 Task: Analyze Social Media Conversion Metrics: Measure the impact of social media on conversions.
Action: Mouse moved to (264, 80)
Screenshot: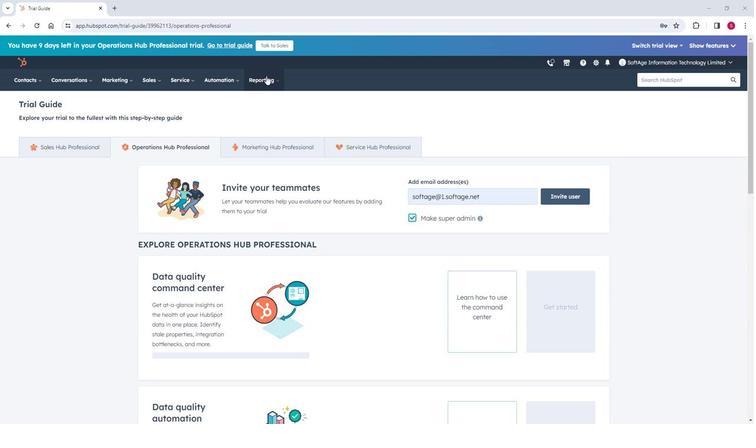 
Action: Mouse pressed left at (264, 80)
Screenshot: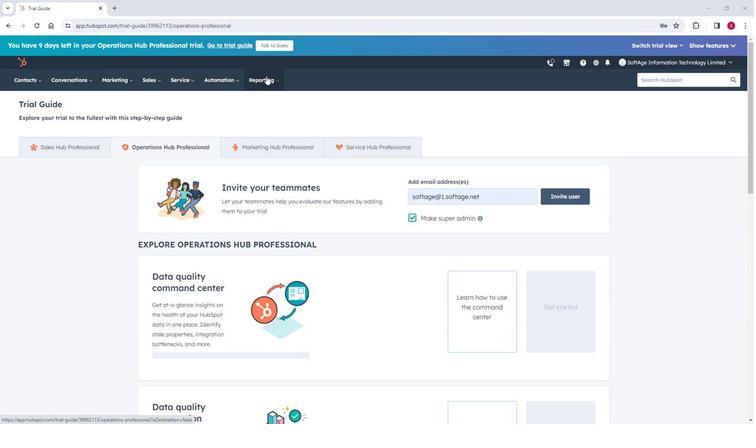
Action: Mouse moved to (270, 172)
Screenshot: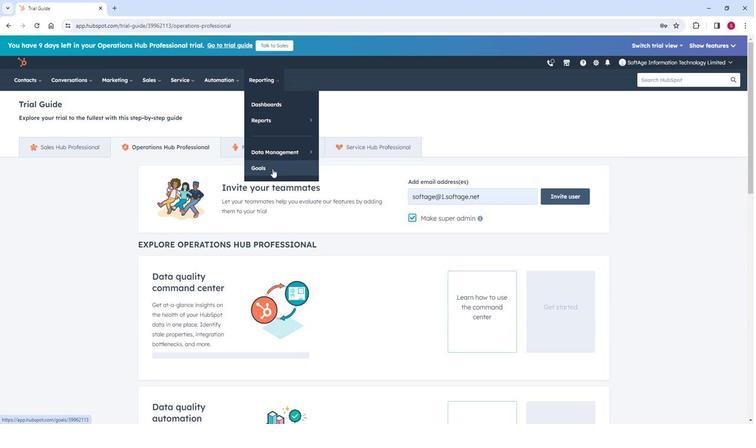 
Action: Mouse pressed left at (270, 172)
Screenshot: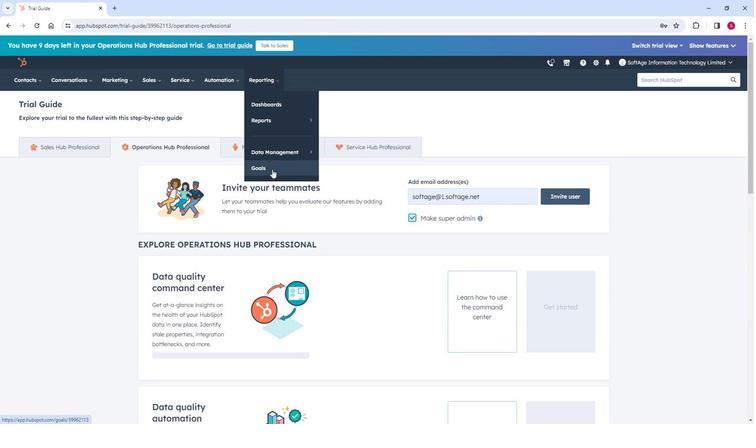 
Action: Mouse moved to (116, 82)
Screenshot: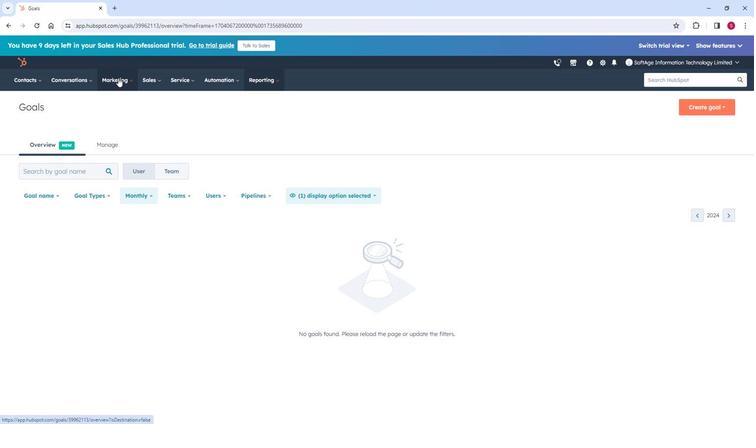 
Action: Mouse pressed left at (116, 82)
Screenshot: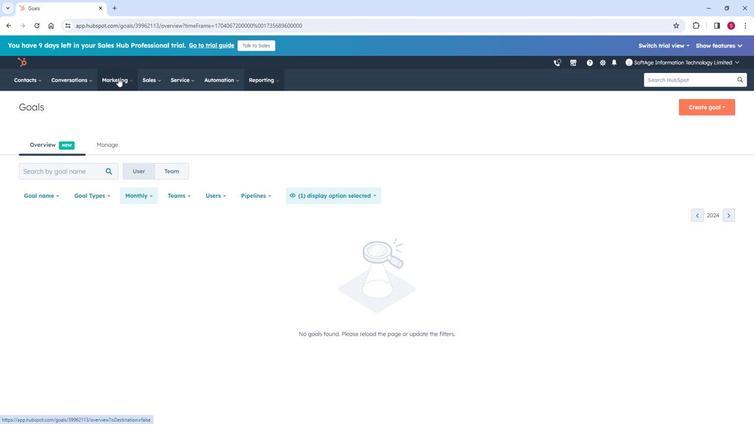 
Action: Mouse moved to (125, 170)
Screenshot: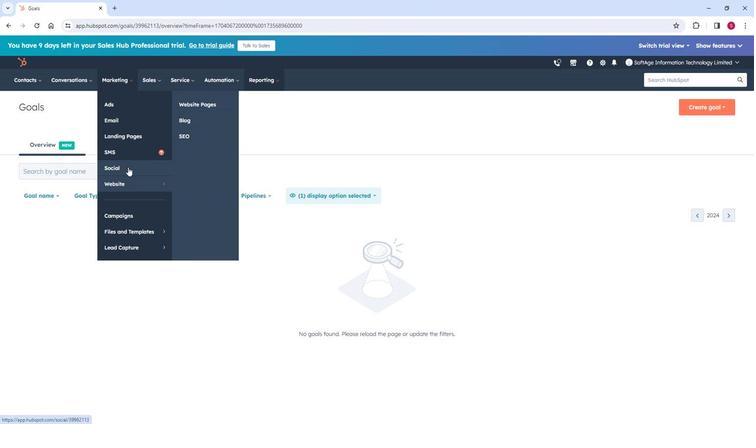 
Action: Mouse pressed left at (125, 170)
Screenshot: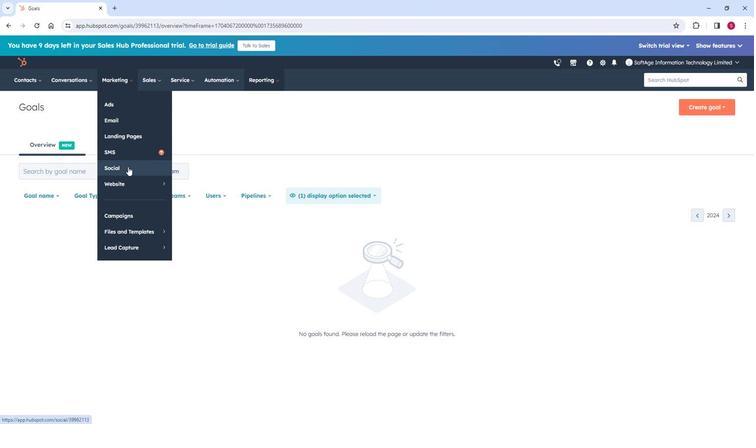 
Action: Mouse moved to (78, 134)
Screenshot: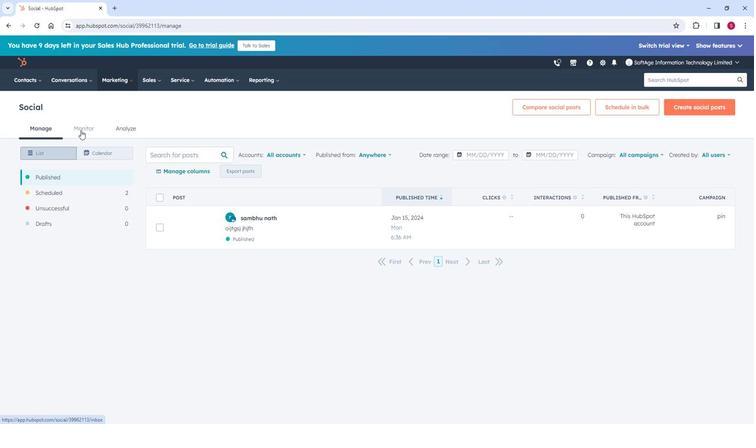 
Action: Mouse pressed left at (78, 134)
Screenshot: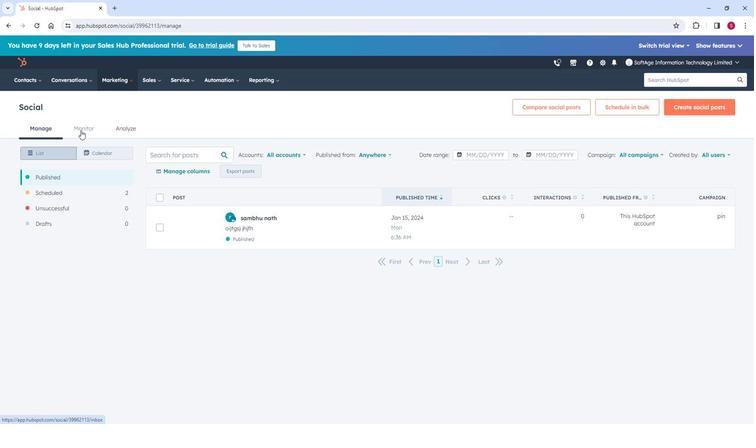 
Action: Mouse moved to (253, 158)
Screenshot: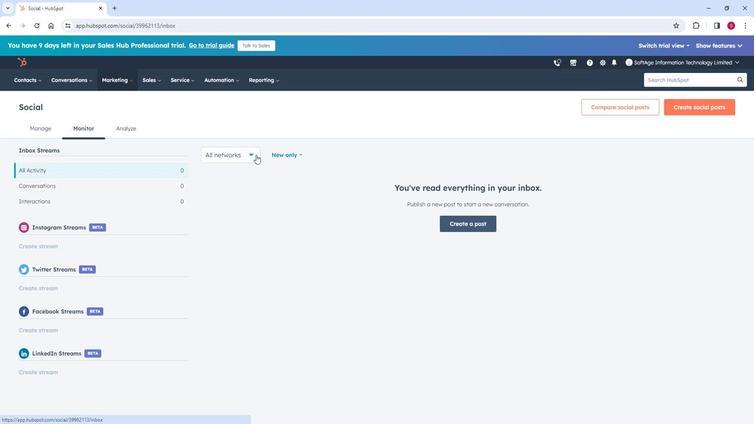 
Action: Mouse pressed left at (253, 158)
Screenshot: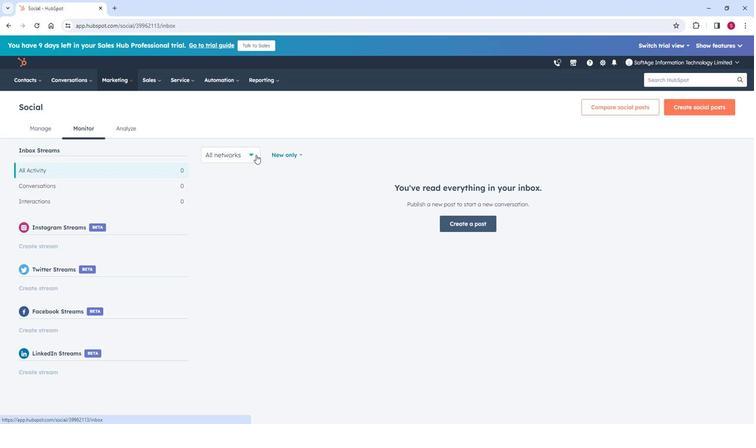
Action: Mouse pressed left at (253, 158)
Screenshot: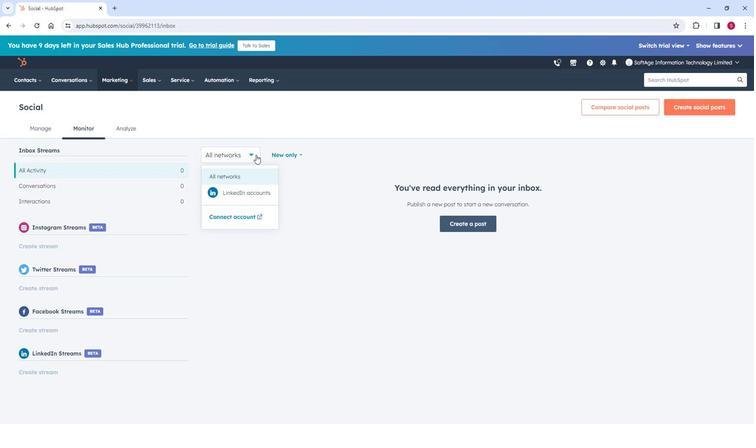 
Action: Mouse pressed left at (253, 158)
Screenshot: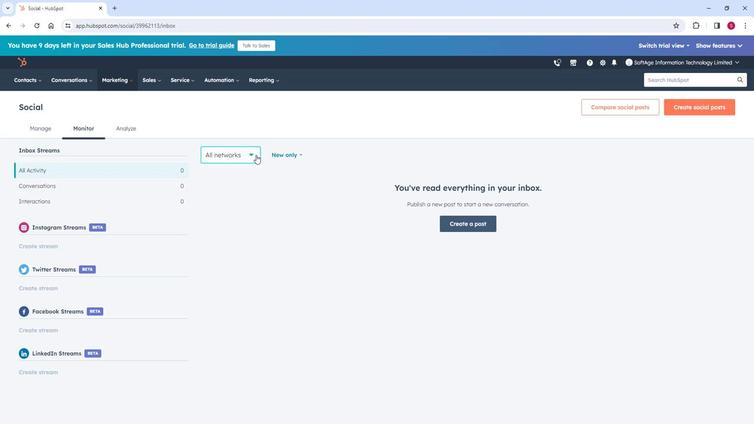 
Action: Mouse pressed left at (253, 158)
Screenshot: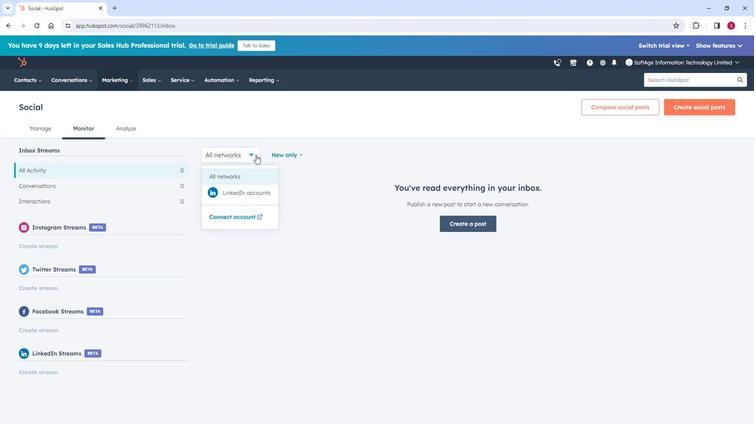 
Action: Mouse moved to (131, 130)
Screenshot: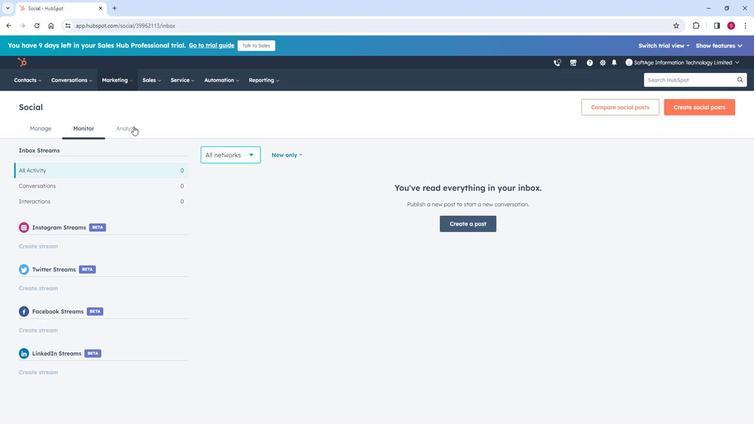 
Action: Mouse pressed left at (131, 130)
Screenshot: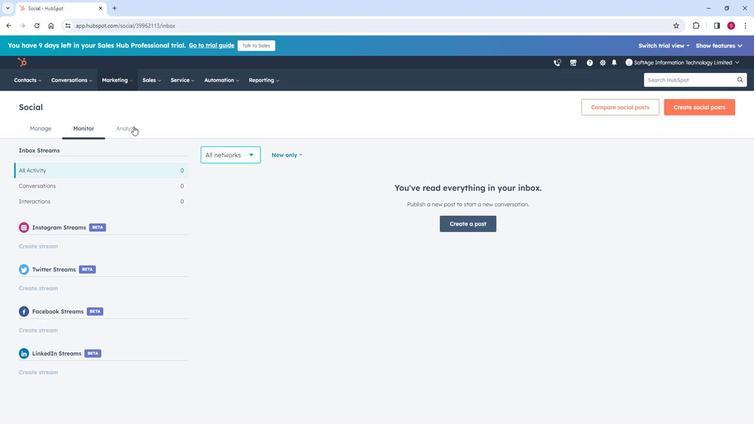 
Action: Mouse moved to (311, 274)
Screenshot: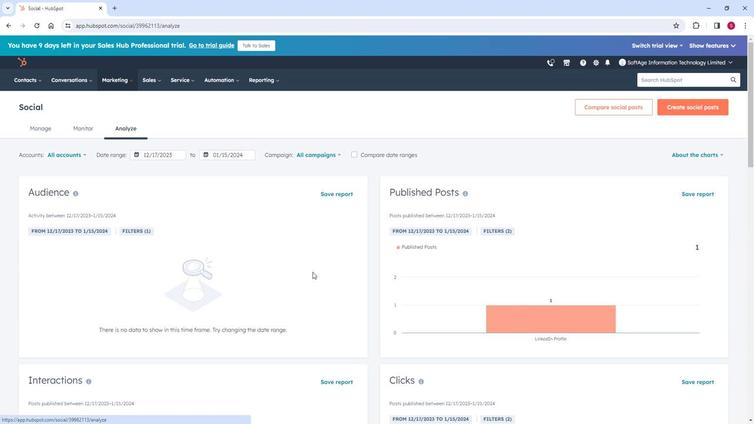 
Action: Mouse scrolled (311, 273) with delta (0, 0)
Screenshot: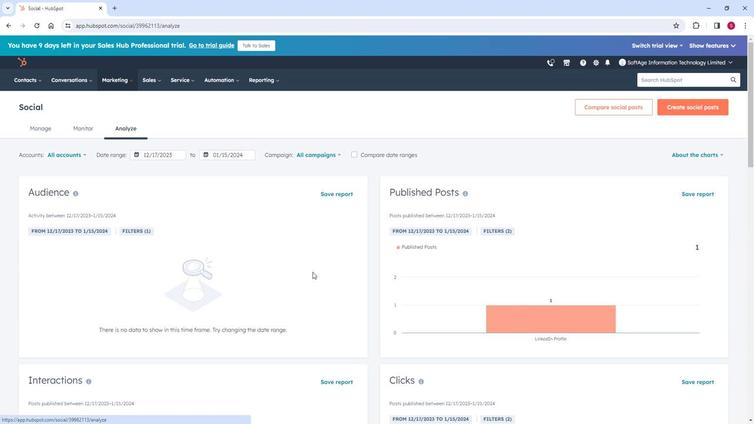 
Action: Mouse moved to (312, 272)
Screenshot: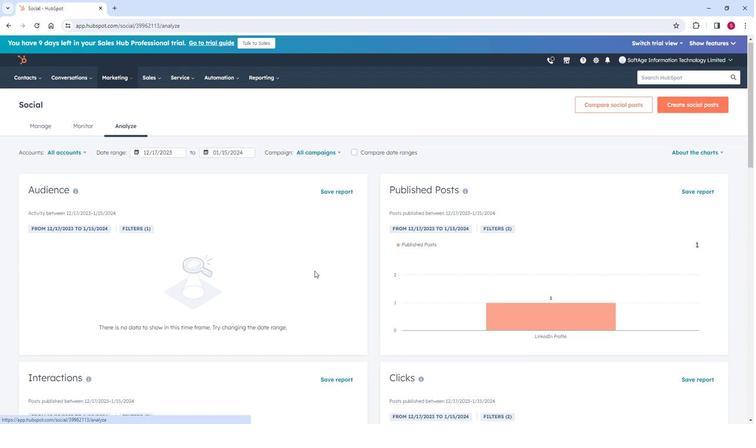 
Action: Mouse scrolled (312, 272) with delta (0, 0)
Screenshot: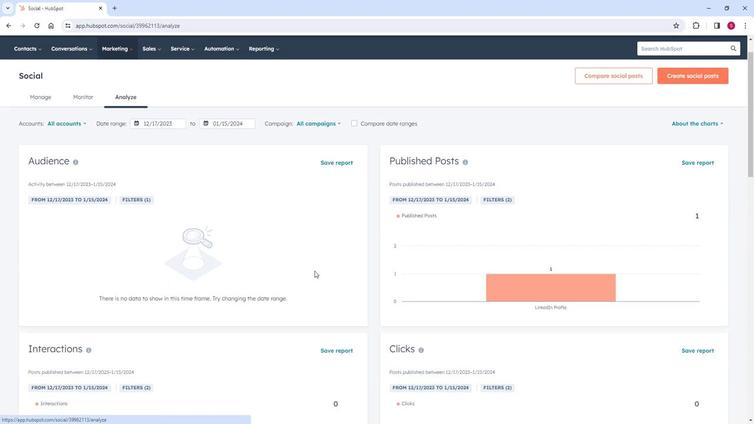 
Action: Mouse scrolled (312, 273) with delta (0, 0)
Screenshot: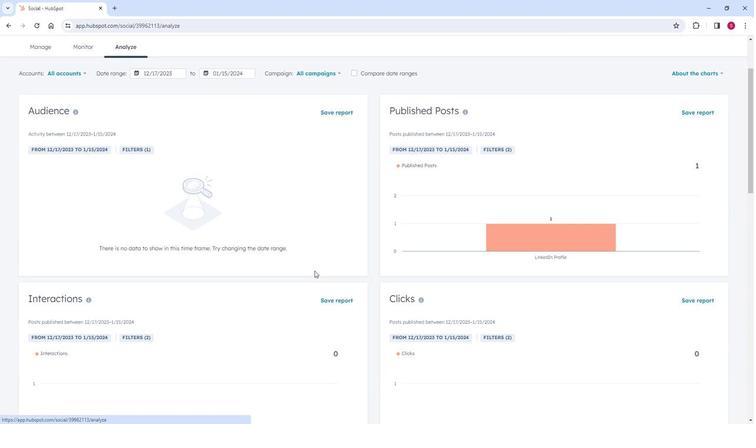 
Action: Mouse scrolled (312, 273) with delta (0, 0)
Screenshot: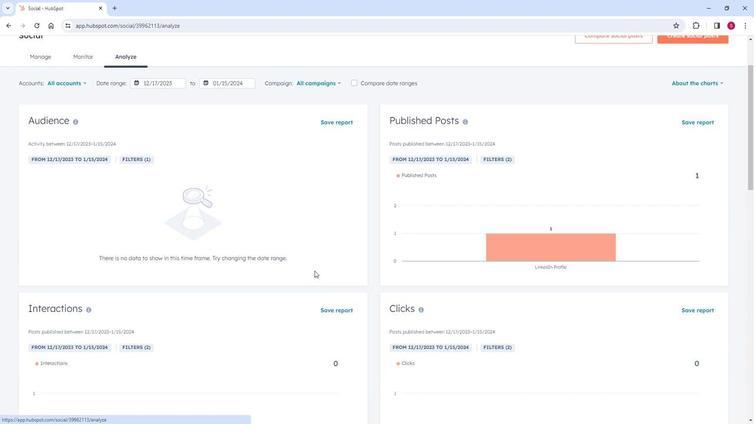 
Action: Mouse scrolled (312, 273) with delta (0, 0)
Screenshot: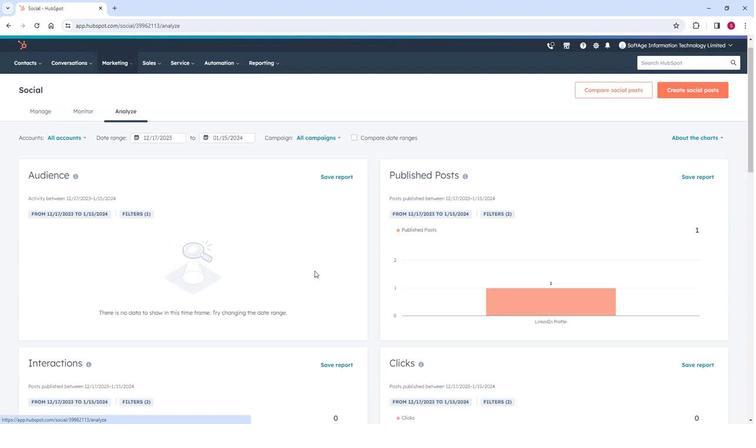 
Action: Mouse moved to (228, 252)
Screenshot: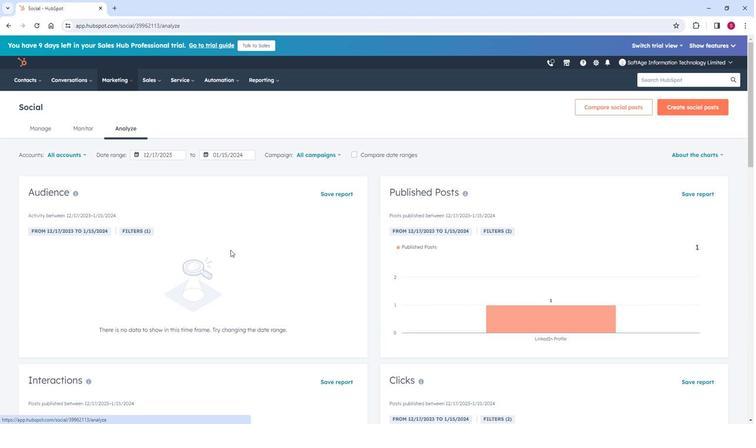 
Action: Mouse scrolled (228, 252) with delta (0, 0)
Screenshot: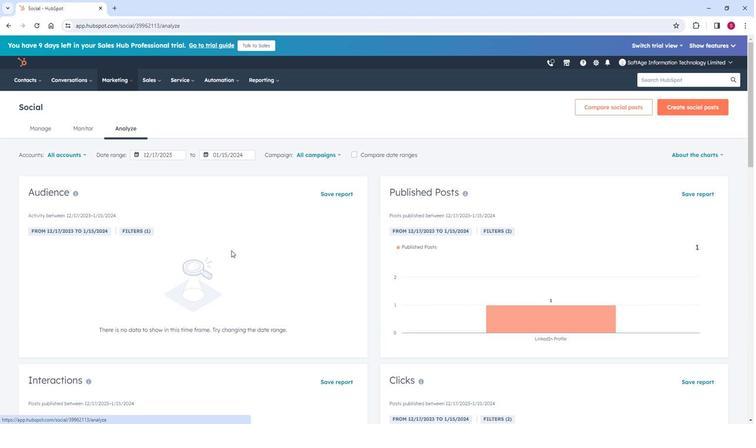 
Action: Mouse scrolled (228, 252) with delta (0, 0)
Screenshot: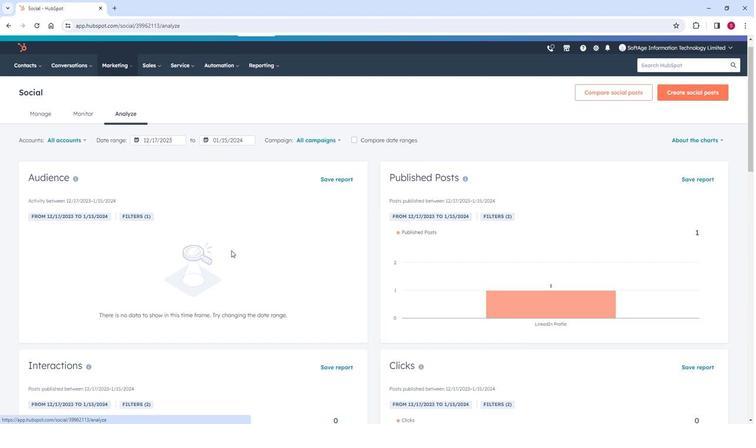 
Action: Mouse scrolled (228, 252) with delta (0, 0)
Screenshot: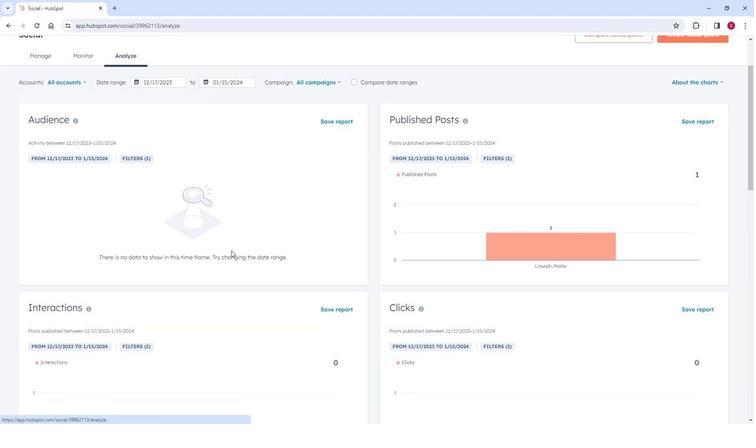 
Action: Mouse moved to (389, 209)
Screenshot: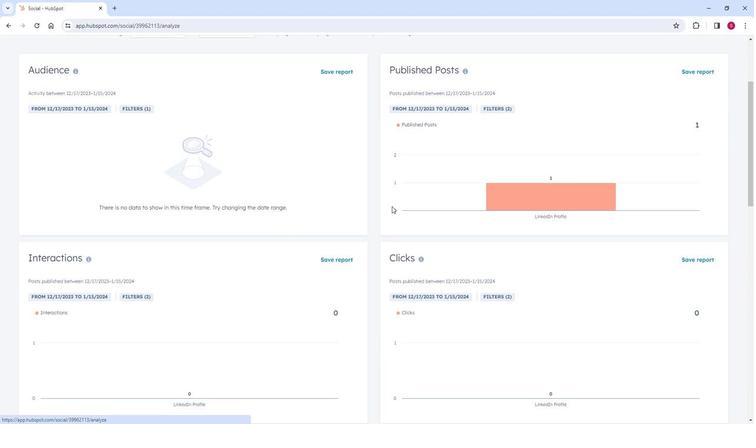 
Action: Mouse scrolled (389, 209) with delta (0, 0)
Screenshot: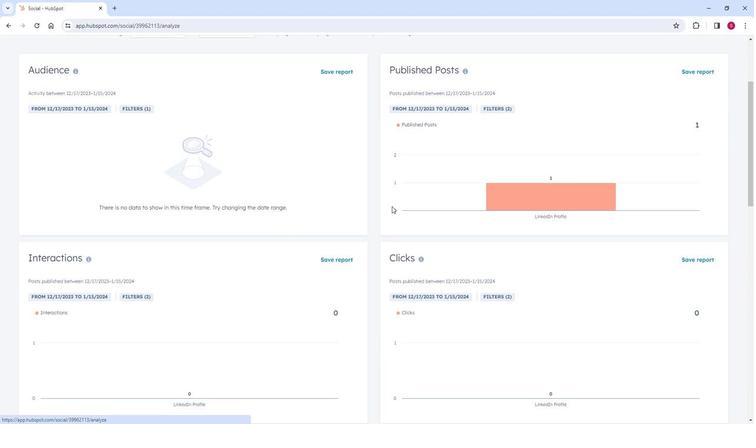 
Action: Mouse moved to (442, 191)
Screenshot: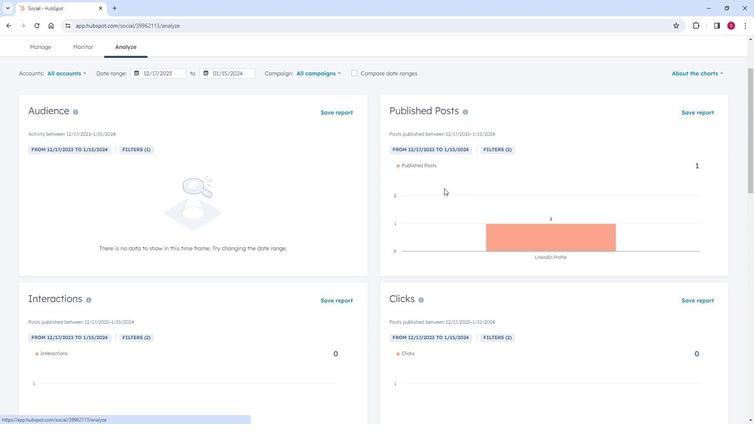 
Action: Mouse scrolled (442, 190) with delta (0, 0)
Screenshot: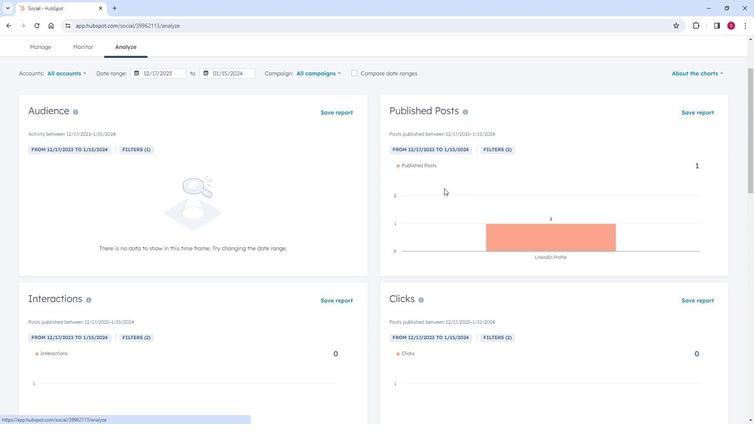 
Action: Mouse moved to (442, 193)
Screenshot: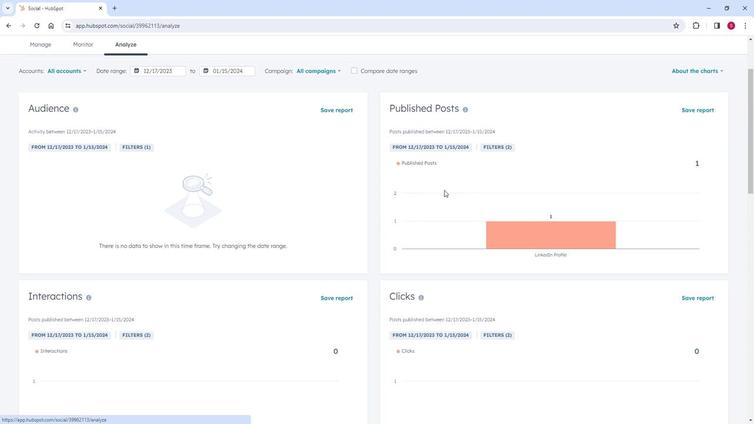 
Action: Mouse scrolled (442, 192) with delta (0, 0)
Screenshot: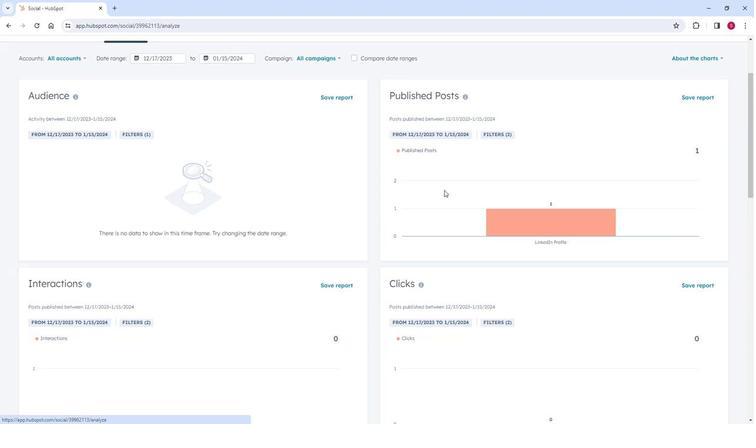 
Action: Mouse scrolled (442, 192) with delta (0, 0)
Screenshot: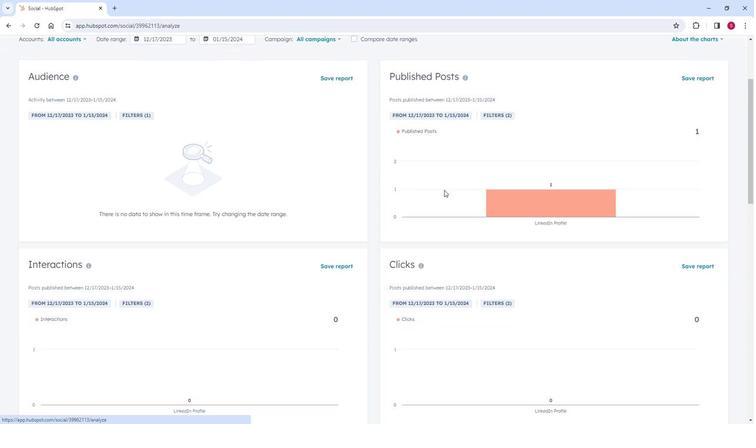 
Action: Mouse scrolled (442, 192) with delta (0, 0)
Screenshot: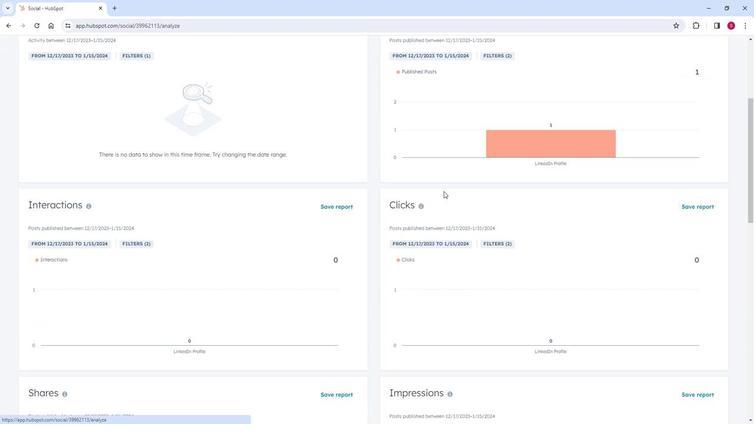 
Action: Mouse moved to (441, 258)
Screenshot: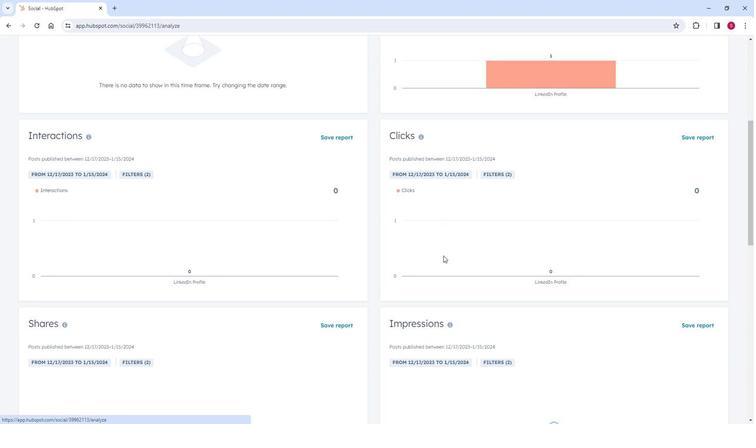 
Action: Mouse scrolled (441, 257) with delta (0, 0)
Screenshot: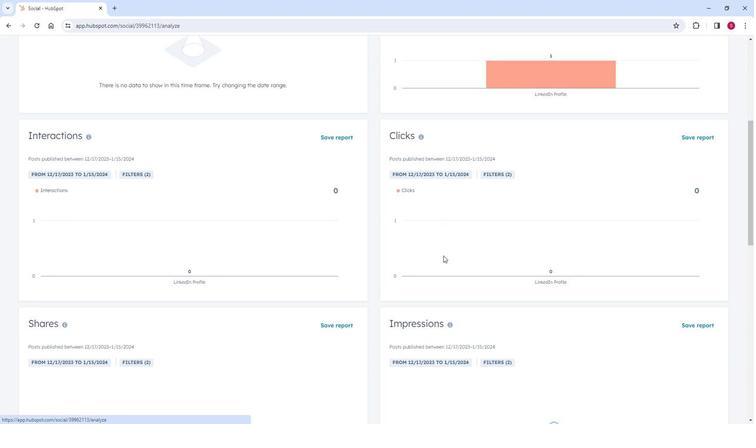 
Action: Mouse scrolled (441, 257) with delta (0, 0)
Screenshot: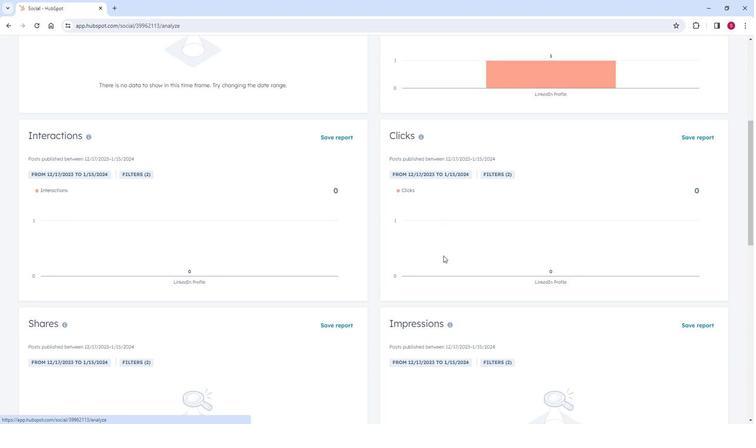 
Action: Mouse moved to (441, 258)
Screenshot: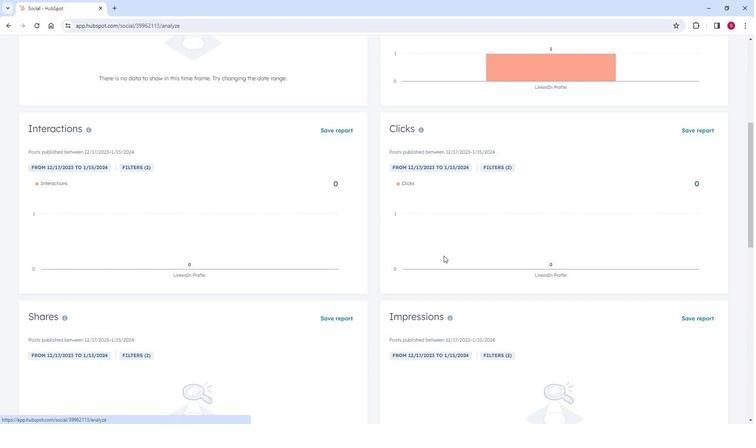 
Action: Mouse scrolled (441, 257) with delta (0, 0)
Screenshot: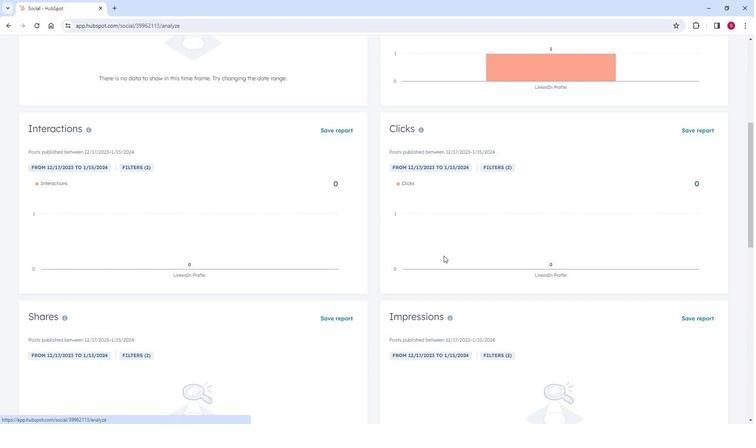 
Action: Mouse moved to (428, 290)
Screenshot: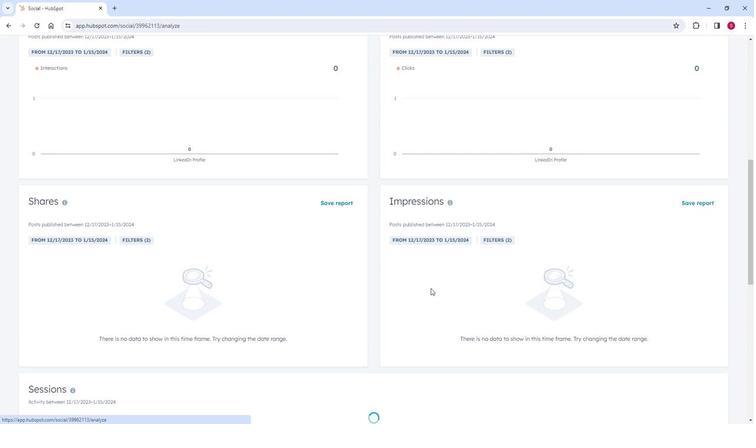 
Action: Mouse scrolled (428, 290) with delta (0, 0)
Screenshot: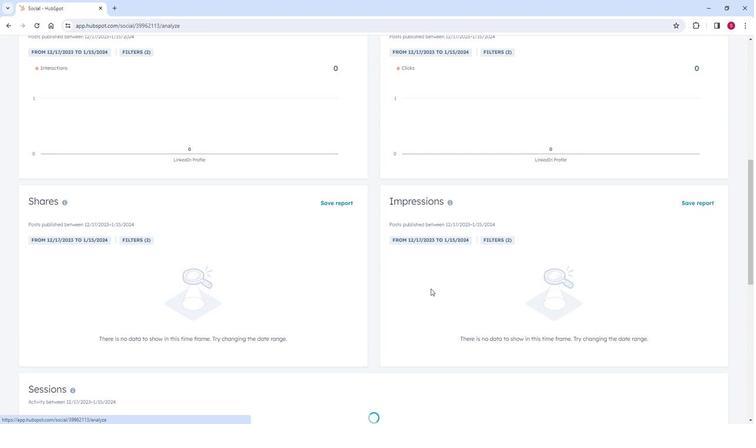 
Action: Mouse scrolled (428, 290) with delta (0, 0)
Screenshot: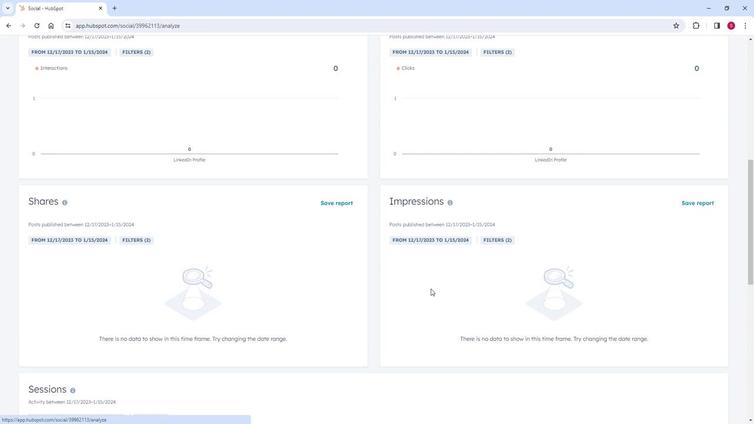 
Action: Mouse scrolled (428, 290) with delta (0, 0)
Screenshot: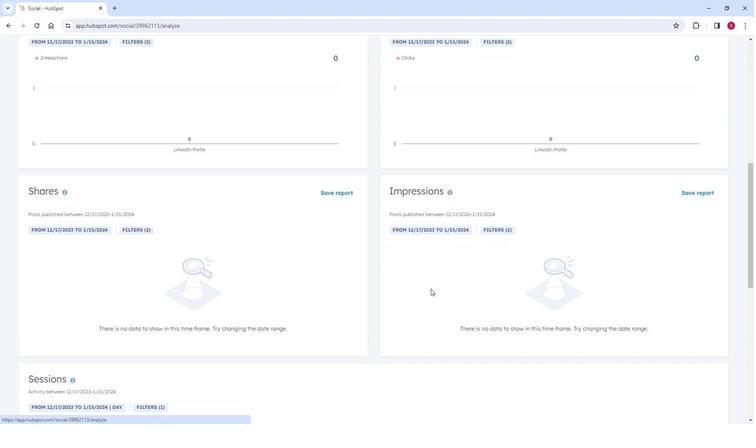 
Action: Mouse scrolled (428, 290) with delta (0, 0)
Screenshot: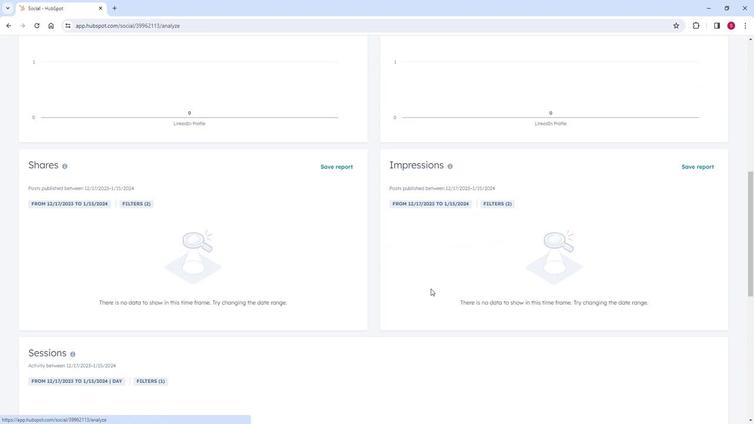 
Action: Mouse scrolled (428, 290) with delta (0, 0)
Screenshot: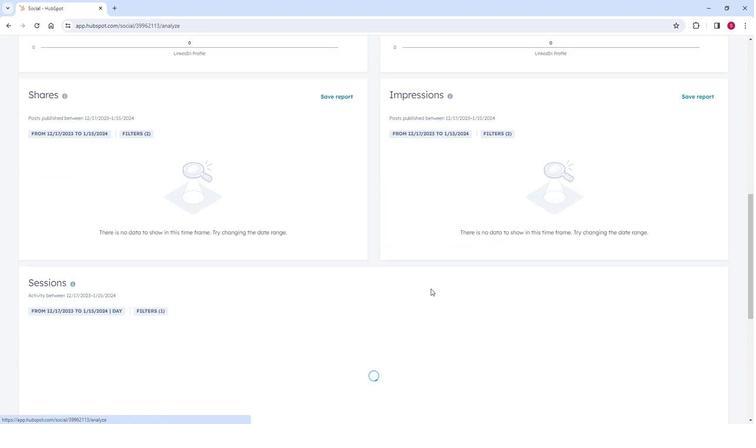 
Action: Mouse moved to (92, 216)
Screenshot: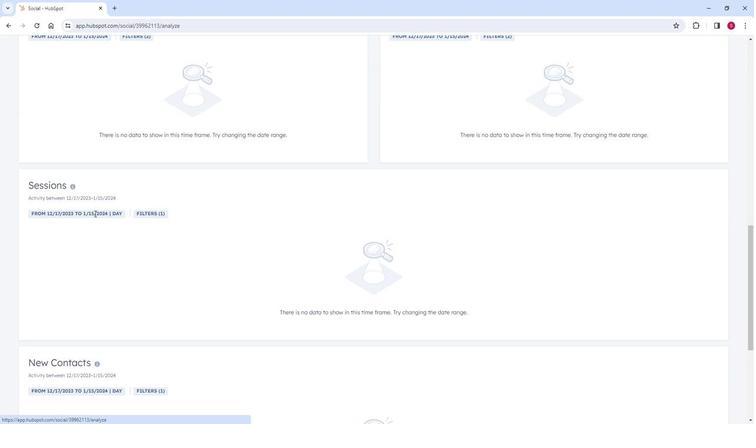 
Action: Mouse pressed left at (92, 216)
Screenshot: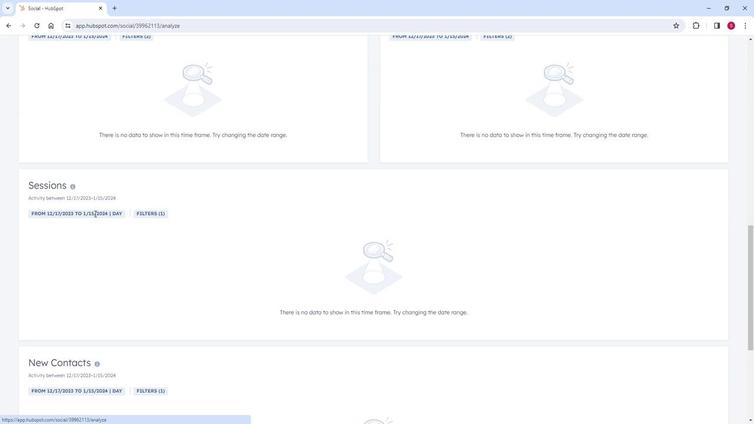 
Action: Mouse moved to (308, 253)
Screenshot: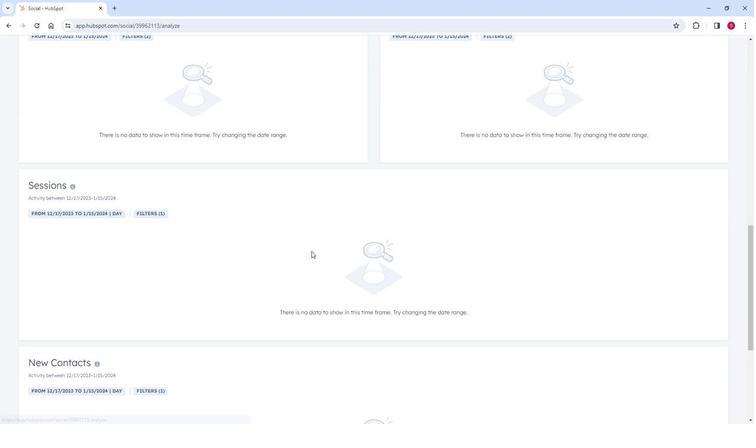 
Action: Mouse scrolled (308, 253) with delta (0, 0)
Screenshot: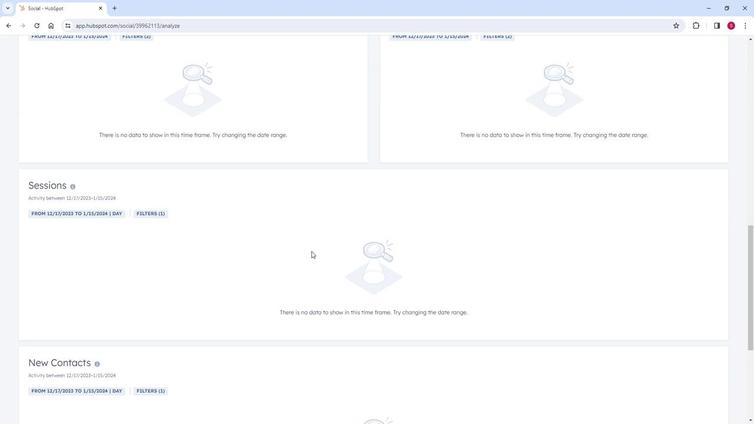 
Action: Mouse scrolled (308, 253) with delta (0, 0)
Screenshot: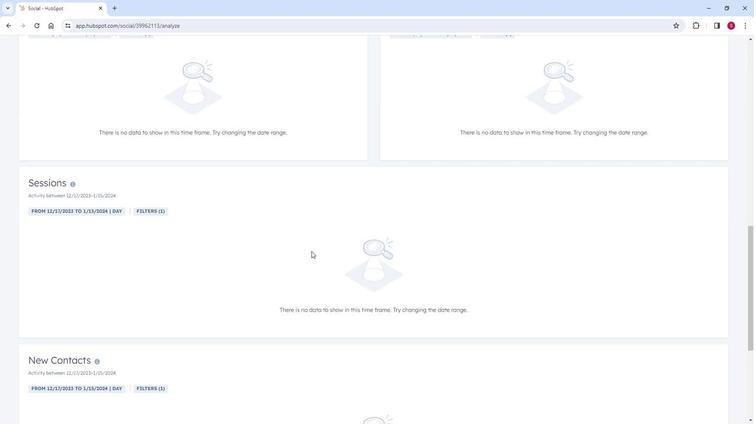 
Action: Mouse scrolled (308, 253) with delta (0, 0)
Screenshot: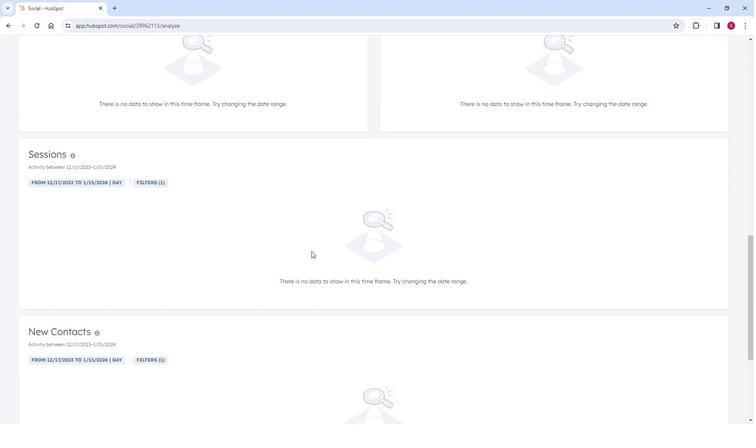 
Action: Mouse scrolled (308, 253) with delta (0, 0)
Screenshot: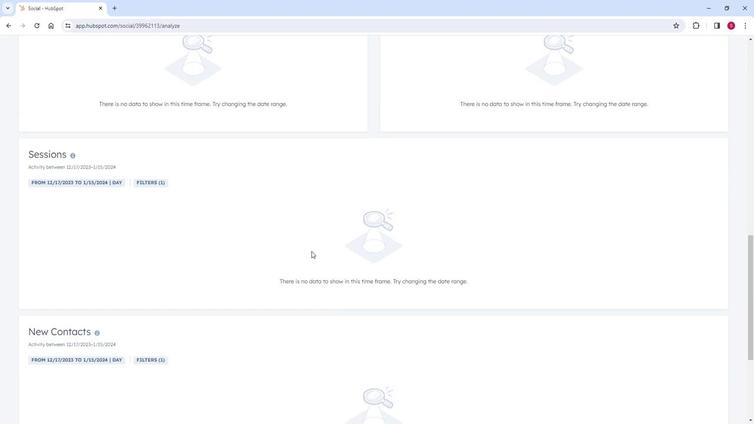 
Action: Mouse scrolled (308, 253) with delta (0, 0)
Screenshot: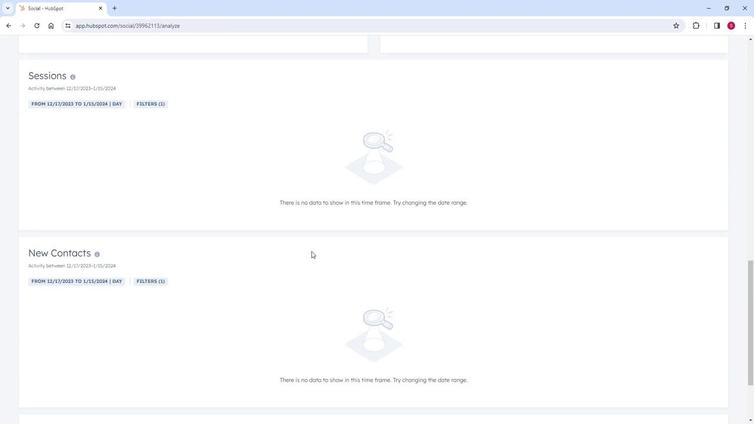
Action: Mouse moved to (162, 235)
Screenshot: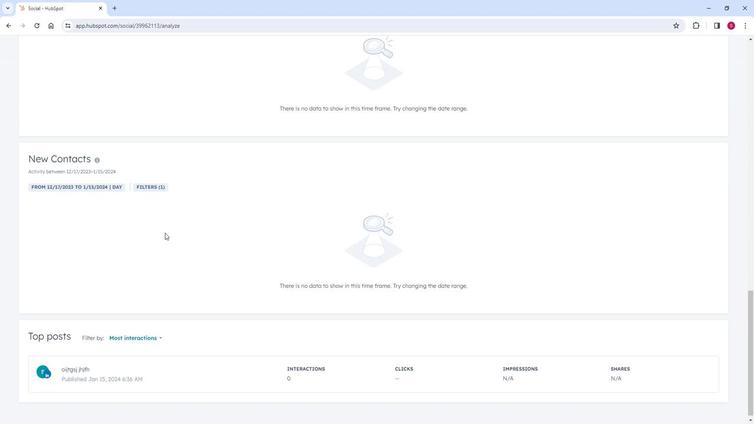 
Action: Mouse scrolled (162, 235) with delta (0, 0)
Screenshot: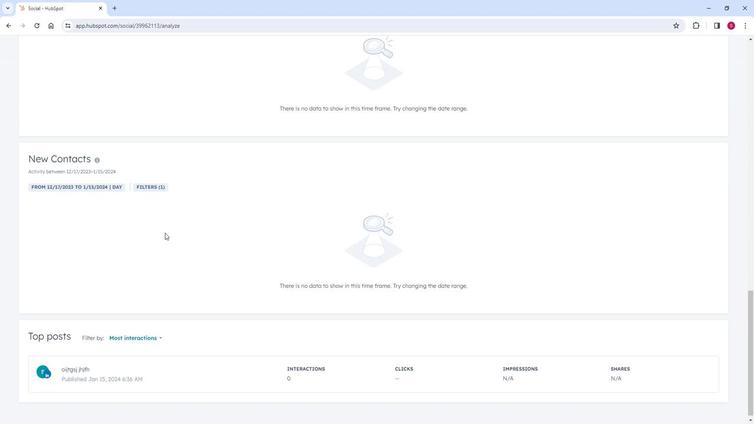 
Action: Mouse moved to (162, 235)
Screenshot: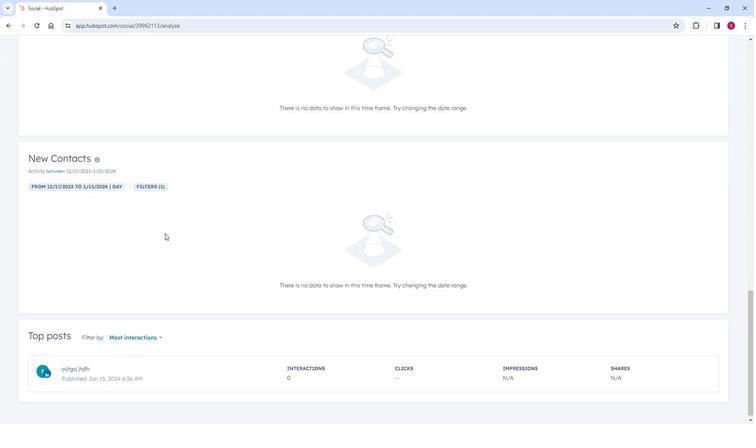 
Action: Mouse scrolled (162, 235) with delta (0, 0)
Screenshot: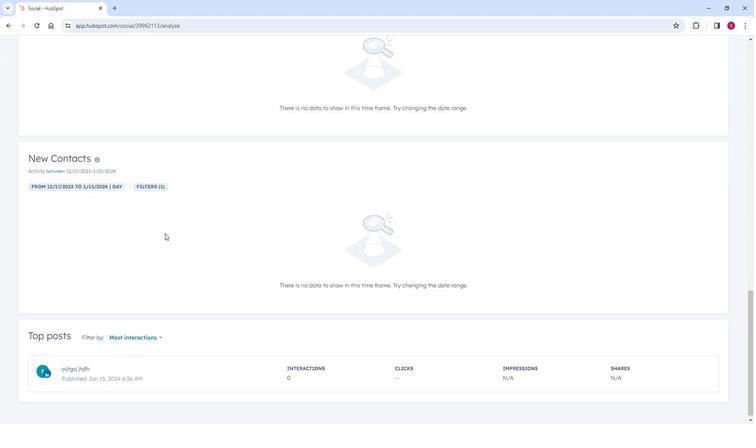 
Action: Mouse moved to (162, 237)
Screenshot: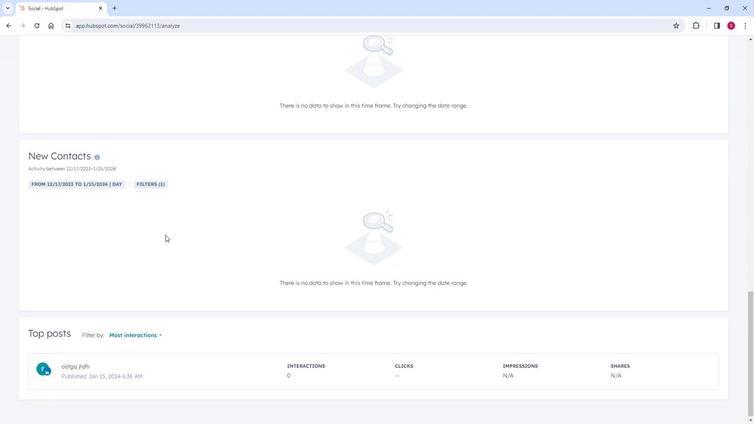 
Action: Mouse scrolled (162, 236) with delta (0, 0)
Screenshot: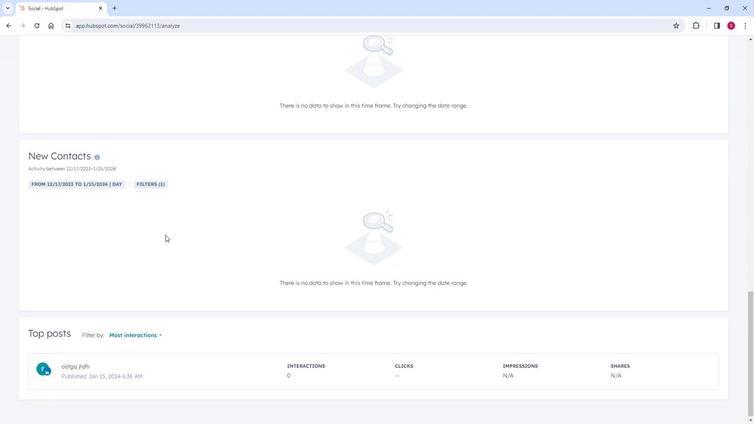 
Action: Mouse moved to (162, 237)
Screenshot: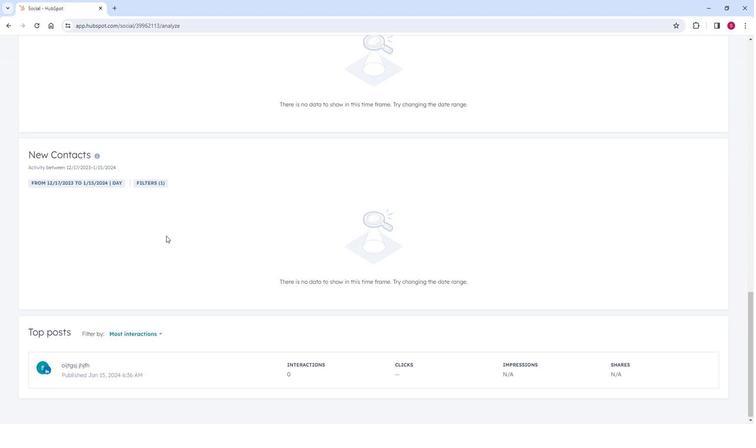 
Action: Mouse scrolled (162, 237) with delta (0, 0)
Screenshot: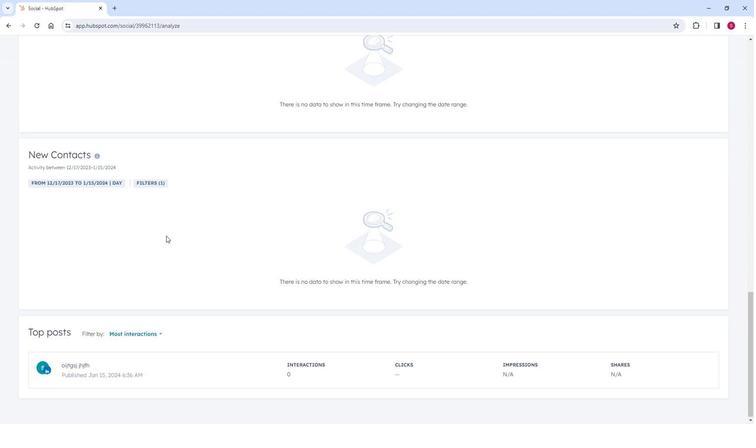 
Action: Mouse moved to (310, 364)
Screenshot: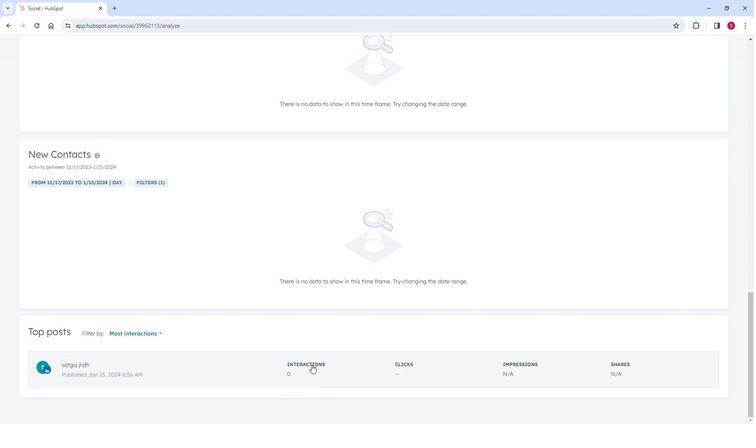 
Action: Mouse pressed left at (310, 364)
Screenshot: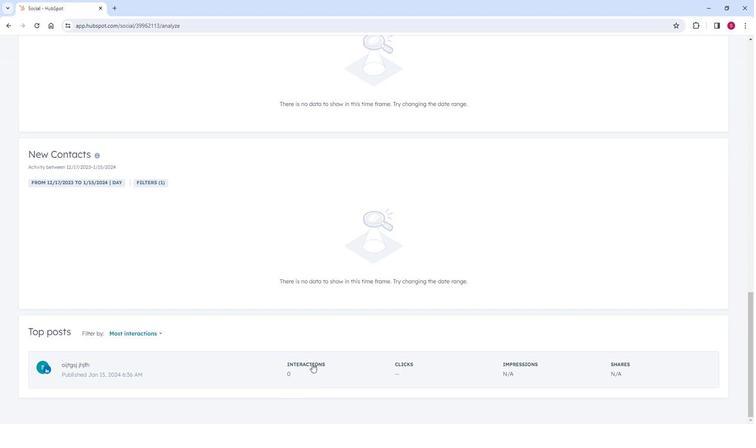 
Action: Mouse moved to (715, 86)
Screenshot: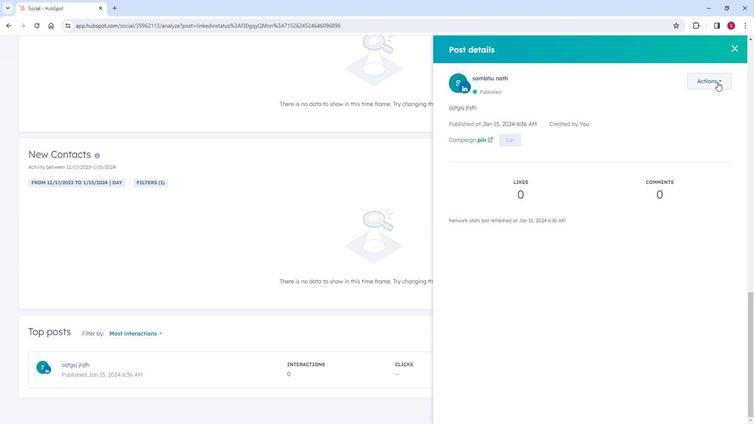
Action: Mouse pressed left at (715, 86)
Screenshot: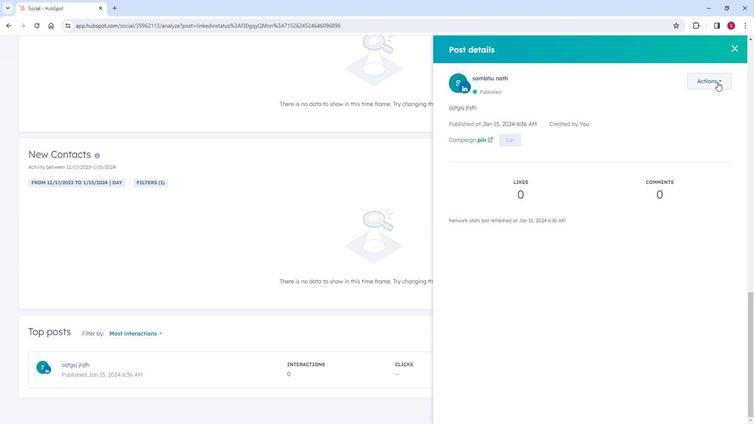 
Action: Mouse moved to (685, 123)
Screenshot: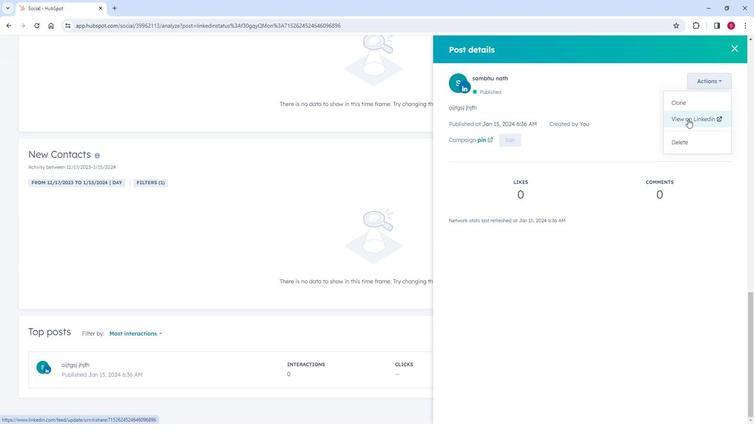 
Action: Mouse pressed left at (685, 123)
Screenshot: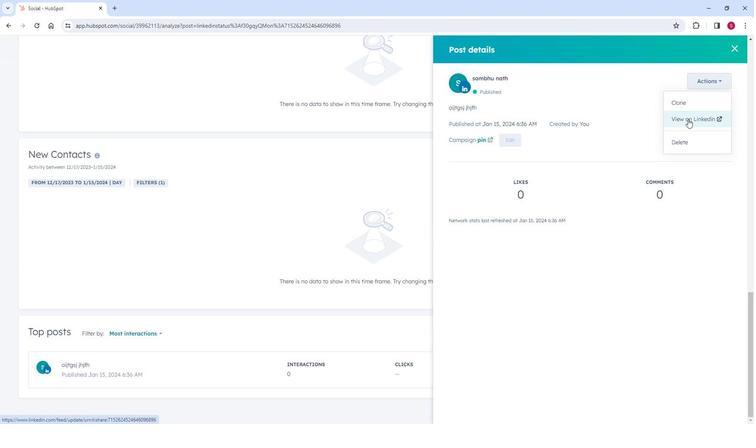 
Action: Mouse moved to (60, 9)
Screenshot: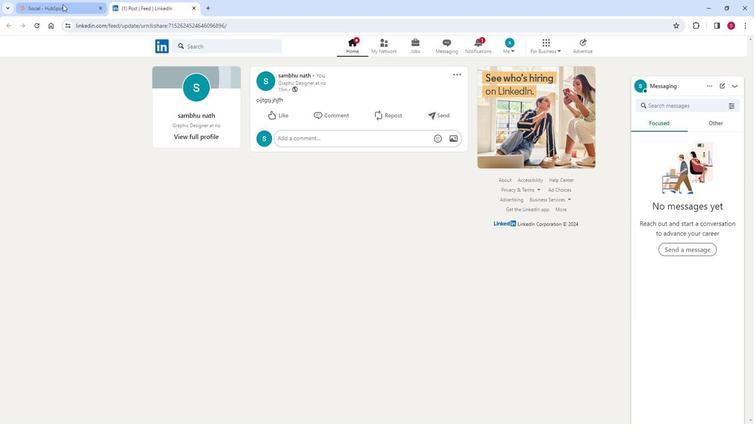 
Action: Mouse pressed left at (60, 9)
Screenshot: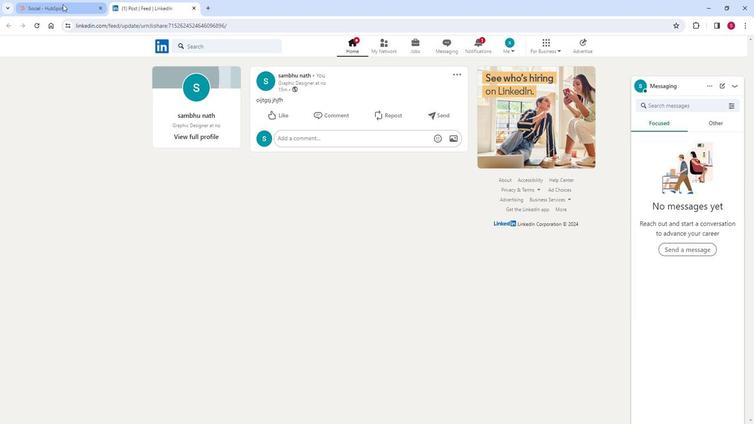 
Action: Mouse moved to (520, 193)
Screenshot: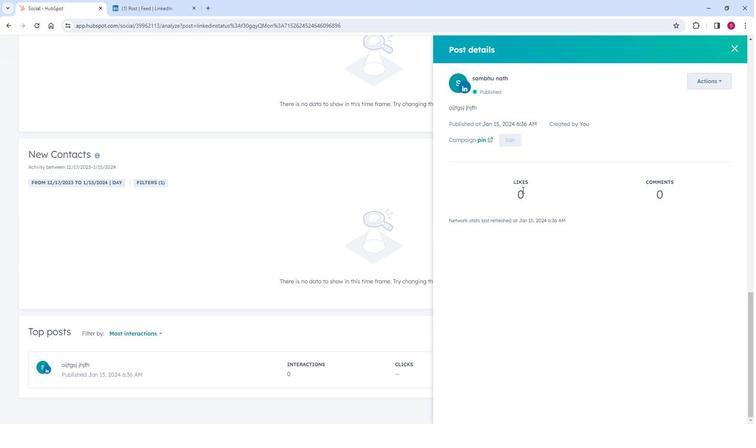 
Action: Mouse pressed left at (520, 193)
Screenshot: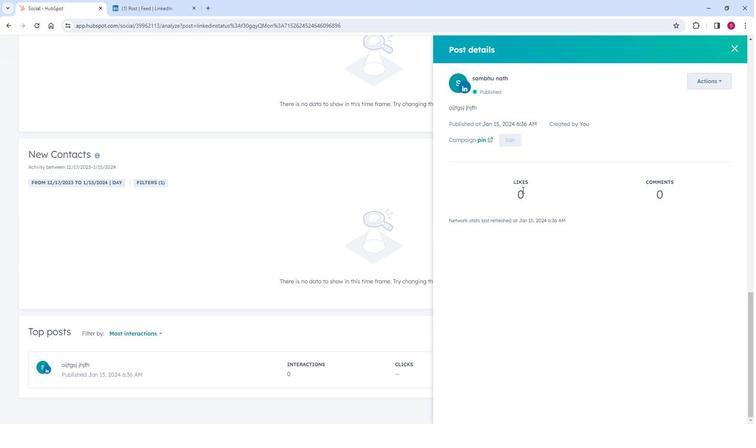 
Action: Mouse moved to (655, 192)
Screenshot: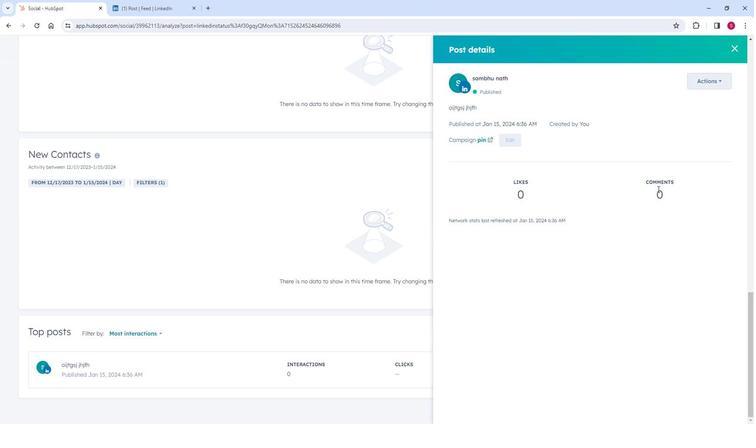 
Action: Mouse pressed left at (655, 192)
Screenshot: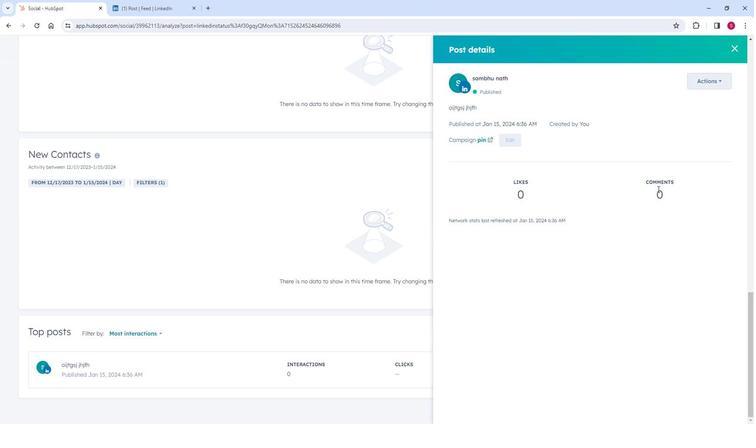 
Action: Mouse moved to (731, 51)
Screenshot: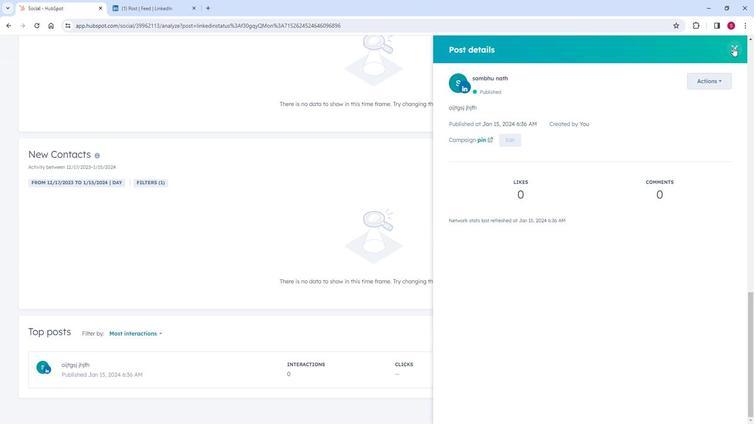 
Action: Mouse pressed left at (731, 51)
Screenshot: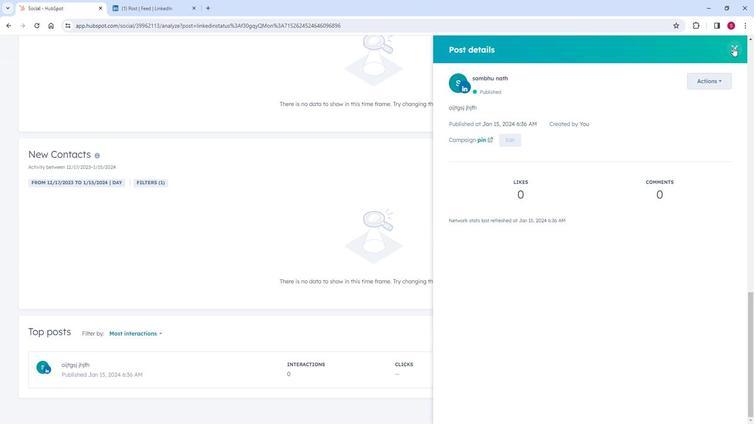 
Action: Mouse moved to (404, 367)
Screenshot: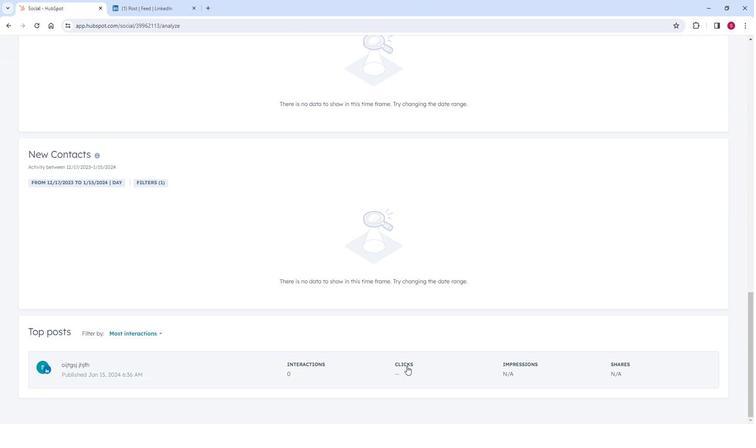 
Action: Mouse pressed left at (404, 367)
Screenshot: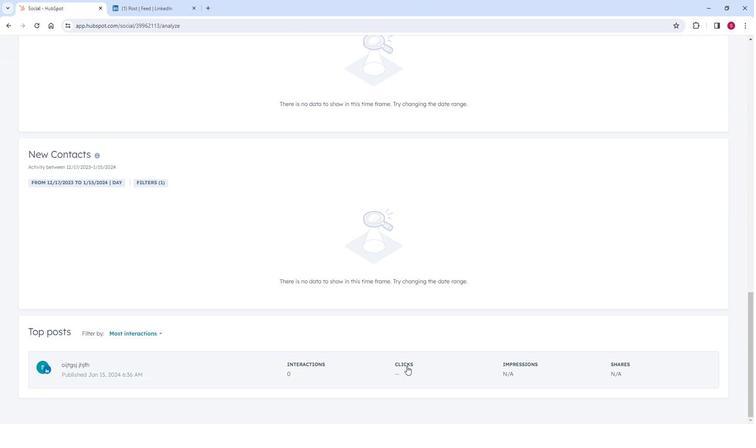 
Action: Mouse moved to (736, 53)
Screenshot: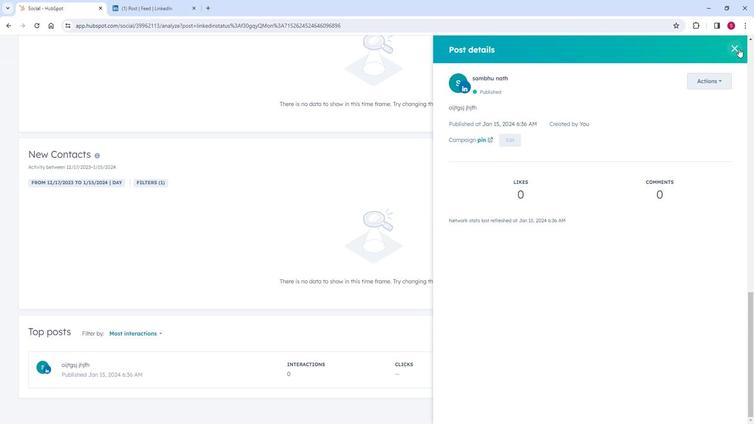 
Action: Mouse pressed left at (736, 53)
Screenshot: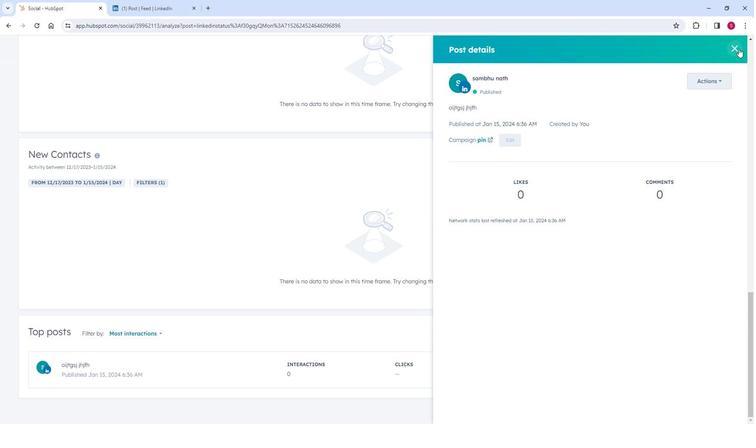 
Action: Mouse moved to (40, 371)
Screenshot: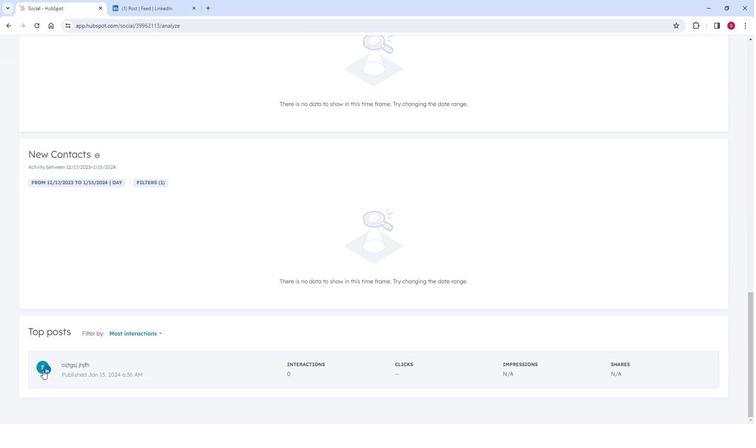 
Action: Mouse pressed left at (40, 371)
Screenshot: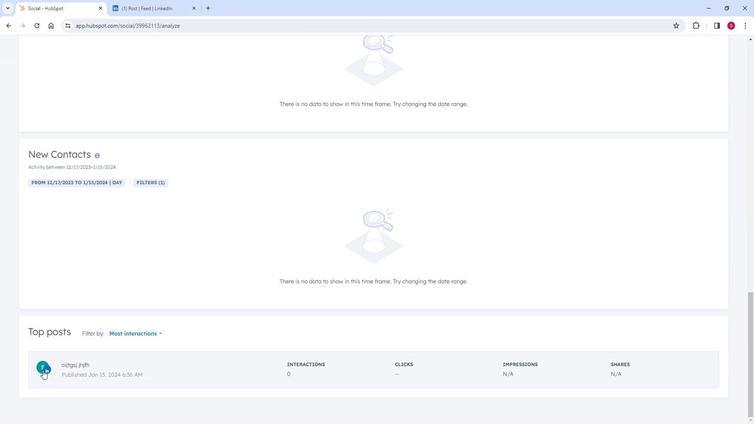 
Action: Mouse moved to (284, 180)
Screenshot: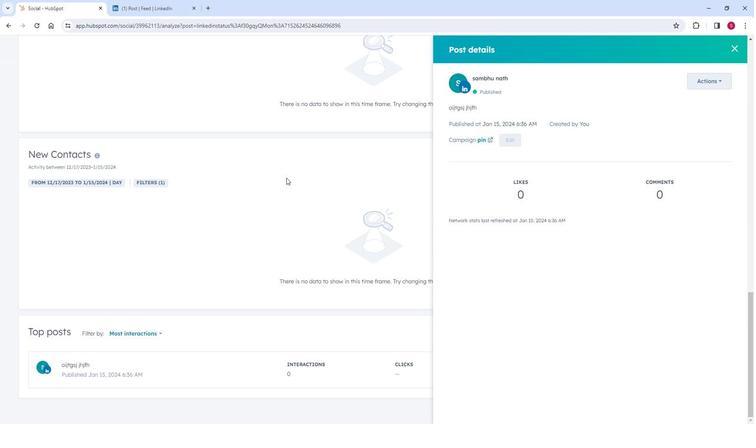 
Action: Mouse pressed left at (284, 180)
Screenshot: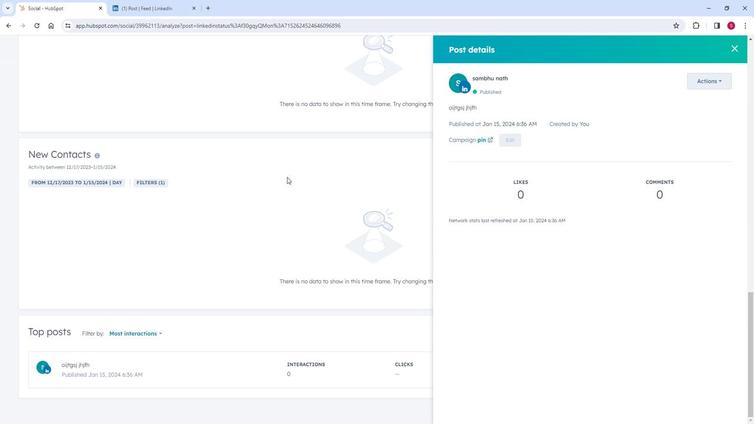 
Action: Mouse moved to (731, 56)
Screenshot: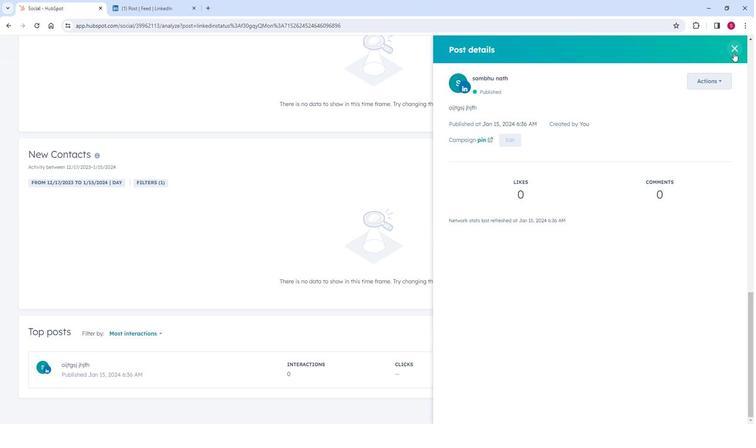 
Action: Mouse pressed left at (731, 56)
Screenshot: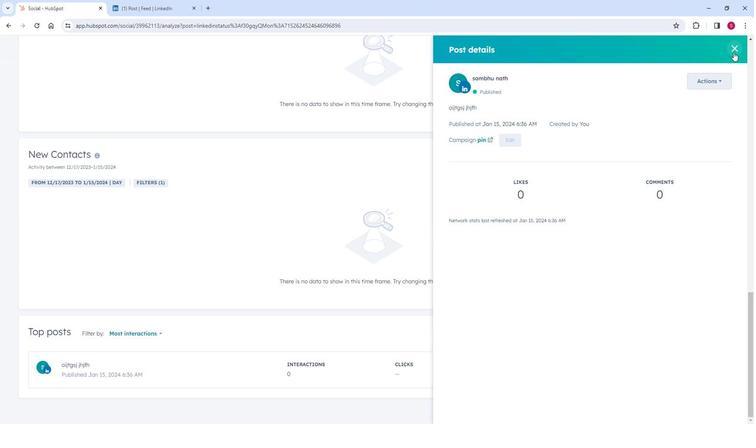 
Action: Mouse moved to (337, 250)
Screenshot: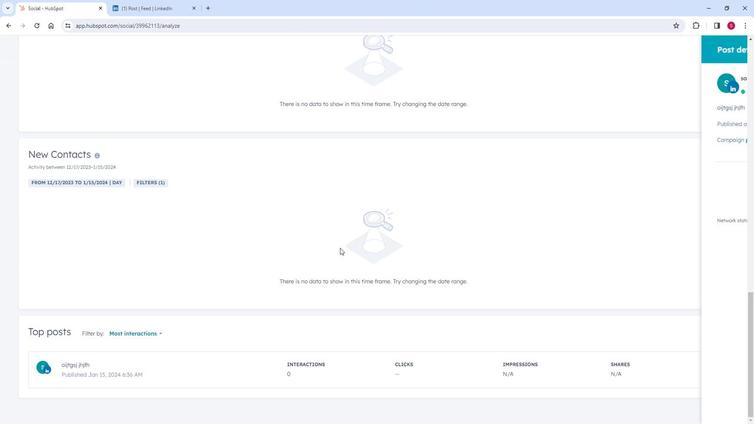 
Action: Mouse scrolled (337, 251) with delta (0, 0)
Screenshot: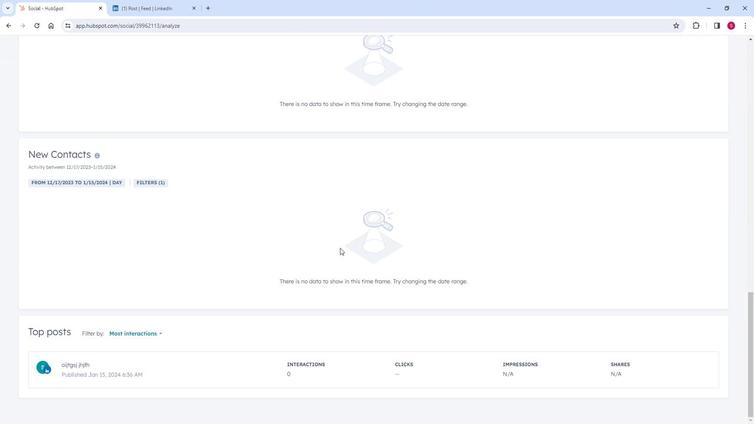 
Action: Mouse moved to (337, 251)
Screenshot: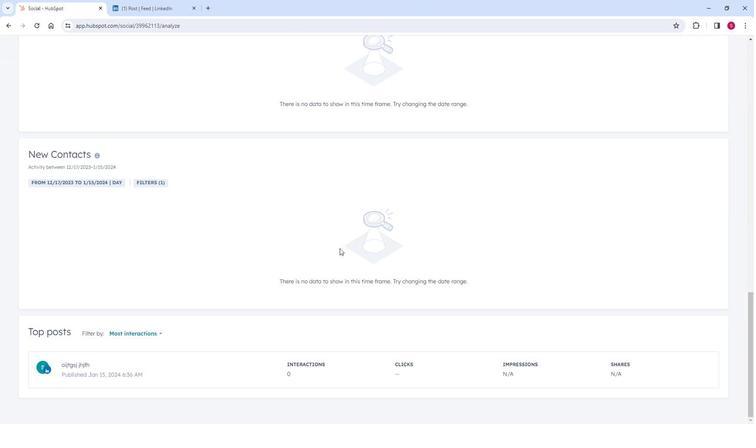 
Action: Mouse scrolled (337, 251) with delta (0, 0)
Screenshot: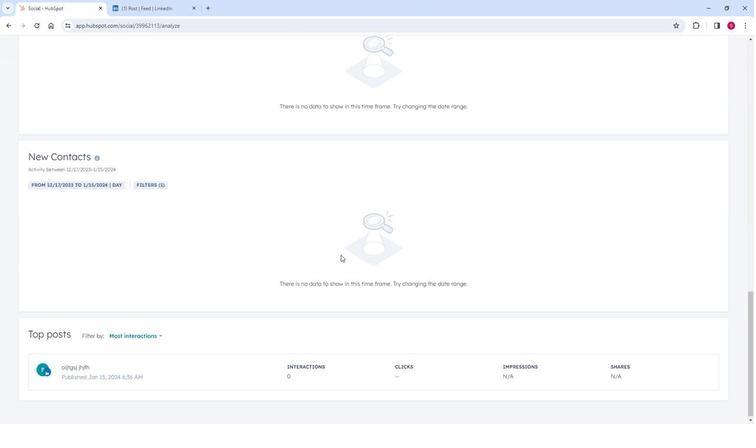 
Action: Mouse moved to (340, 258)
Screenshot: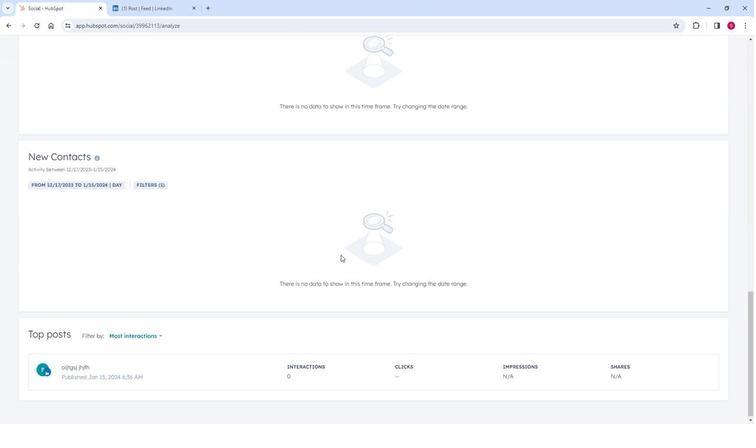 
Action: Mouse scrolled (340, 259) with delta (0, 0)
Screenshot: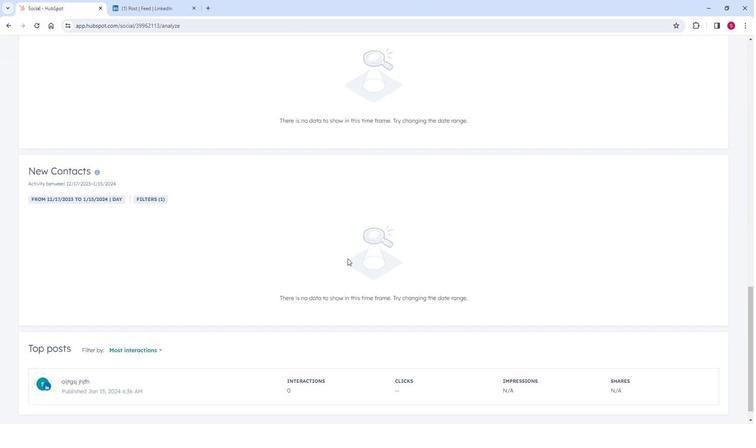 
Action: Mouse moved to (343, 261)
Screenshot: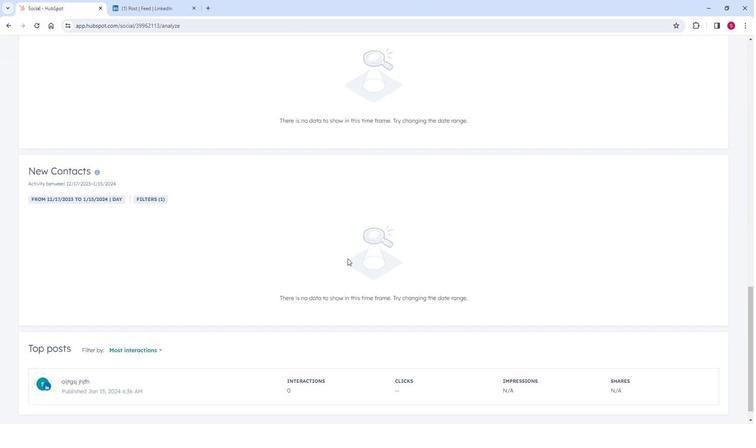 
Action: Mouse scrolled (343, 261) with delta (0, 0)
Screenshot: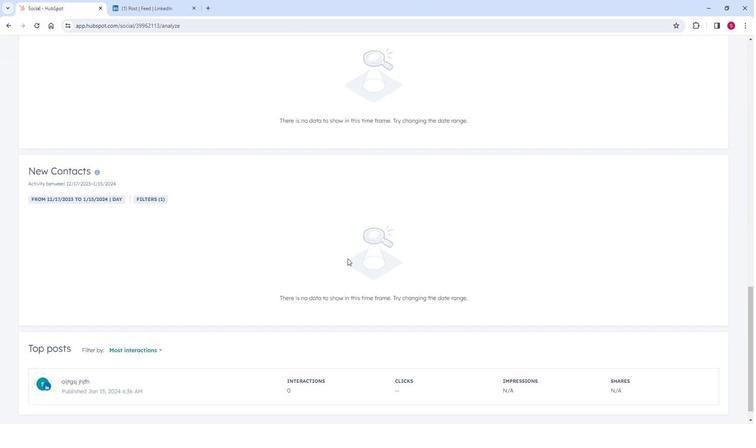 
Action: Mouse moved to (348, 261)
Screenshot: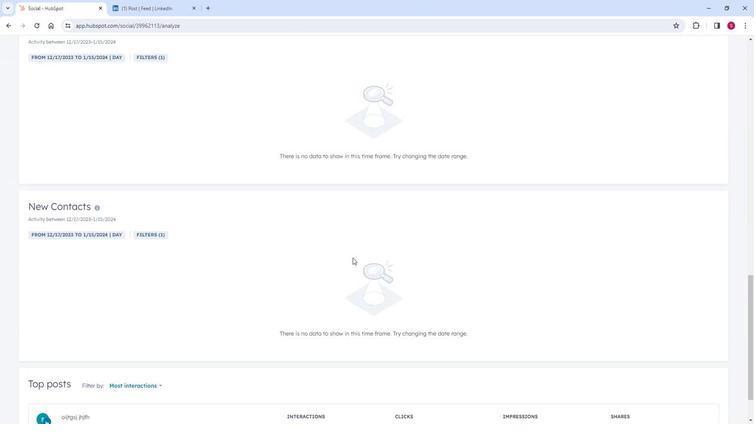 
Action: Mouse scrolled (348, 261) with delta (0, 0)
Screenshot: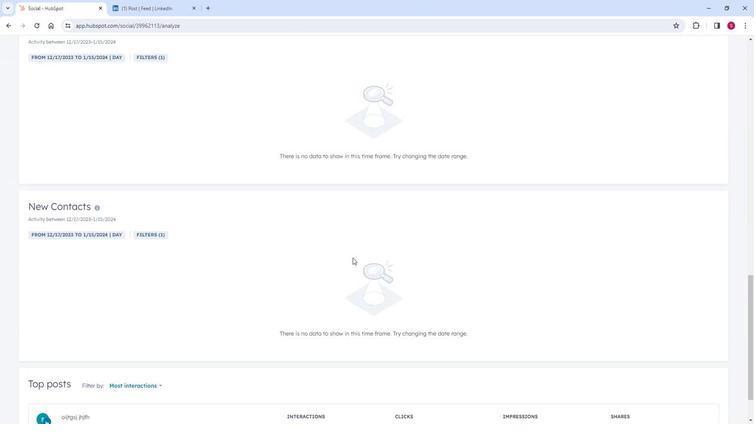 
Action: Mouse moved to (351, 260)
Screenshot: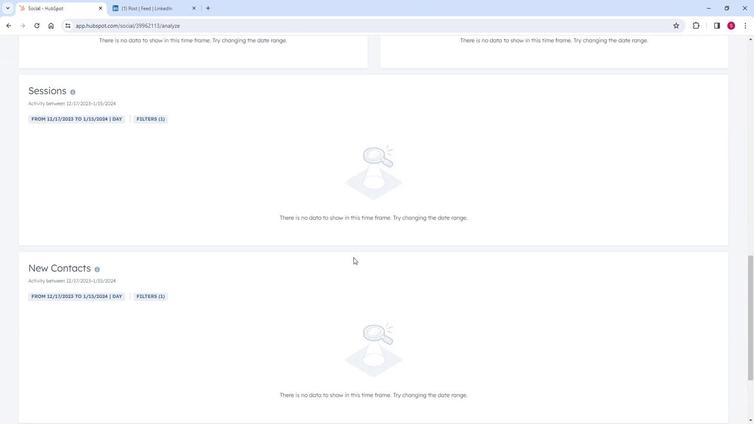 
Action: Mouse scrolled (351, 260) with delta (0, 0)
Screenshot: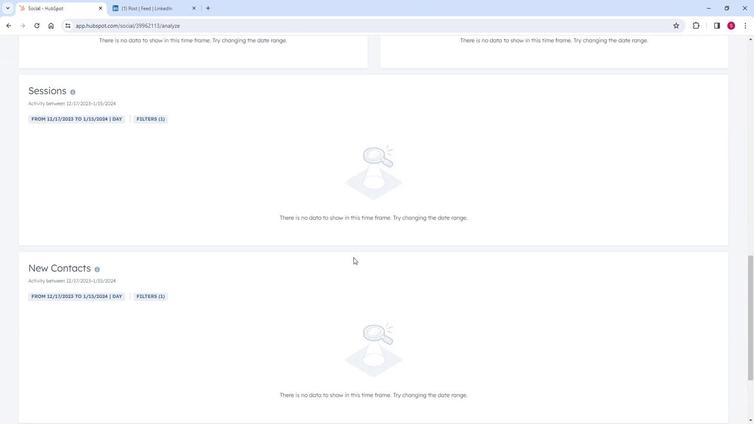 
Action: Mouse scrolled (351, 260) with delta (0, 0)
Screenshot: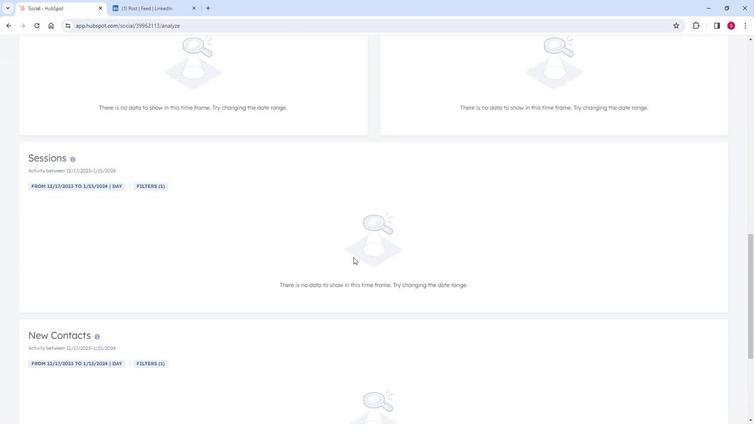 
Action: Mouse scrolled (351, 260) with delta (0, 0)
Screenshot: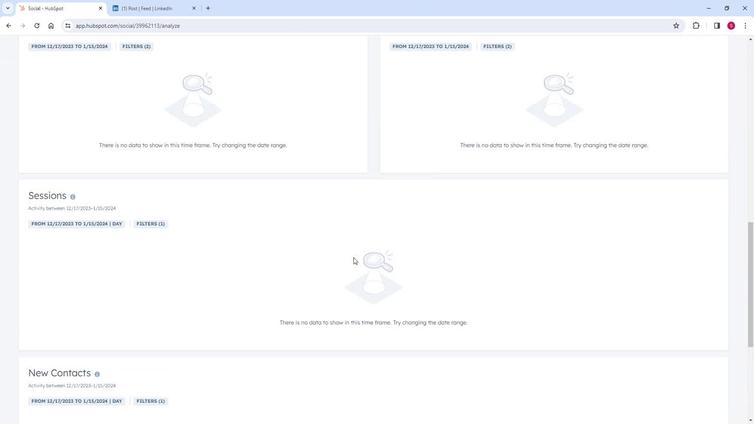 
Action: Mouse scrolled (351, 260) with delta (0, 0)
Screenshot: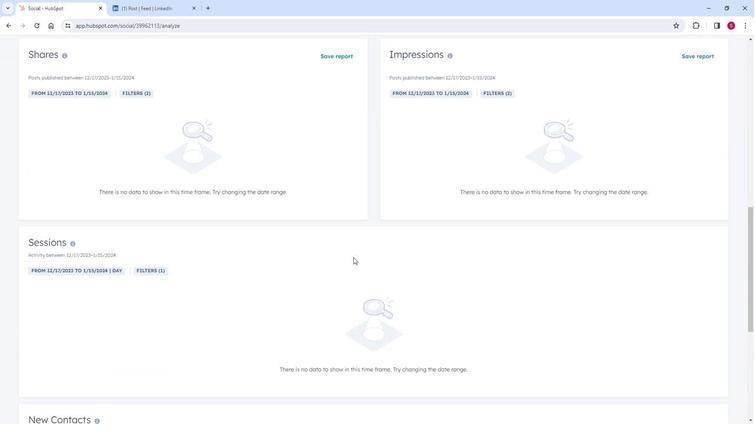 
Action: Mouse scrolled (351, 260) with delta (0, 0)
Screenshot: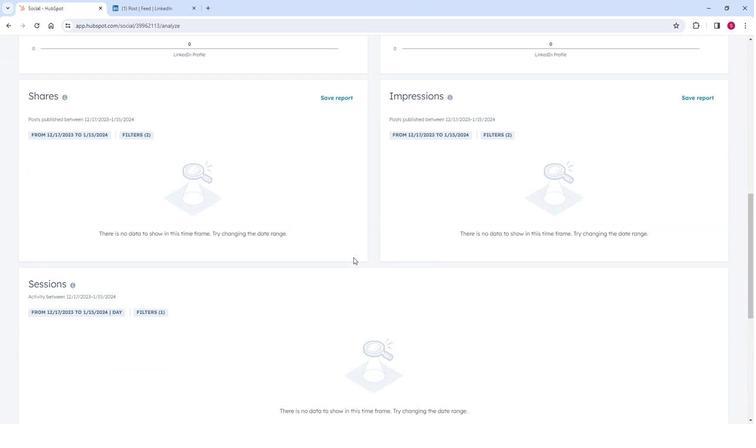 
Action: Mouse moved to (350, 260)
Screenshot: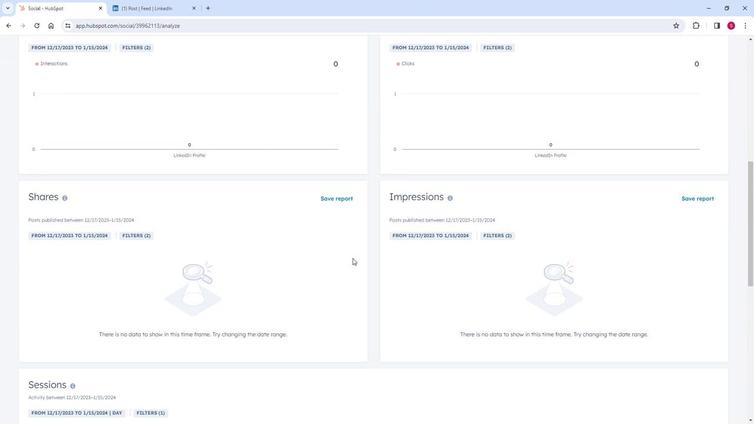 
Action: Mouse scrolled (350, 261) with delta (0, 0)
Screenshot: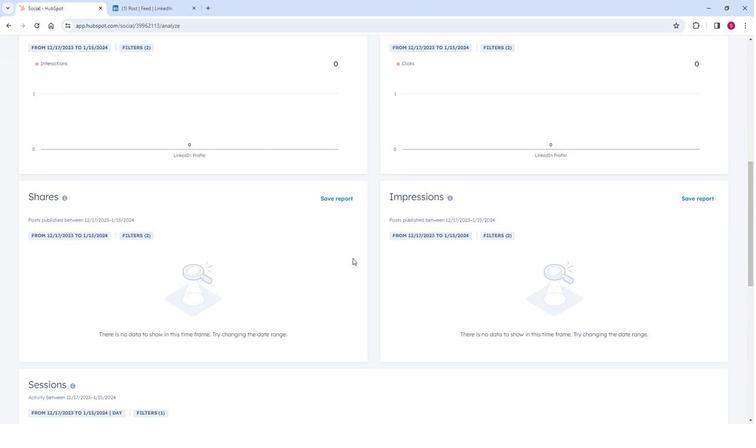 
Action: Mouse scrolled (350, 261) with delta (0, 0)
Screenshot: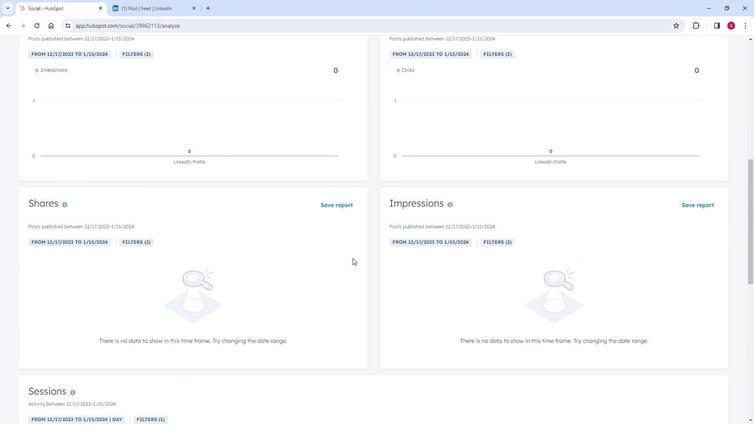 
Action: Mouse scrolled (350, 261) with delta (0, 0)
Screenshot: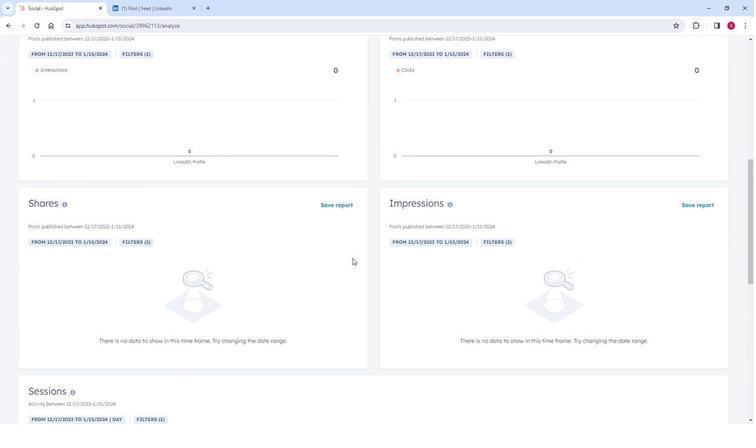 
Action: Mouse scrolled (350, 261) with delta (0, 0)
Screenshot: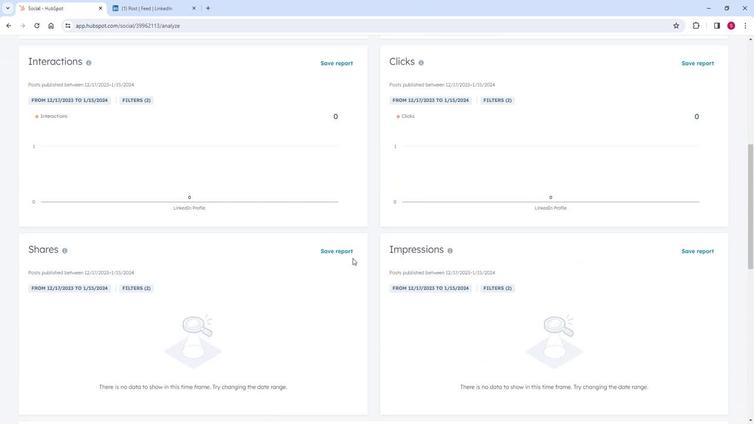 
Action: Mouse scrolled (350, 261) with delta (0, 0)
Screenshot: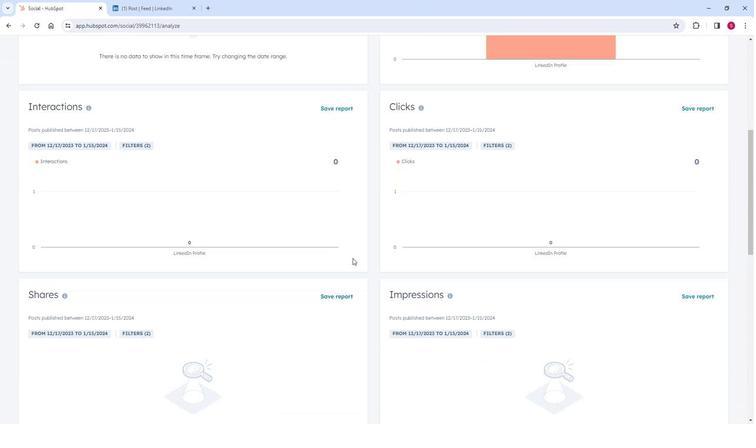 
Action: Mouse moved to (349, 261)
Screenshot: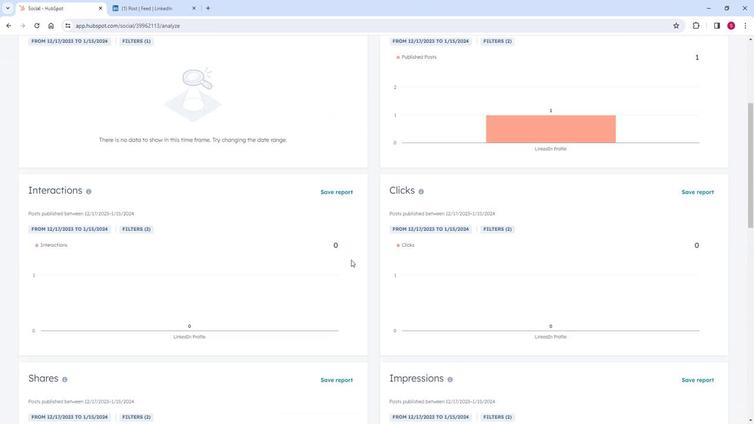 
Action: Mouse scrolled (349, 261) with delta (0, 0)
Screenshot: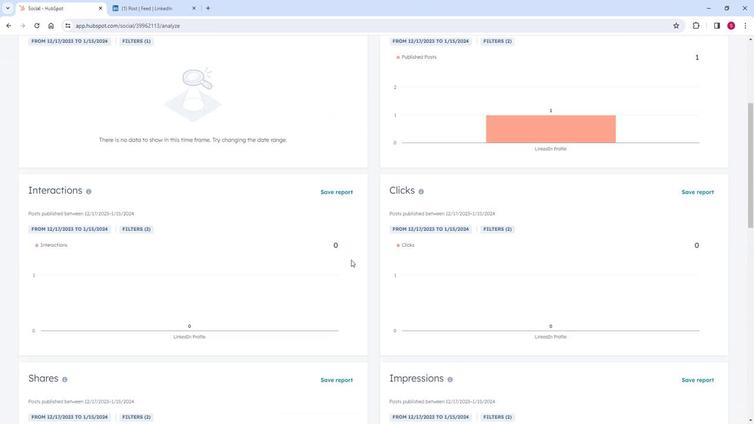 
Action: Mouse moved to (349, 262)
Screenshot: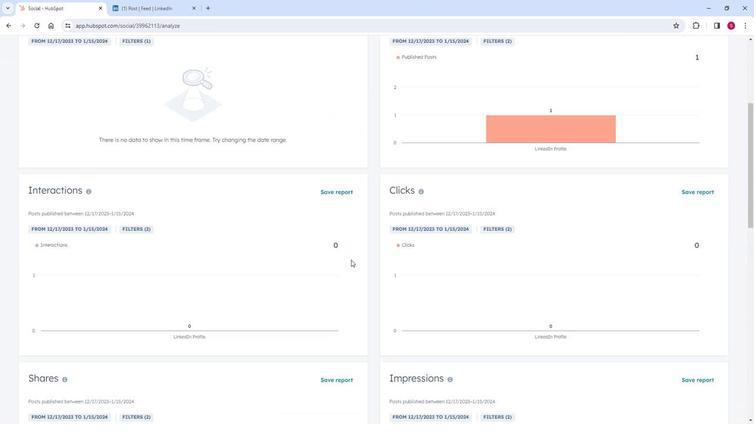 
Action: Mouse scrolled (349, 262) with delta (0, 0)
Screenshot: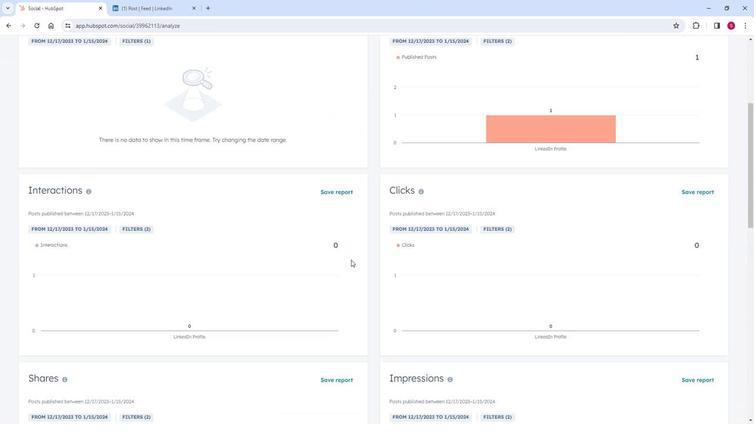 
Action: Mouse scrolled (349, 262) with delta (0, 0)
Screenshot: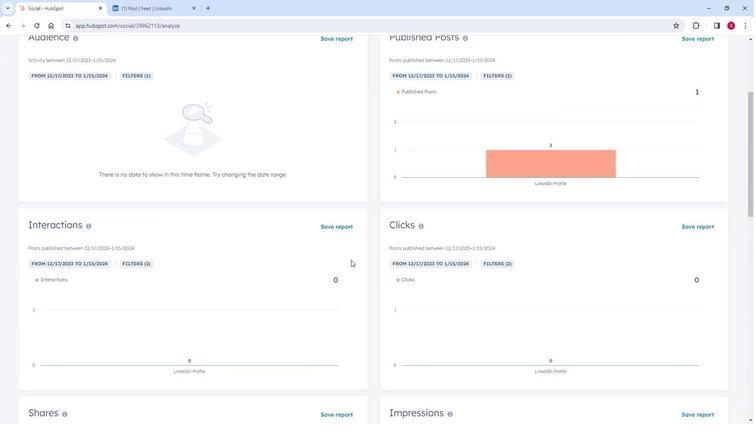 
Action: Mouse moved to (349, 258)
Screenshot: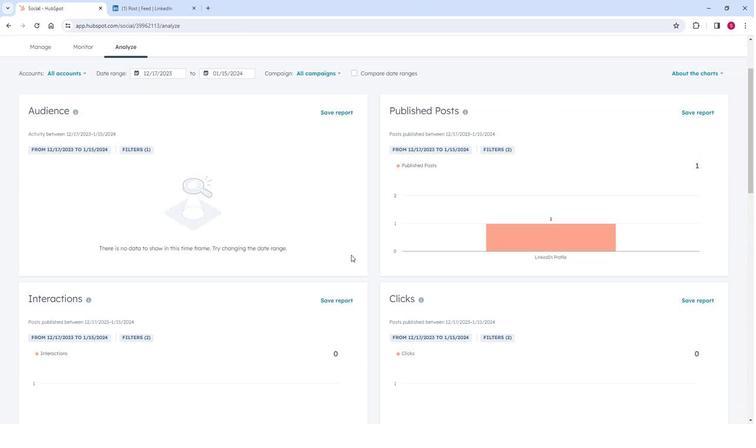 
Action: Mouse scrolled (349, 258) with delta (0, 0)
Screenshot: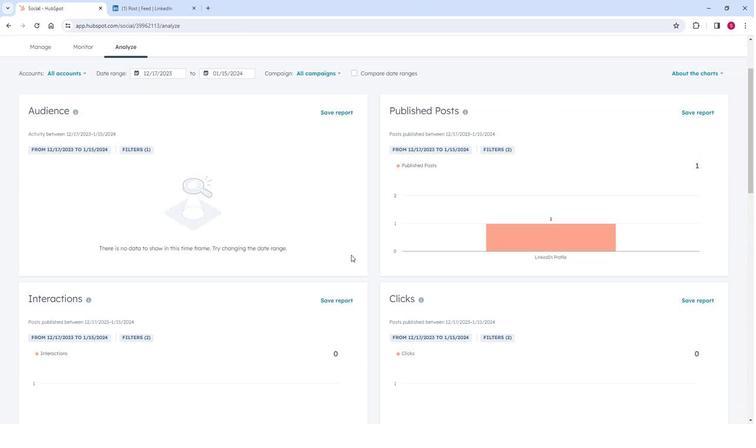 
Action: Mouse moved to (350, 254)
Screenshot: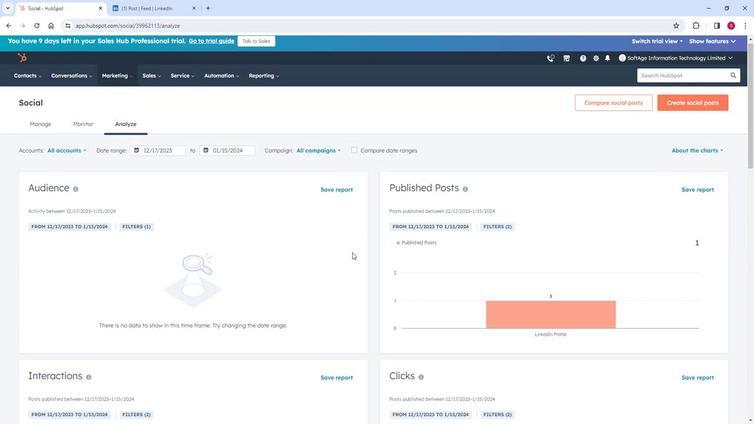 
Action: Mouse scrolled (350, 255) with delta (0, 0)
Screenshot: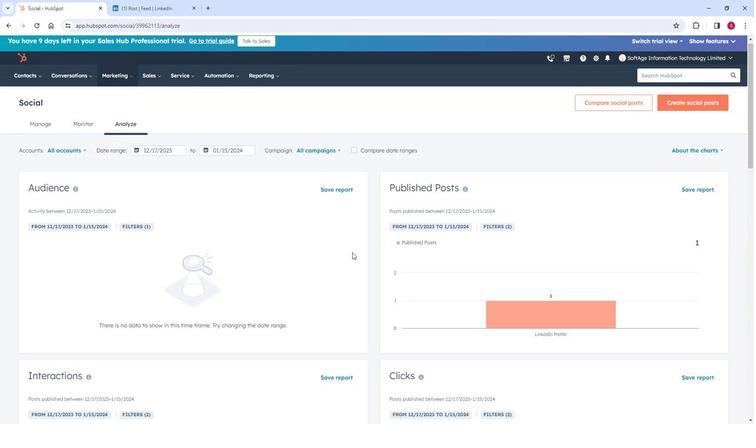 
Action: Mouse scrolled (350, 255) with delta (0, 0)
Screenshot: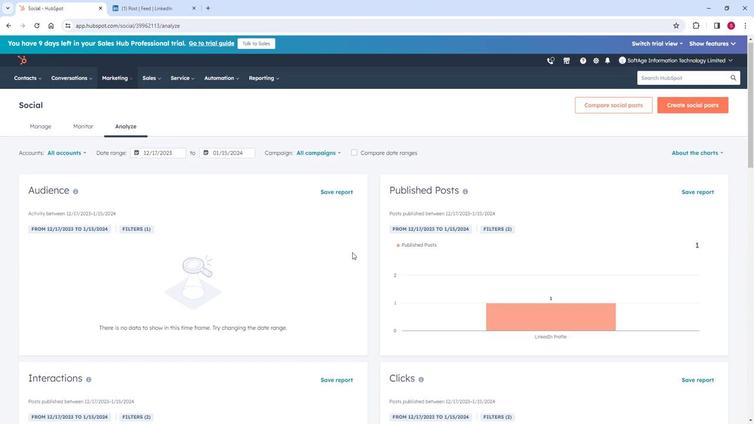 
Action: Mouse scrolled (350, 255) with delta (0, 0)
Screenshot: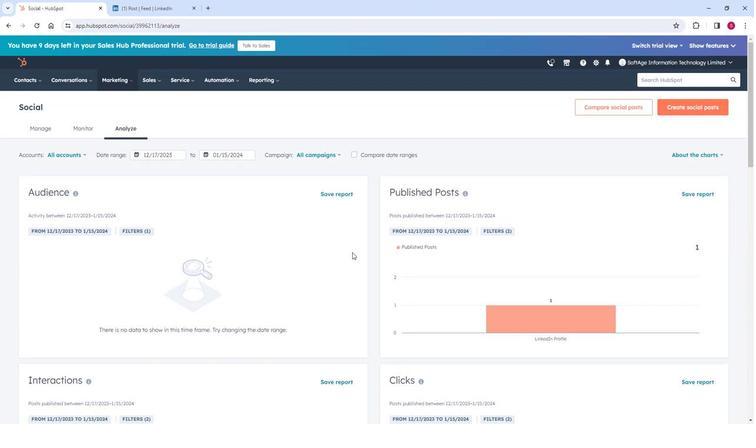 
Action: Mouse scrolled (350, 255) with delta (0, 0)
Screenshot: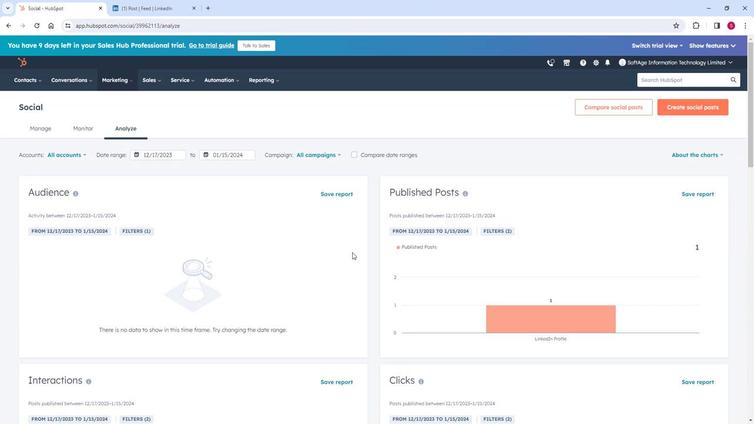 
Action: Mouse scrolled (350, 255) with delta (0, 0)
Screenshot: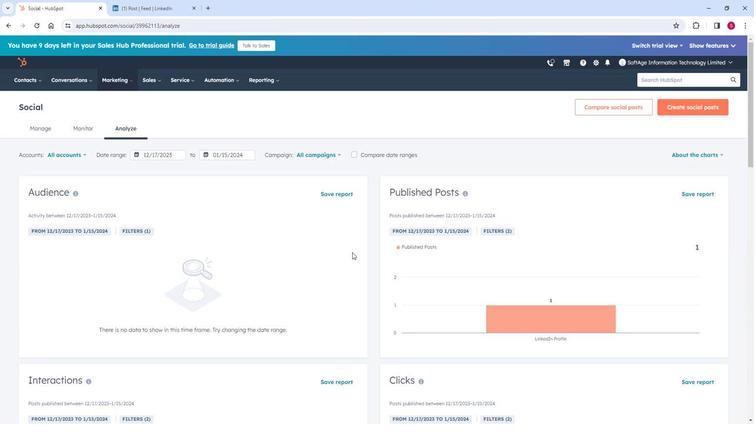 
Action: Mouse moved to (37, 129)
Screenshot: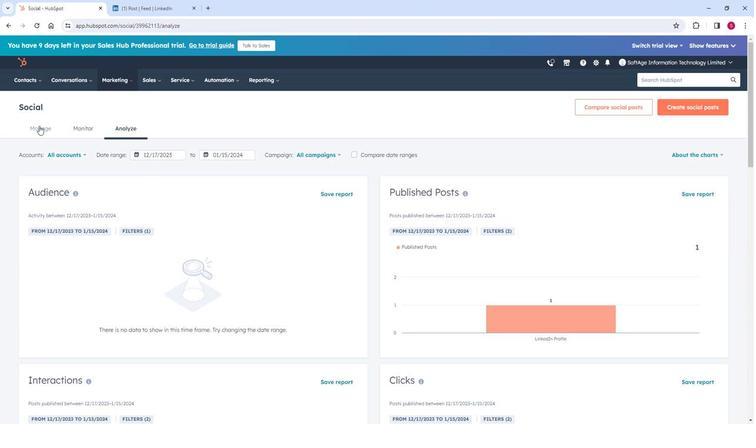 
Action: Mouse pressed left at (37, 129)
Screenshot: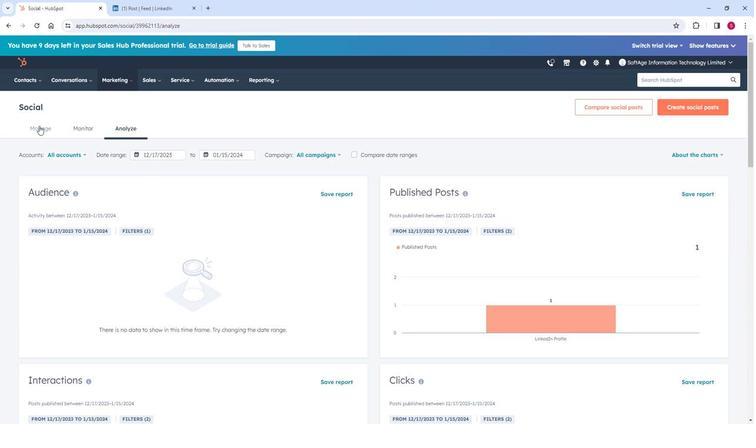 
Action: Mouse moved to (650, 159)
Screenshot: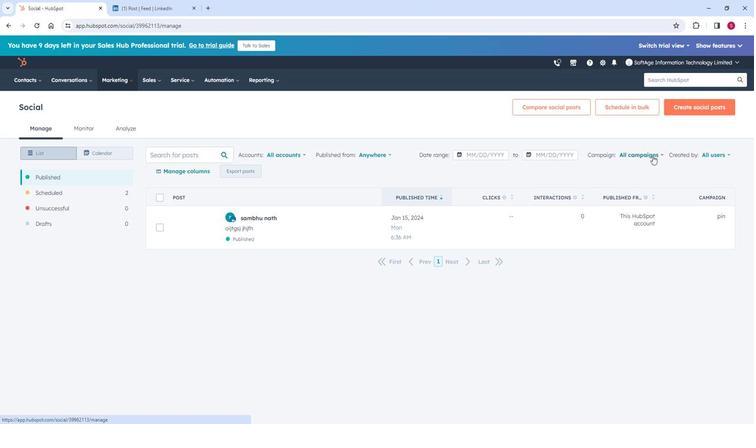 
Action: Mouse pressed left at (650, 159)
Screenshot: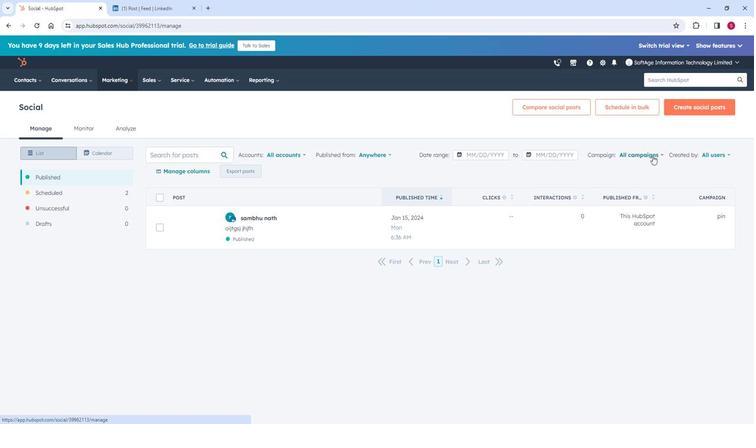 
Action: Mouse moved to (619, 220)
Screenshot: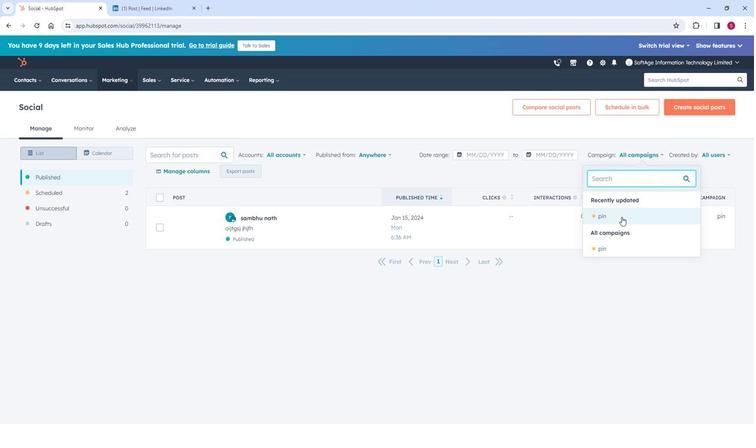 
Action: Mouse pressed left at (619, 220)
Screenshot: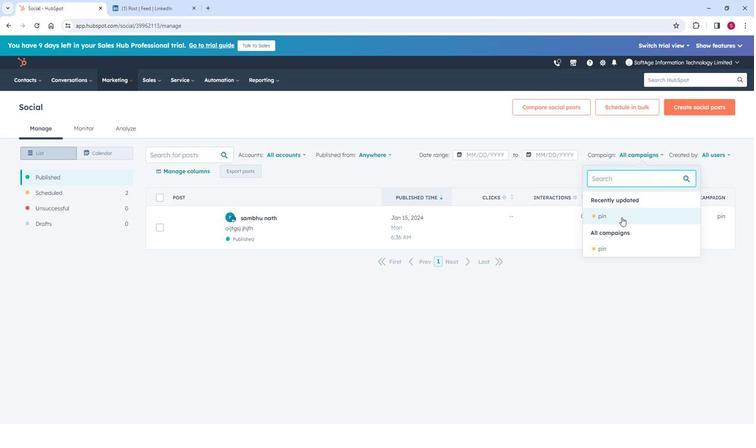 
Action: Mouse moved to (695, 111)
Screenshot: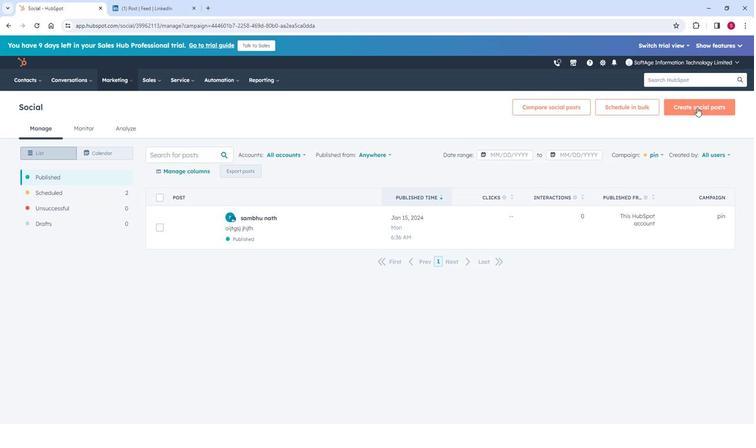 
Action: Mouse pressed left at (695, 111)
Screenshot: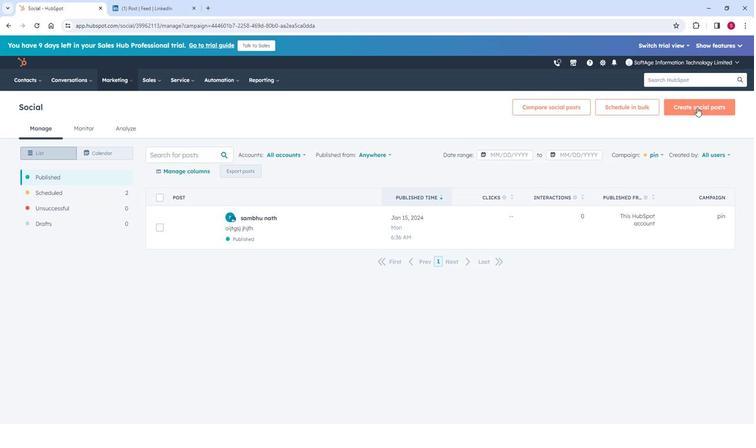 
Action: Mouse moved to (54, 228)
Screenshot: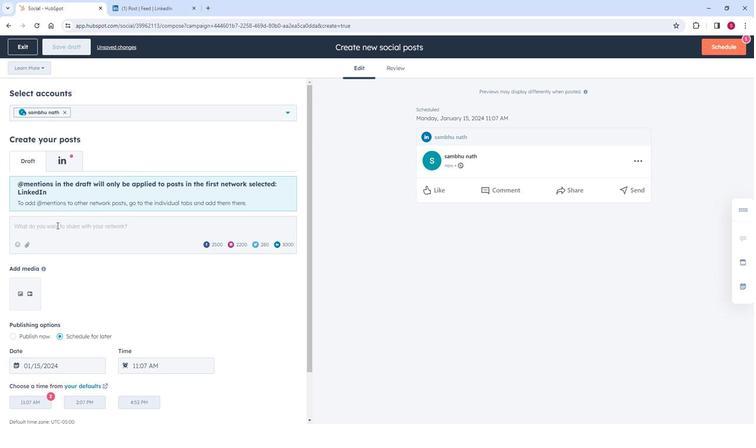 
Action: Mouse pressed left at (54, 228)
Screenshot: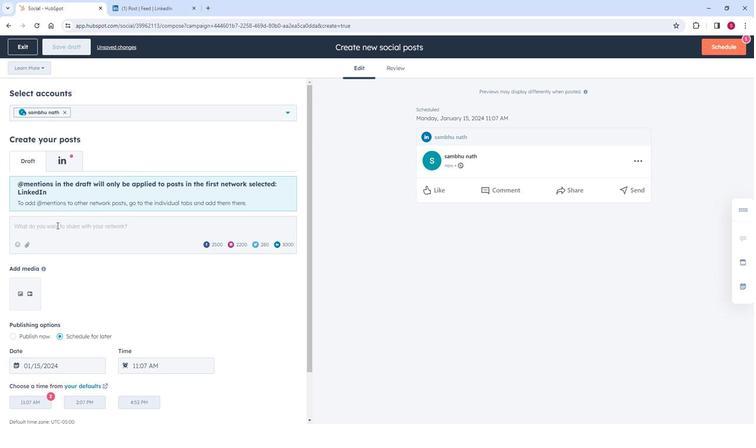 
Action: Mouse moved to (64, 229)
Screenshot: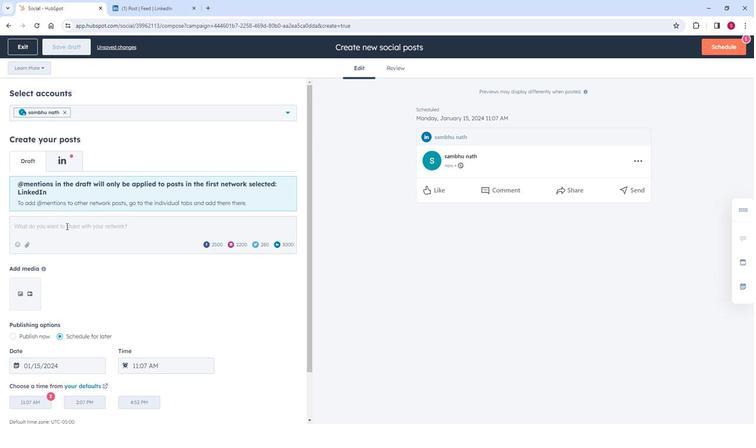 
Action: Key pressed <Key.shift>This<Key.space>post<Key.space>is<Key.space>using<Key.space>social<Key.space>media<Key.space>conversion<Key.space>metrics
Screenshot: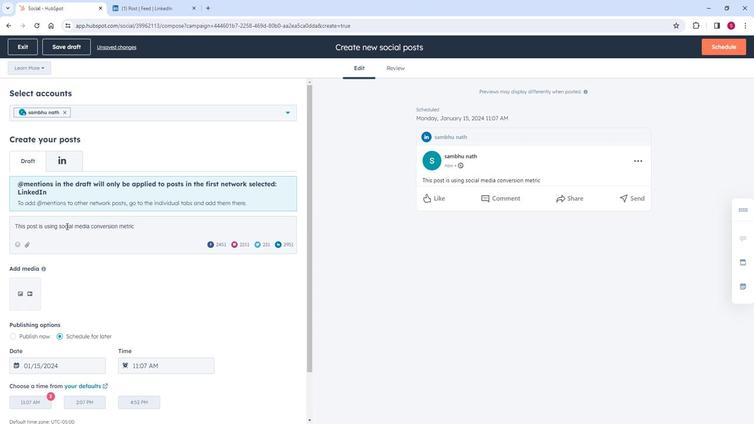 
Action: Mouse moved to (155, 228)
Screenshot: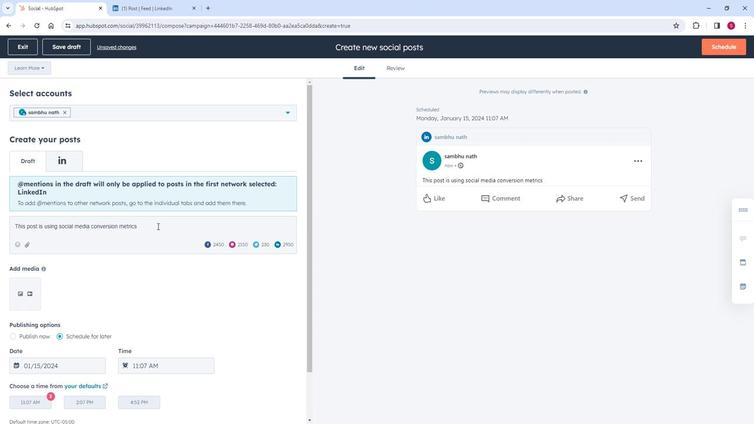 
Action: Key pressed .
Screenshot: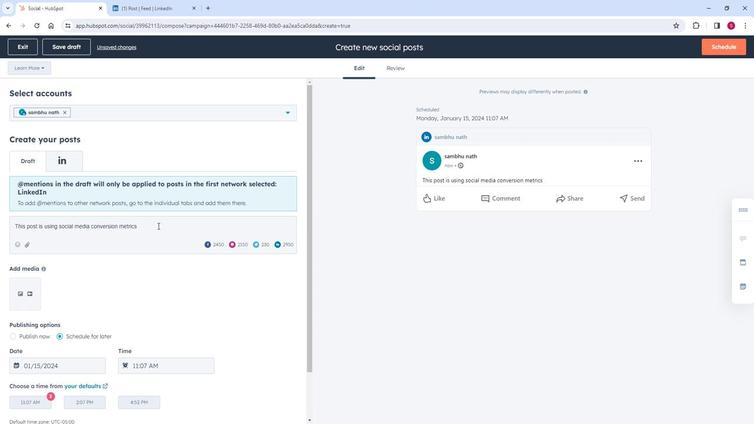 
Action: Mouse moved to (172, 244)
Screenshot: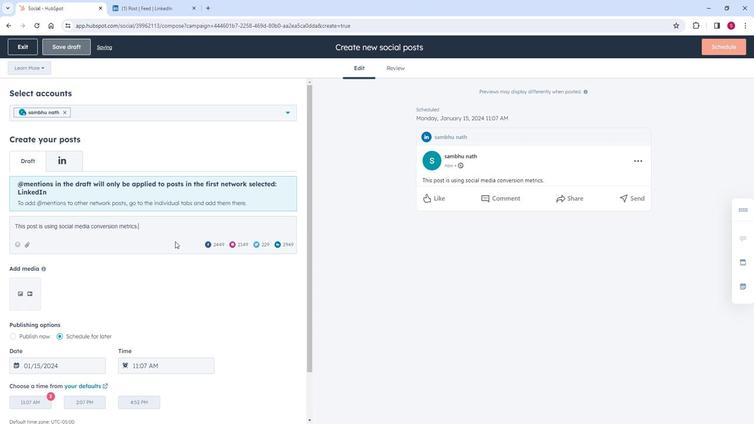 
Action: Mouse scrolled (172, 243) with delta (0, 0)
Screenshot: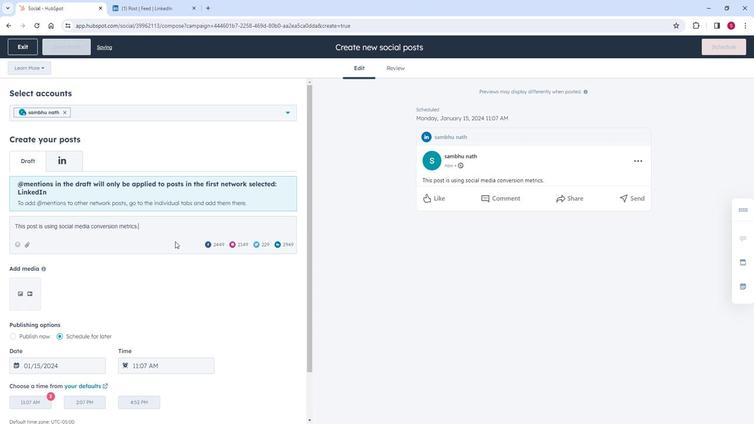 
Action: Mouse moved to (40, 188)
Screenshot: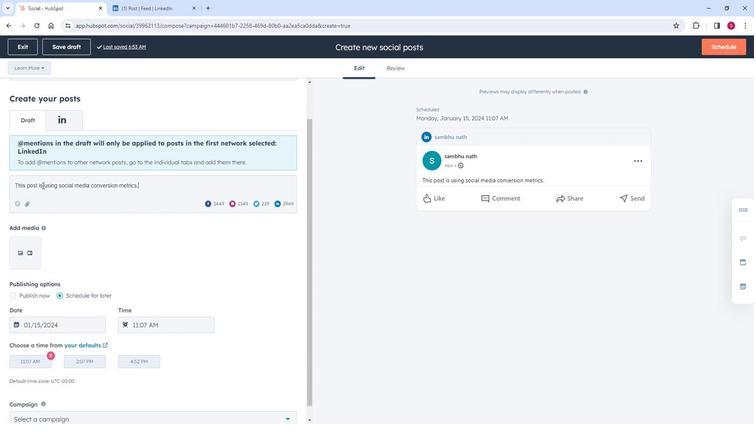 
Action: Mouse pressed left at (40, 188)
Screenshot: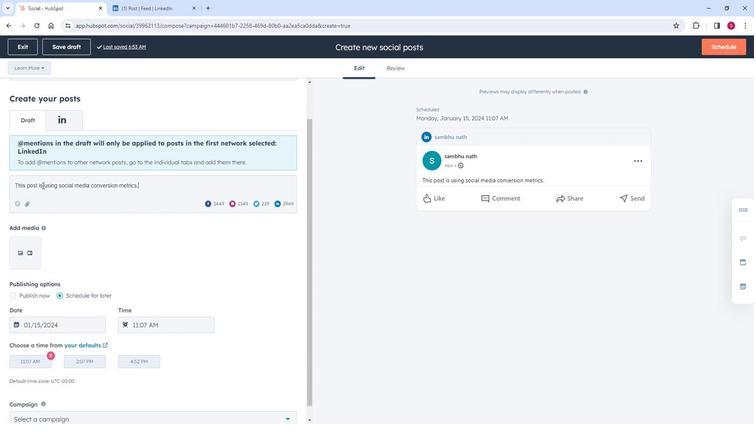 
Action: Key pressed <Key.backspace><Key.backspace>for
Screenshot: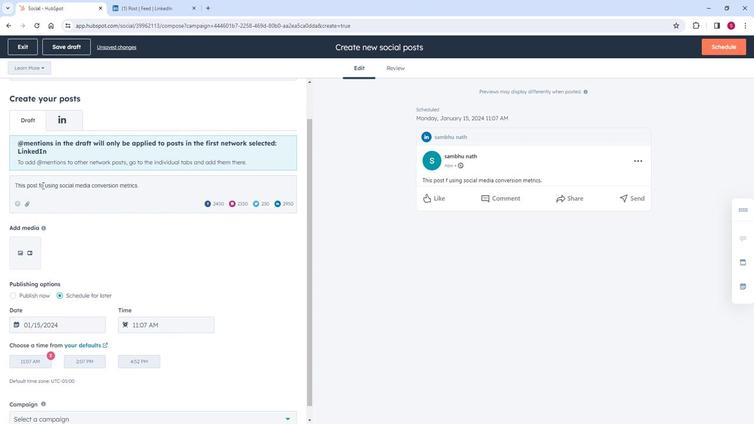 
Action: Mouse moved to (129, 197)
Screenshot: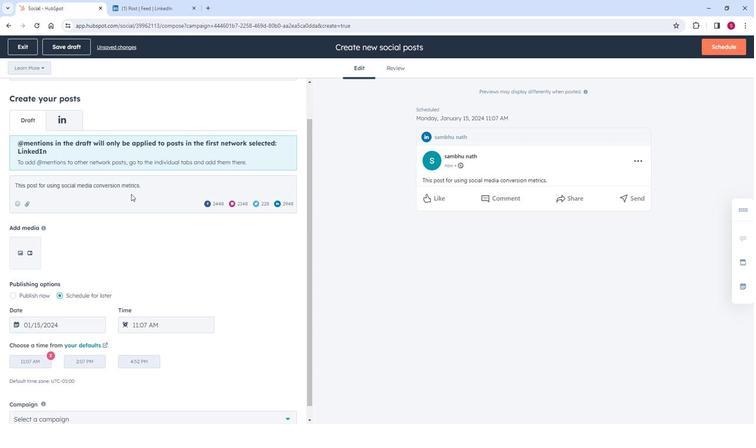 
Action: Mouse pressed left at (129, 197)
Screenshot: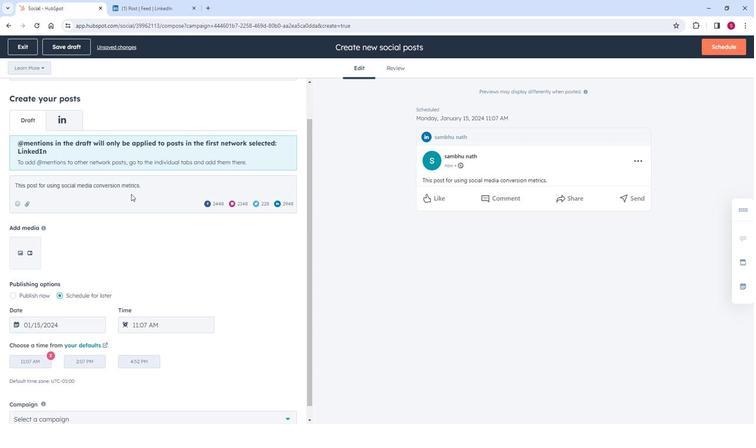 
Action: Mouse moved to (17, 255)
Screenshot: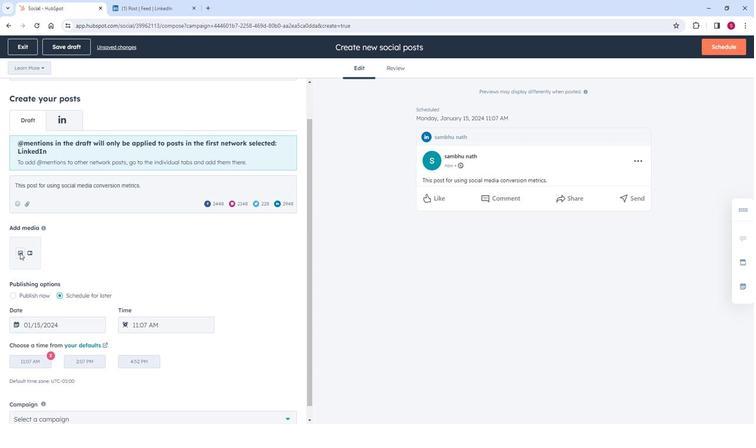
Action: Mouse pressed left at (17, 255)
Screenshot: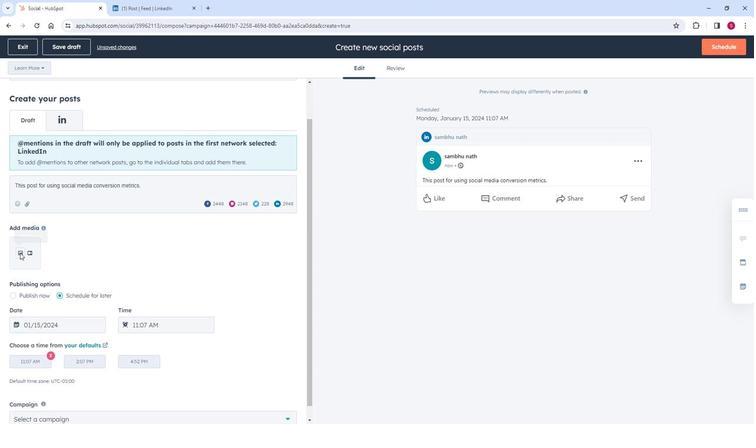 
Action: Mouse moved to (567, 170)
Screenshot: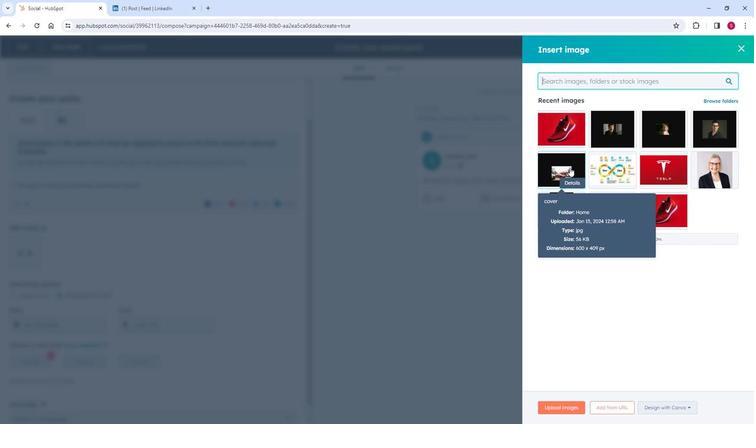 
Action: Mouse pressed left at (567, 170)
Screenshot: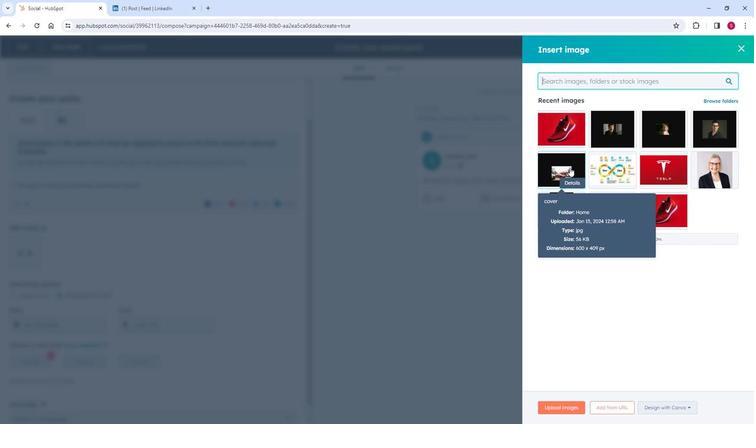 
Action: Mouse moved to (525, 321)
Screenshot: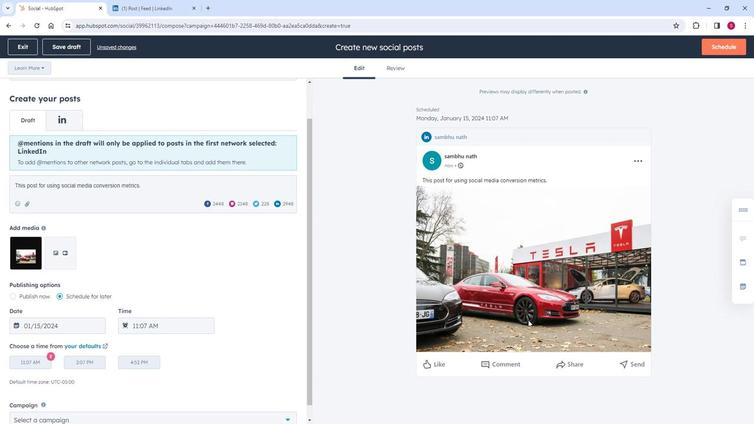 
Action: Mouse scrolled (525, 321) with delta (0, 0)
Screenshot: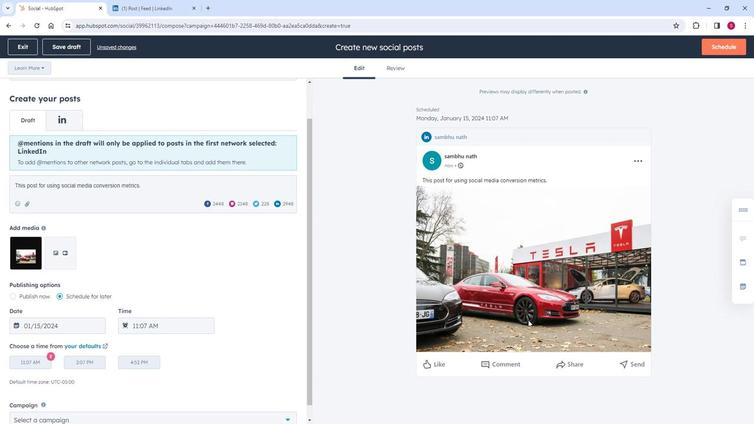 
Action: Mouse scrolled (525, 321) with delta (0, 0)
Screenshot: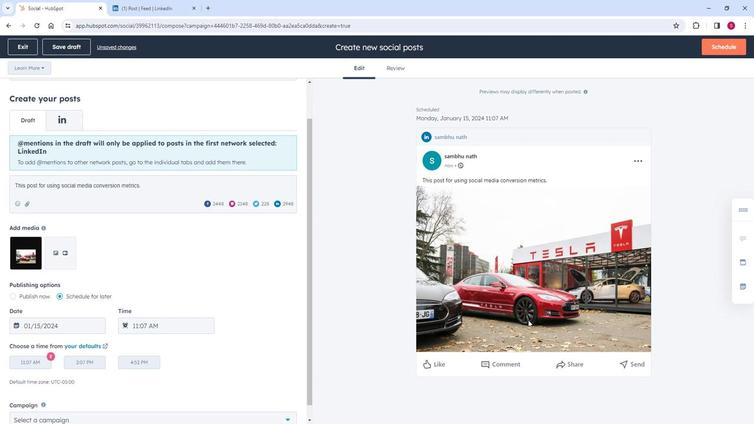 
Action: Mouse moved to (113, 333)
Screenshot: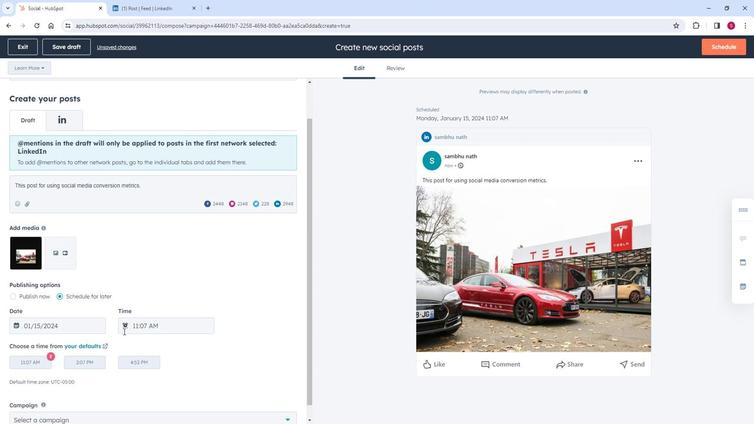 
Action: Mouse scrolled (113, 332) with delta (0, 0)
Screenshot: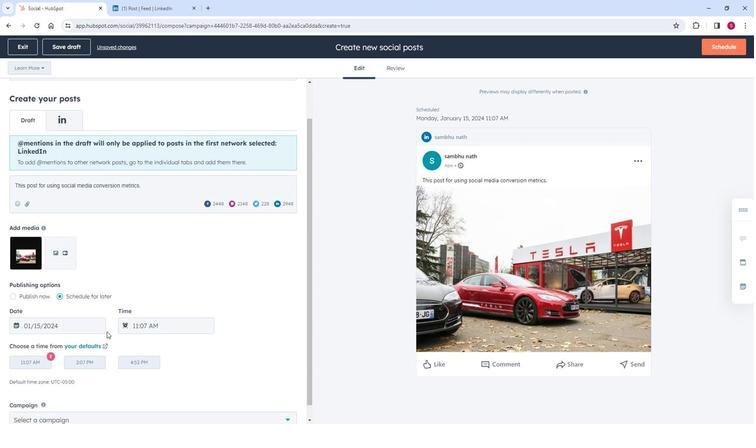 
Action: Mouse moved to (58, 312)
Screenshot: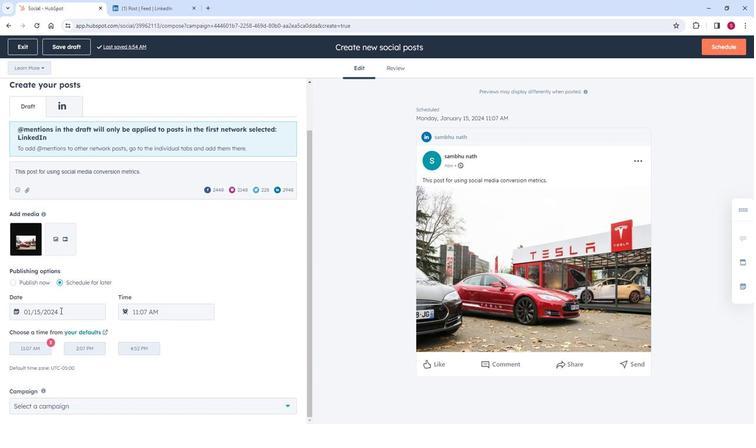 
Action: Mouse scrolled (58, 312) with delta (0, 0)
Screenshot: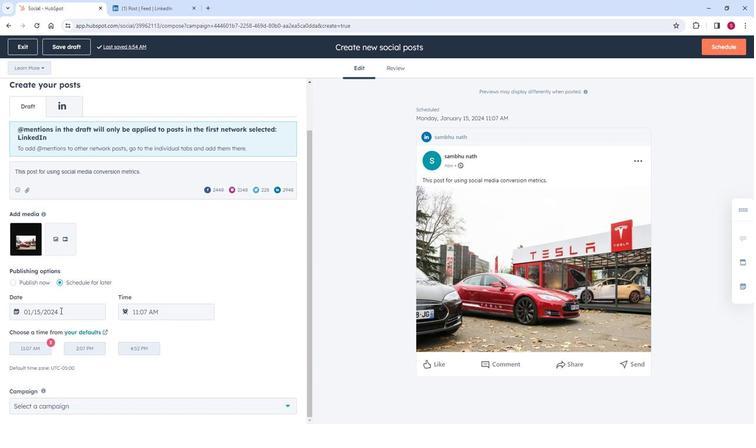 
Action: Mouse scrolled (58, 312) with delta (0, 0)
Screenshot: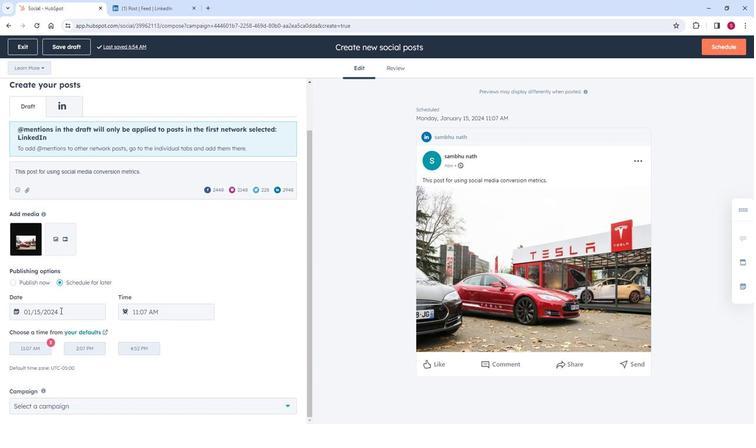 
Action: Mouse moved to (11, 283)
Screenshot: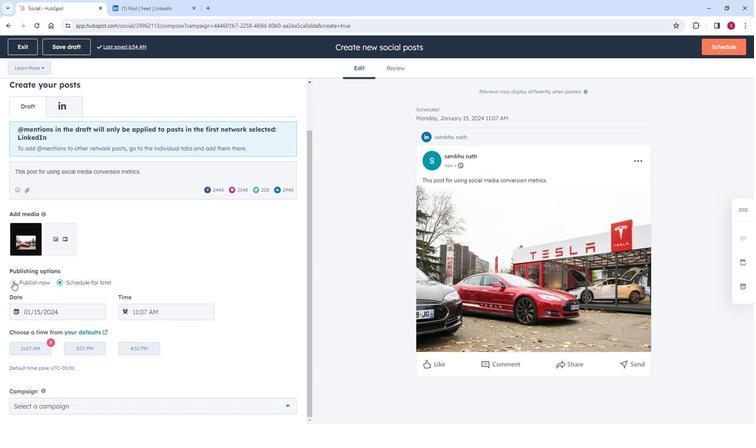
Action: Mouse pressed left at (11, 283)
Screenshot: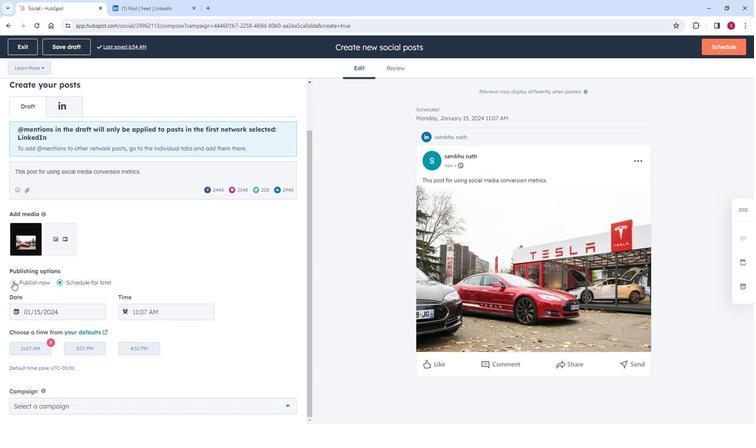 
Action: Mouse moved to (121, 313)
Screenshot: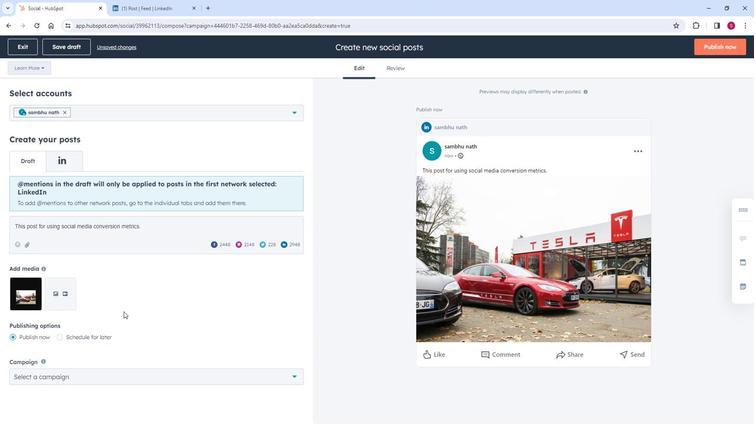 
Action: Mouse scrolled (121, 313) with delta (0, 0)
Screenshot: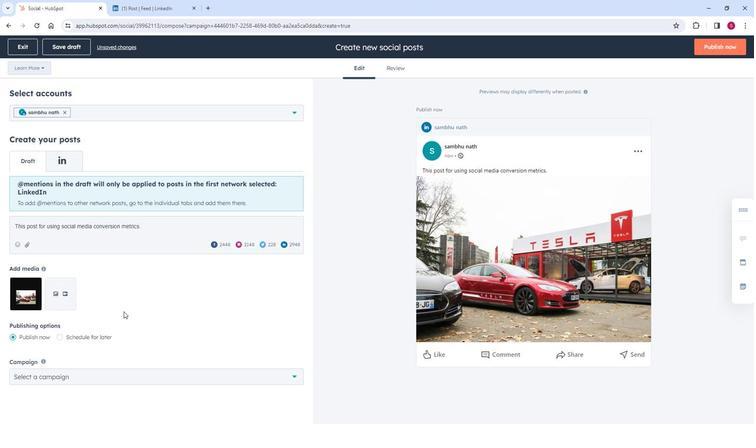 
Action: Mouse scrolled (121, 313) with delta (0, 0)
Screenshot: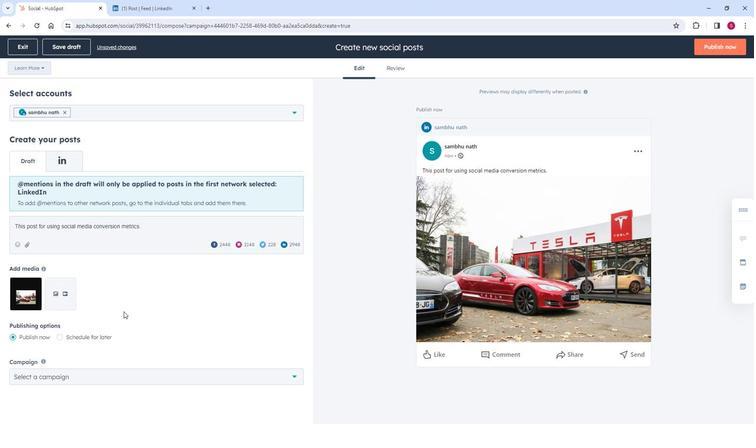 
Action: Mouse scrolled (121, 313) with delta (0, 0)
Screenshot: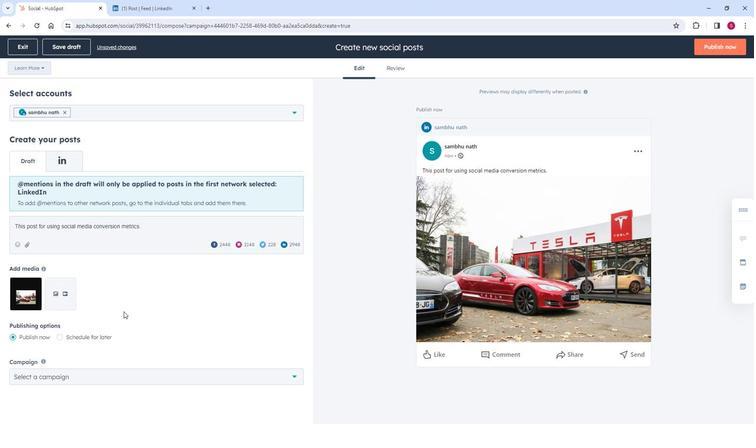 
Action: Mouse scrolled (121, 313) with delta (0, 0)
Screenshot: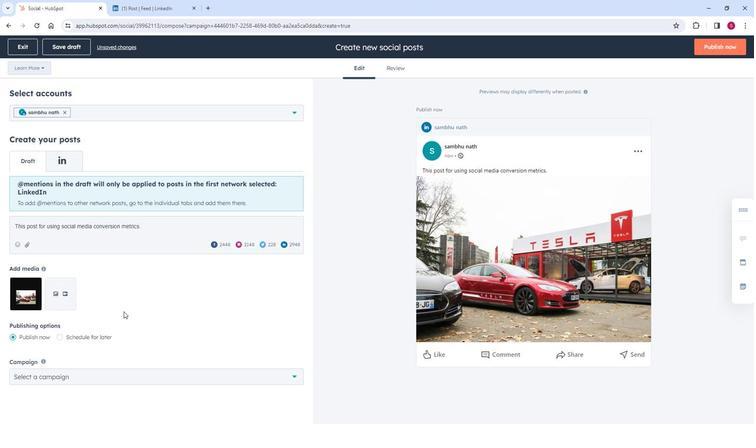 
Action: Mouse scrolled (121, 313) with delta (0, 0)
Screenshot: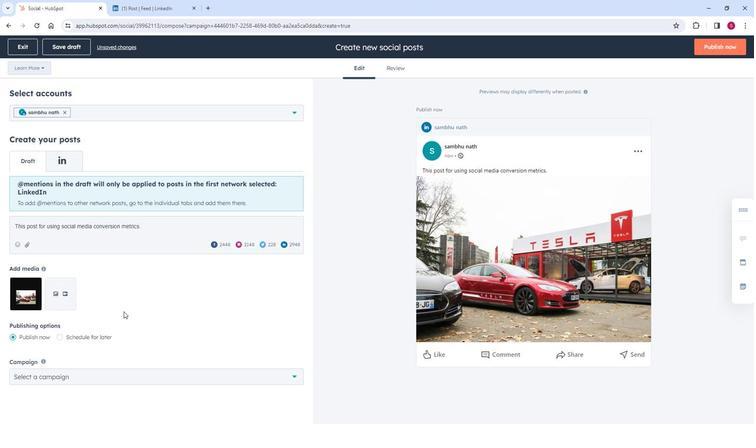 
Action: Mouse moved to (294, 378)
Screenshot: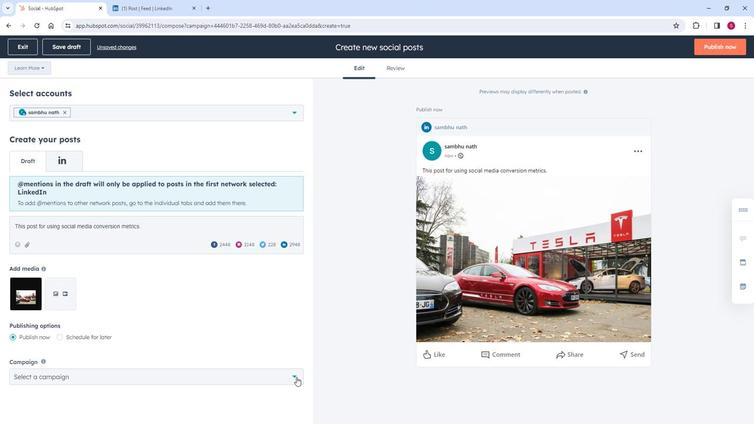 
Action: Mouse pressed left at (294, 378)
Screenshot: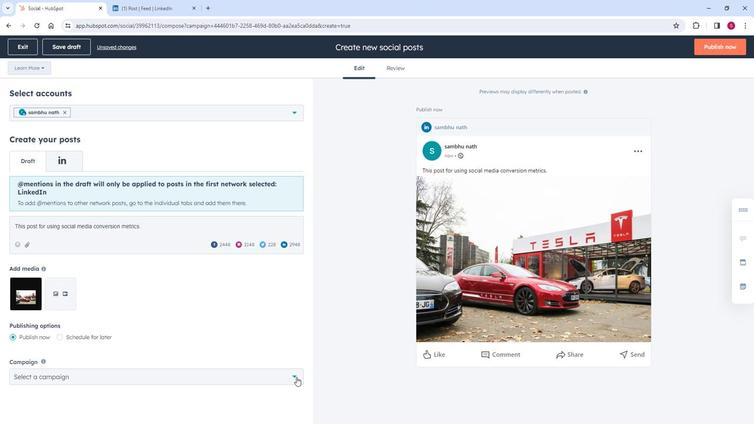 
Action: Mouse moved to (149, 337)
Screenshot: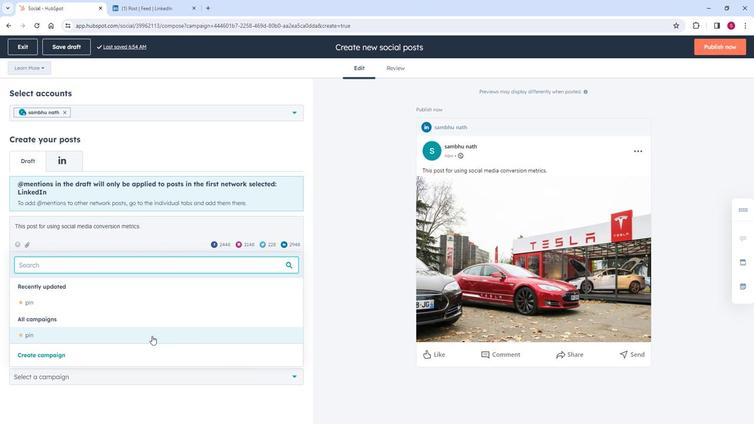 
Action: Mouse pressed left at (149, 337)
Screenshot: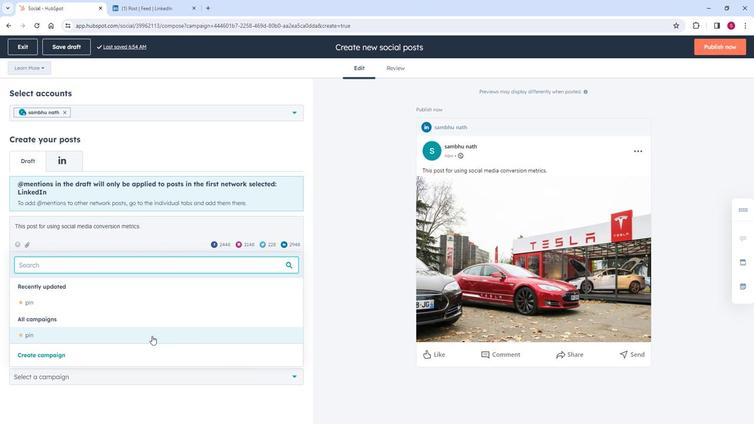 
Action: Mouse moved to (233, 336)
Screenshot: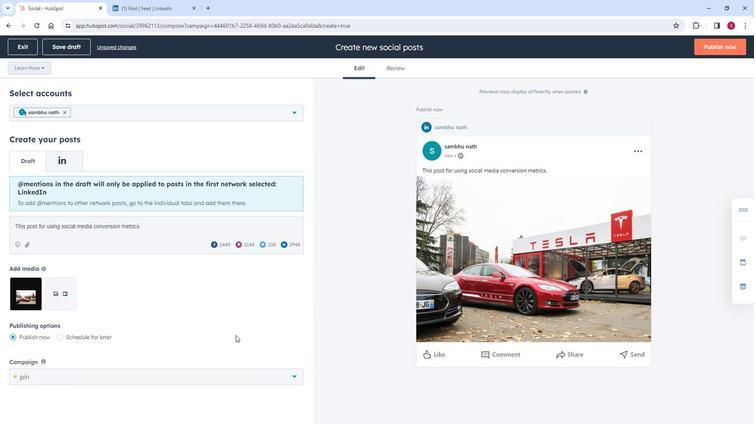 
Action: Mouse scrolled (233, 336) with delta (0, 0)
Screenshot: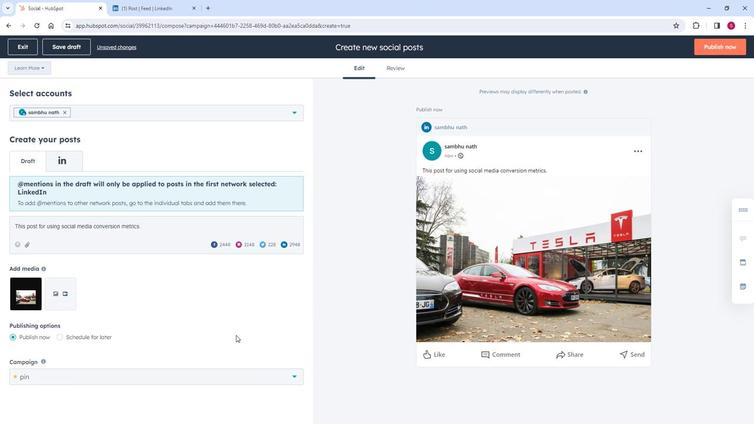 
Action: Mouse scrolled (233, 336) with delta (0, 0)
Screenshot: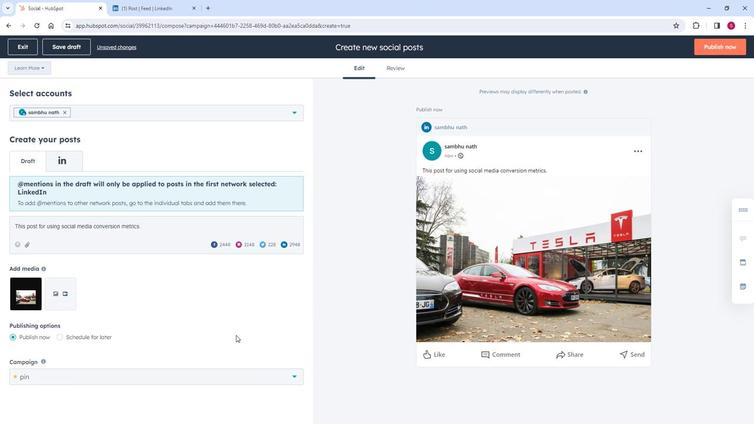 
Action: Mouse scrolled (233, 336) with delta (0, 0)
Screenshot: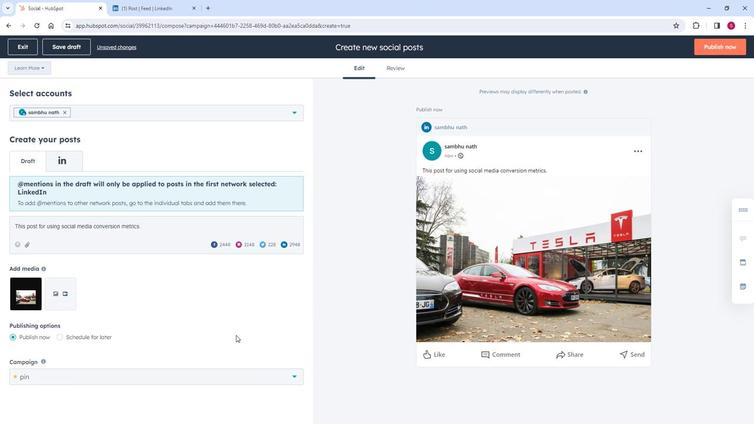 
Action: Mouse moved to (234, 336)
Screenshot: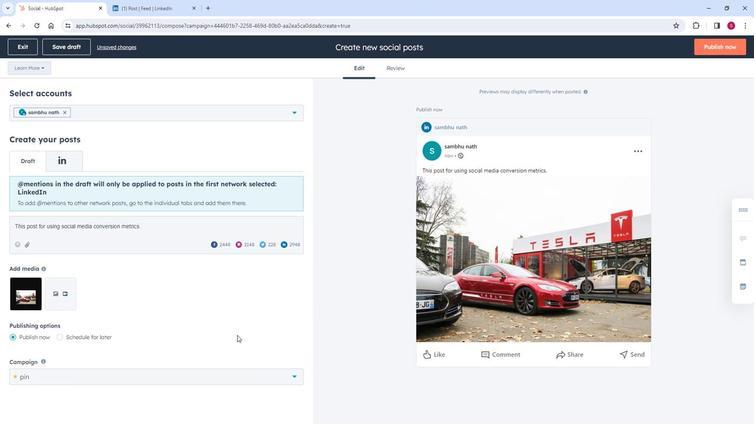 
Action: Mouse scrolled (234, 336) with delta (0, 0)
Screenshot: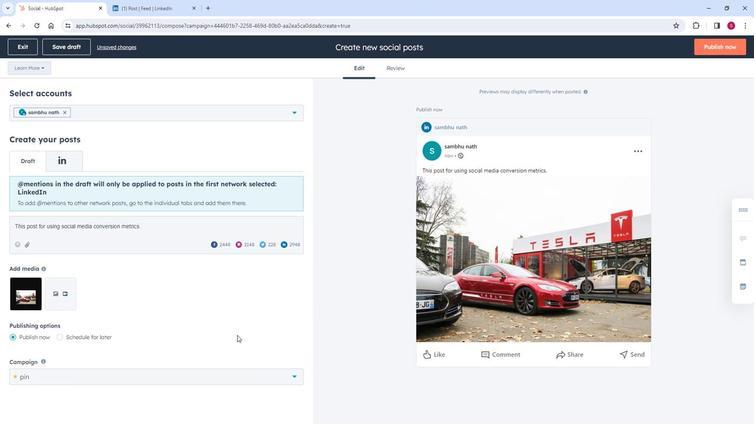
Action: Mouse moved to (237, 336)
Screenshot: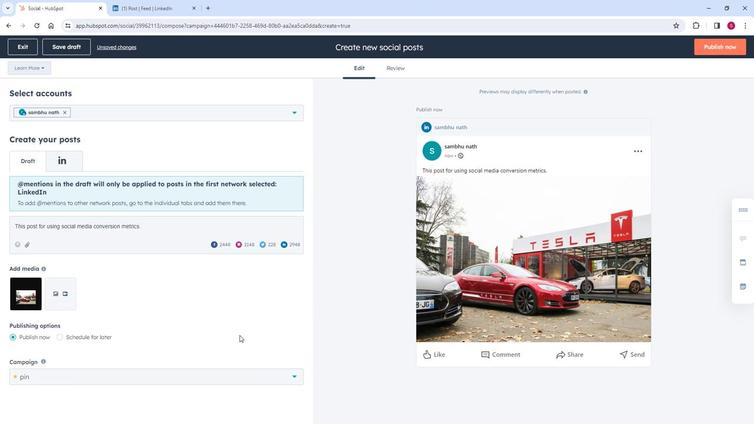
Action: Mouse scrolled (237, 336) with delta (0, 0)
Screenshot: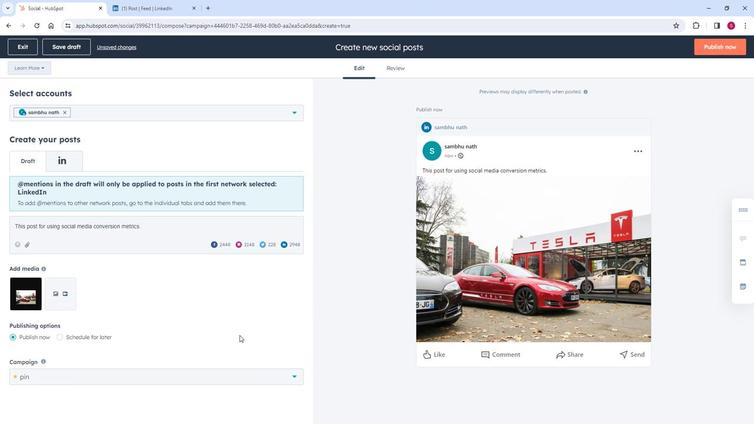 
Action: Mouse moved to (244, 332)
Screenshot: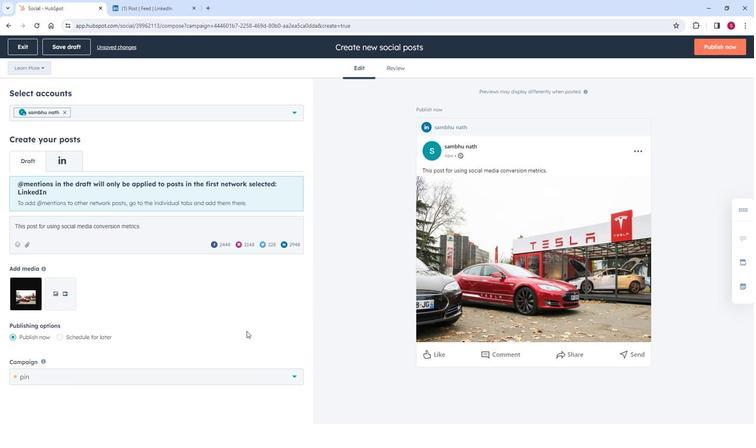 
Action: Mouse scrolled (244, 333) with delta (0, 0)
Screenshot: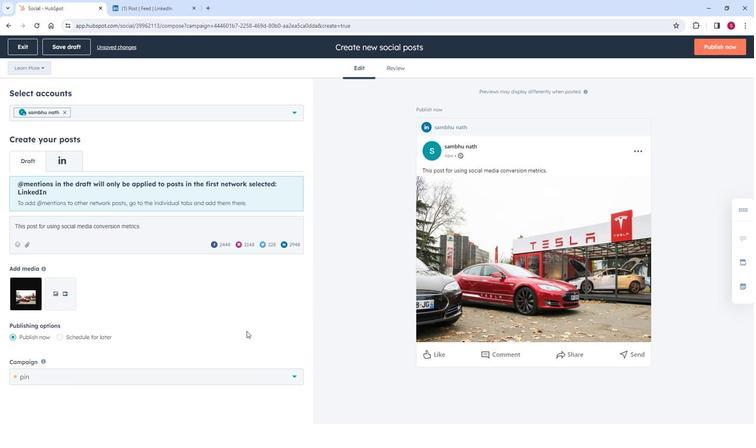 
Action: Mouse scrolled (244, 333) with delta (0, 0)
Screenshot: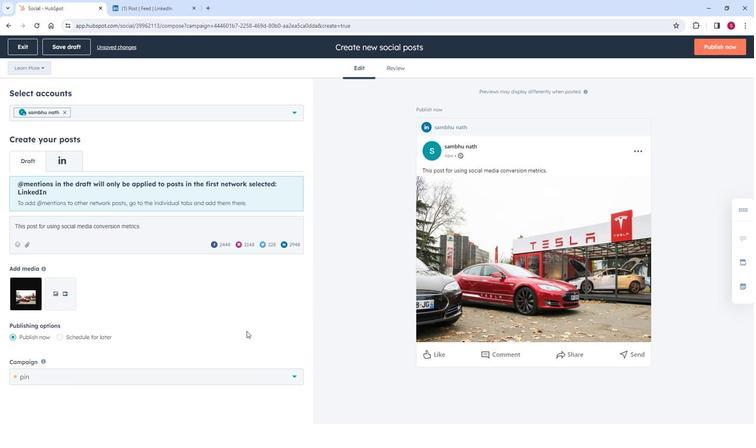 
Action: Mouse scrolled (244, 333) with delta (0, 0)
Screenshot: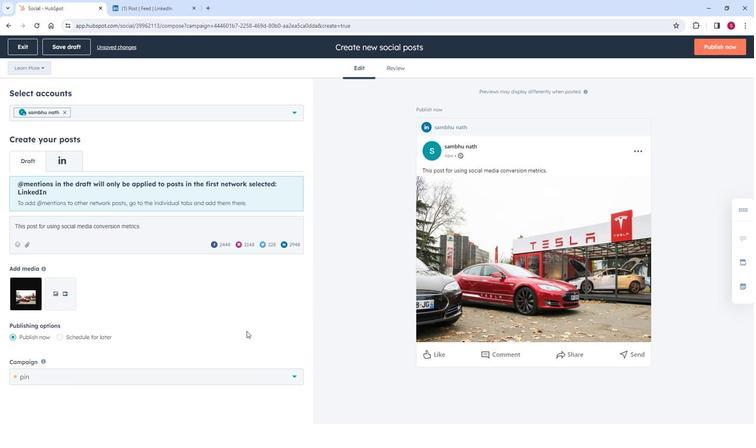 
Action: Mouse scrolled (244, 333) with delta (0, 0)
Screenshot: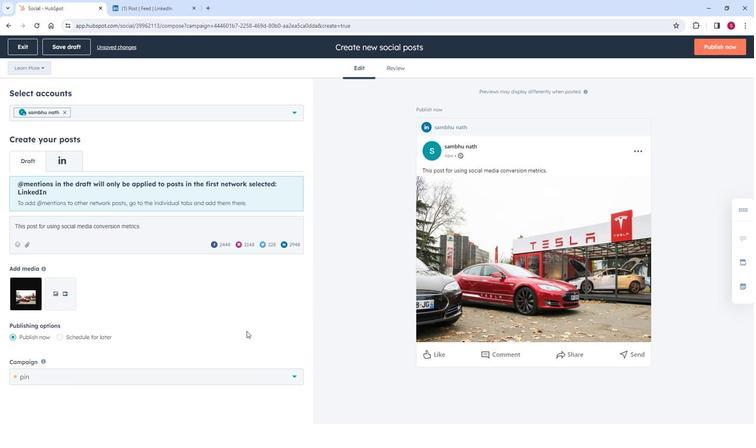 
Action: Mouse scrolled (244, 333) with delta (0, 0)
Screenshot: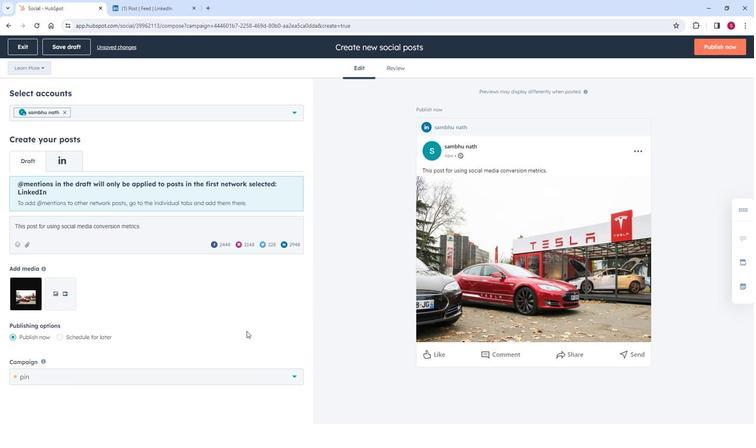 
Action: Mouse scrolled (244, 333) with delta (0, 0)
Screenshot: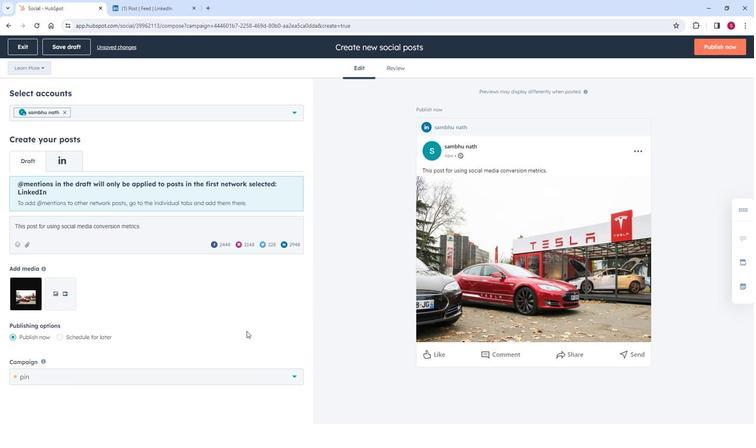 
Action: Mouse scrolled (244, 333) with delta (0, 0)
Screenshot: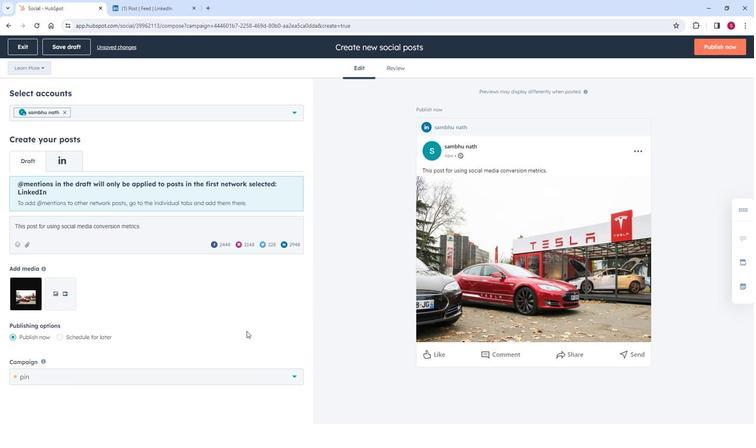 
Action: Mouse moved to (390, 69)
Screenshot: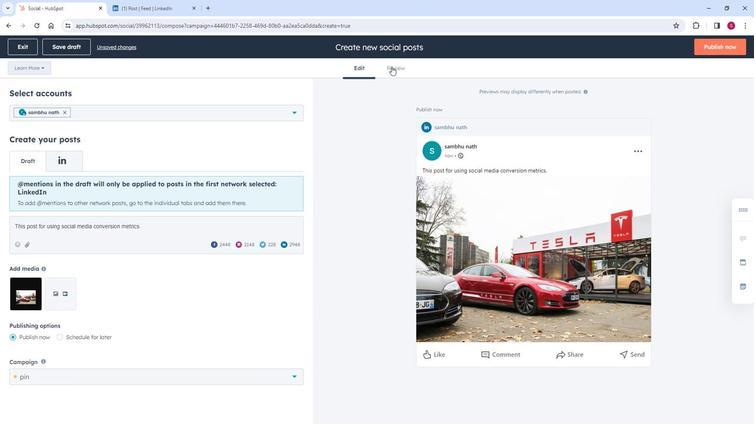 
Action: Mouse pressed left at (390, 69)
Screenshot: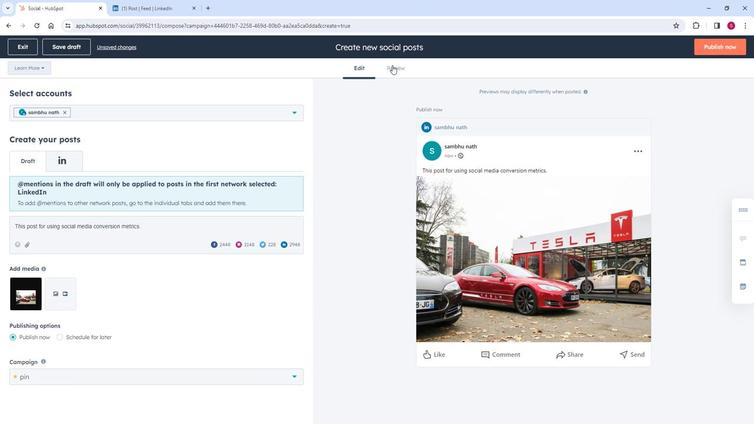 
Action: Mouse moved to (354, 76)
Screenshot: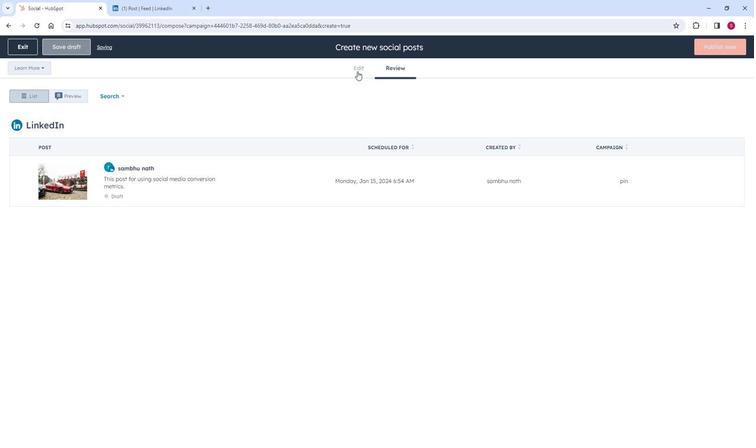 
Action: Mouse pressed left at (354, 76)
Screenshot: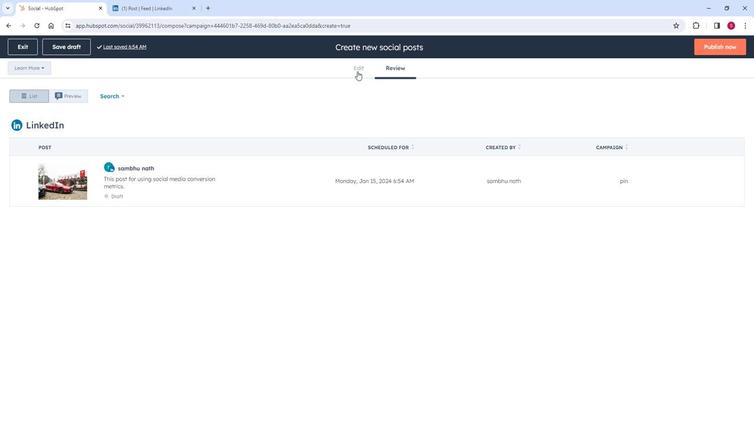 
Action: Mouse moved to (711, 53)
Screenshot: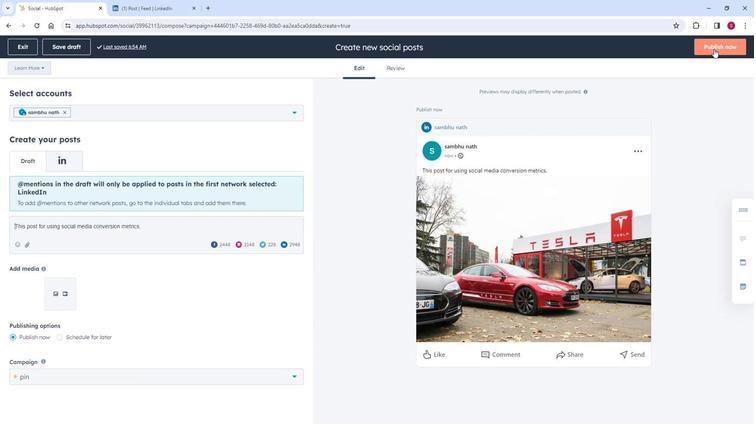 
Action: Mouse pressed left at (711, 53)
Screenshot: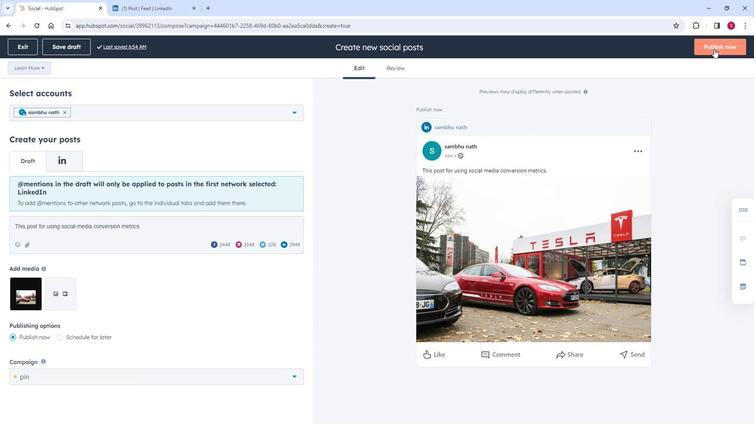
Action: Mouse moved to (297, 231)
Screenshot: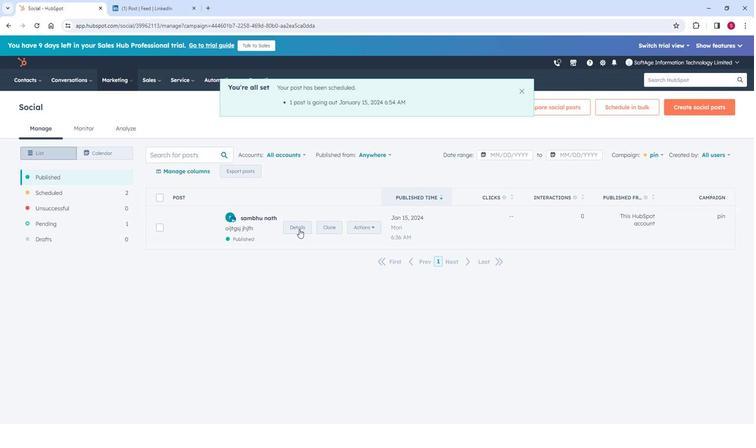 
Action: Mouse pressed left at (297, 231)
Screenshot: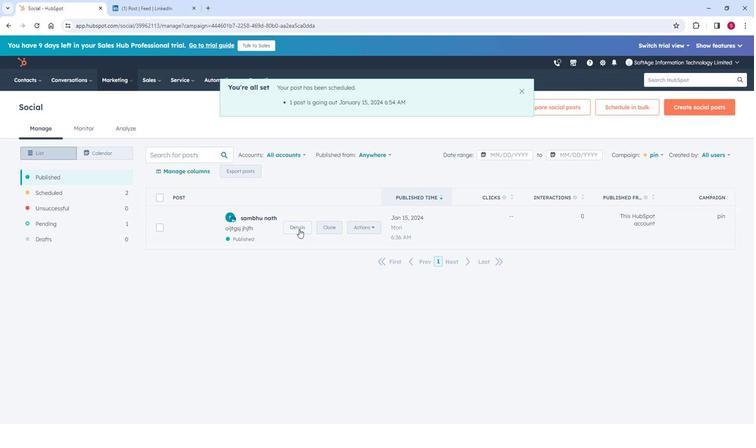 
Action: Mouse moved to (738, 51)
Screenshot: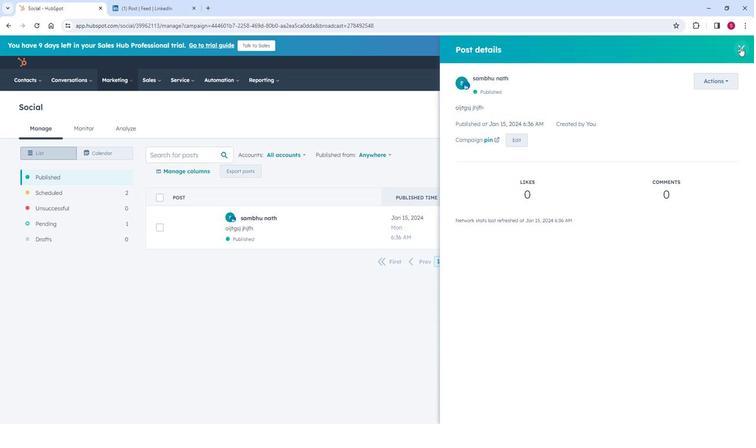 
Action: Mouse pressed left at (738, 51)
Screenshot: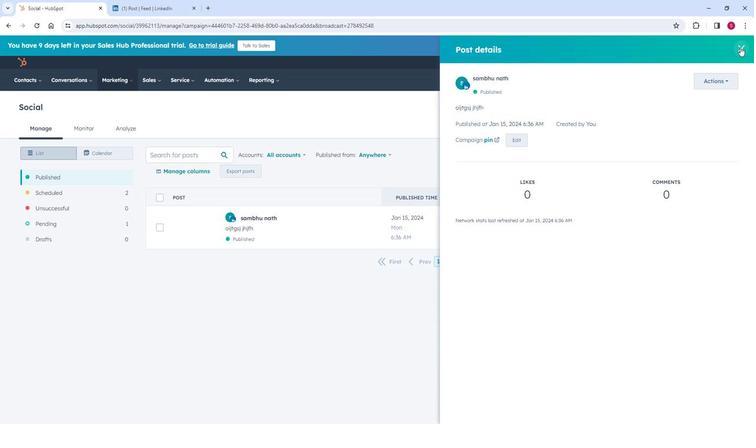 
Action: Mouse moved to (369, 233)
Screenshot: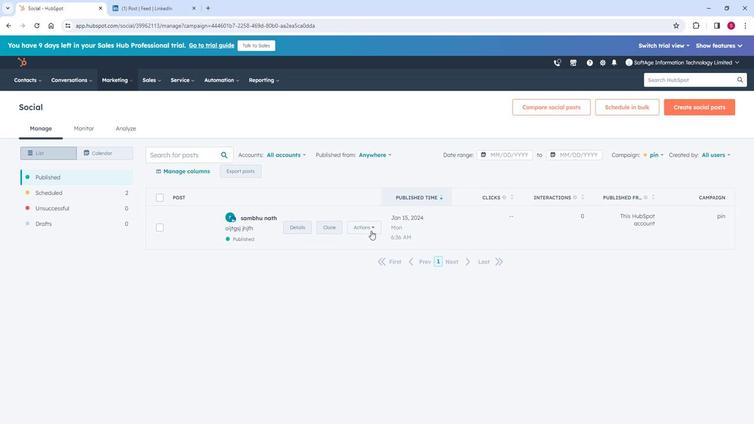 
Action: Mouse pressed left at (369, 233)
Screenshot: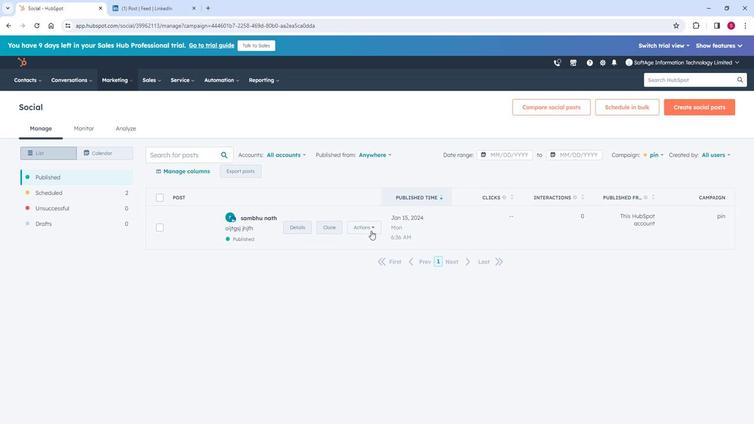 
Action: Mouse moved to (477, 300)
Screenshot: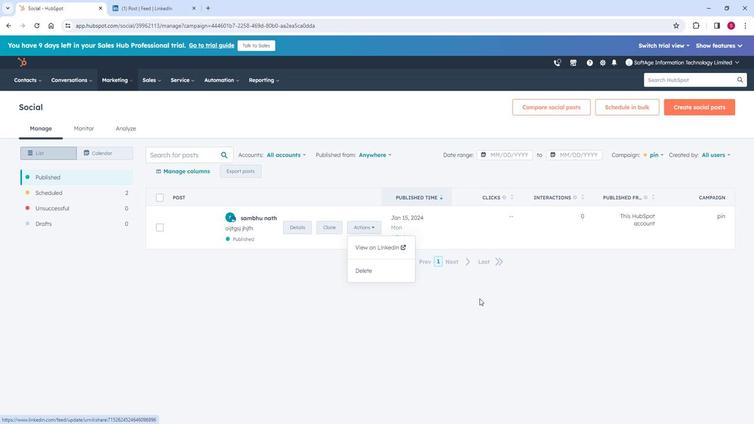 
Action: Mouse pressed left at (477, 300)
Screenshot: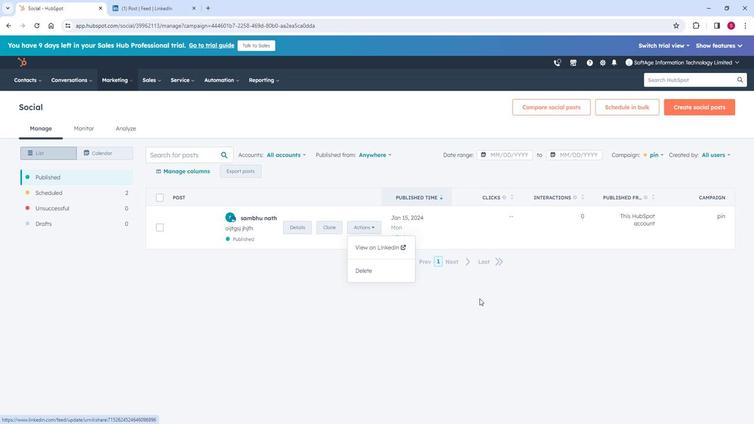 
Action: Mouse moved to (465, 264)
Screenshot: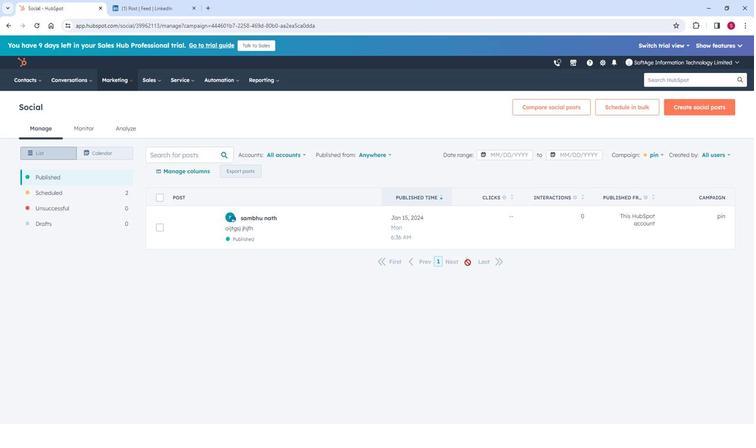 
Action: Mouse pressed left at (465, 264)
Screenshot: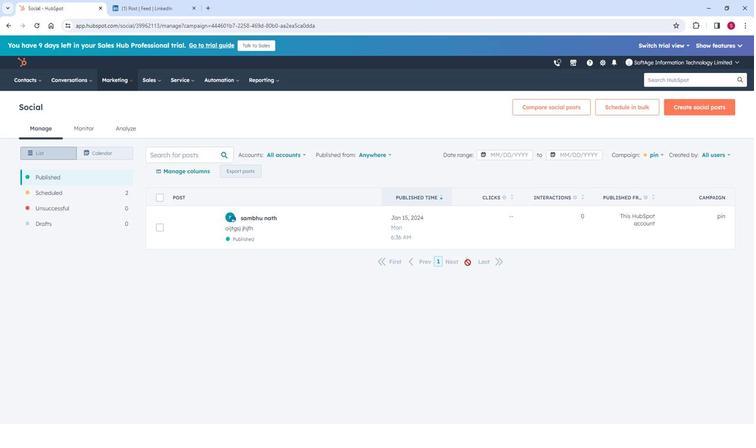 
Action: Mouse moved to (180, 294)
Screenshot: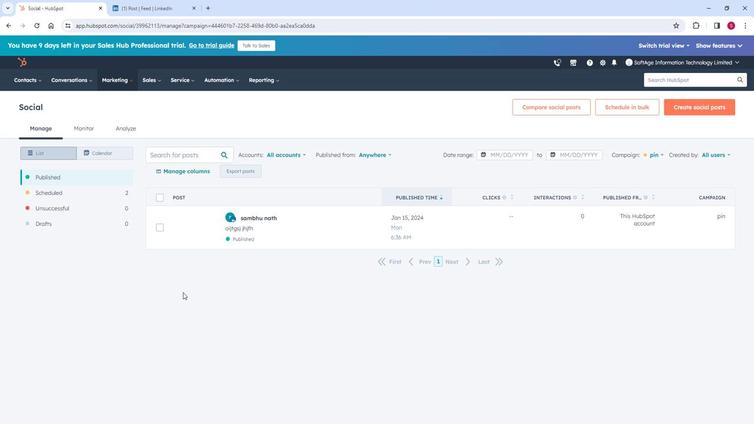 
Action: Mouse pressed left at (180, 294)
Screenshot: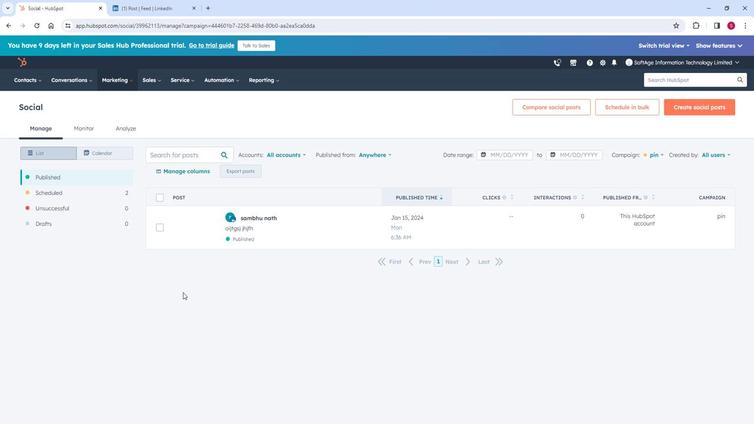 
Action: Mouse moved to (83, 129)
Screenshot: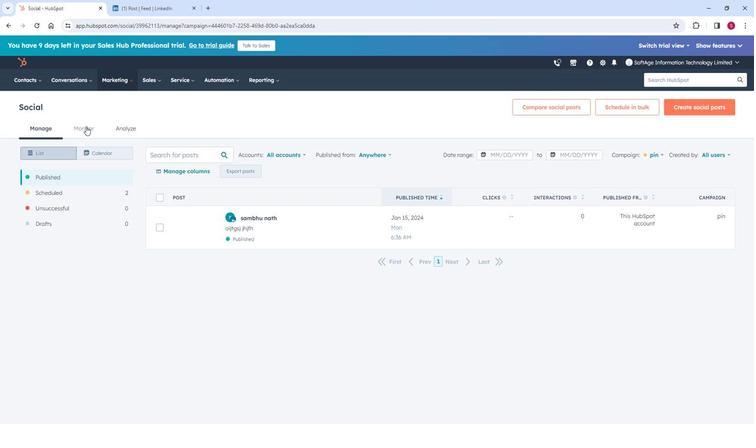 
Action: Mouse pressed left at (83, 129)
Screenshot: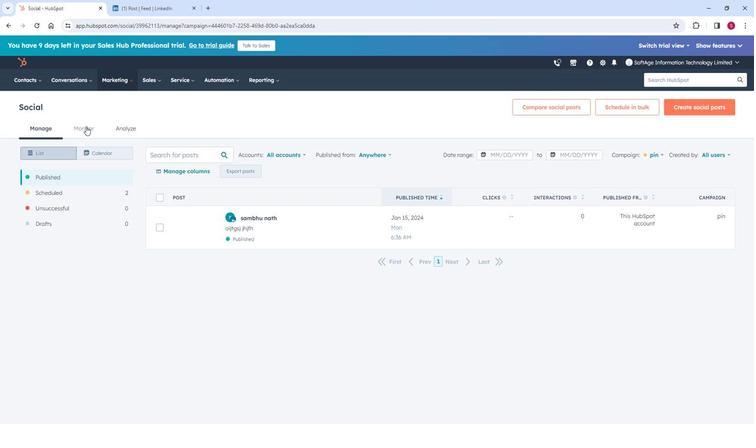 
Action: Mouse moved to (124, 132)
Screenshot: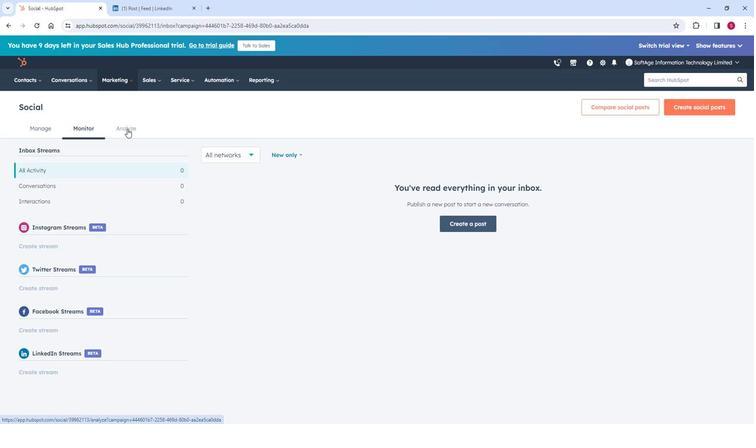 
Action: Mouse pressed left at (124, 132)
Screenshot: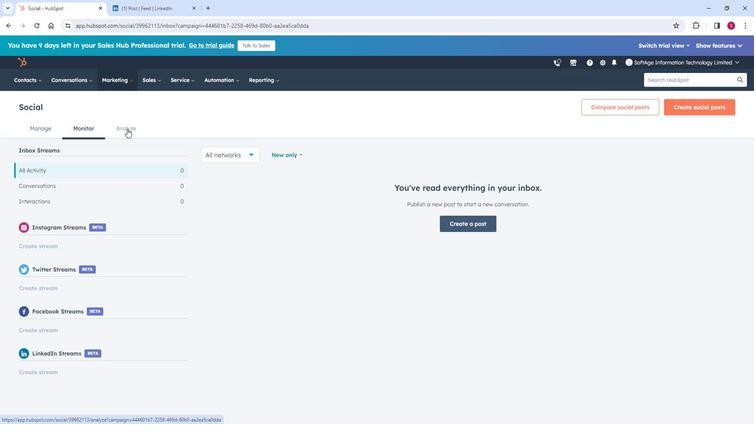 
Action: Mouse moved to (70, 147)
Screenshot: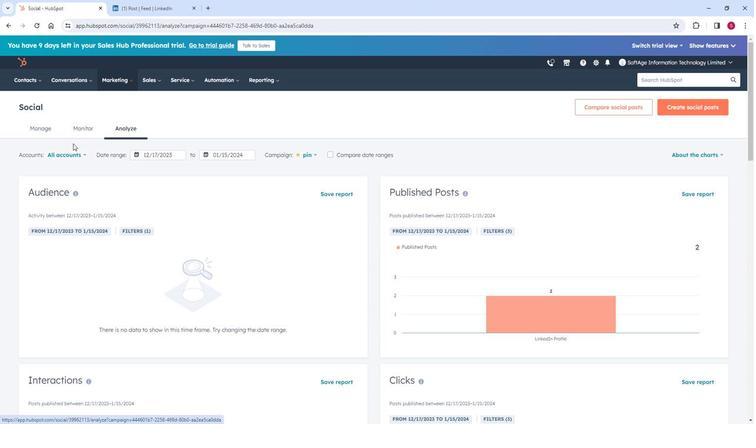 
Action: Mouse pressed left at (70, 147)
Screenshot: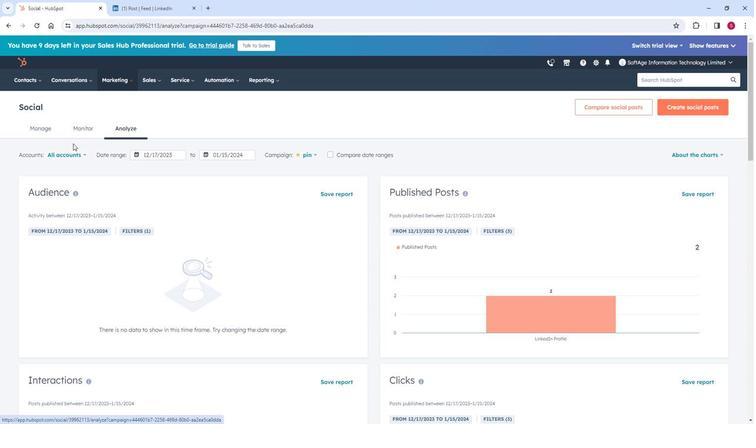 
Action: Mouse moved to (44, 133)
Screenshot: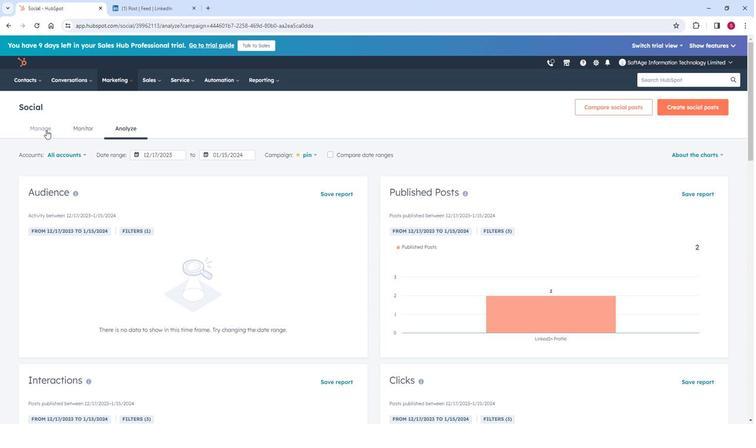 
Action: Mouse pressed left at (44, 133)
Screenshot: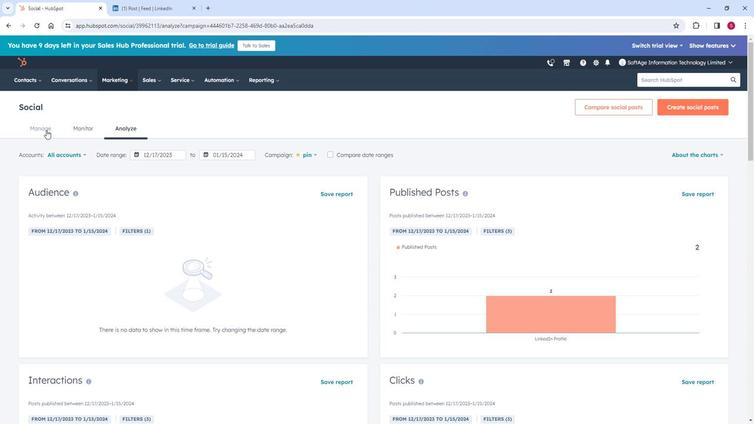
Action: Mouse moved to (89, 83)
Screenshot: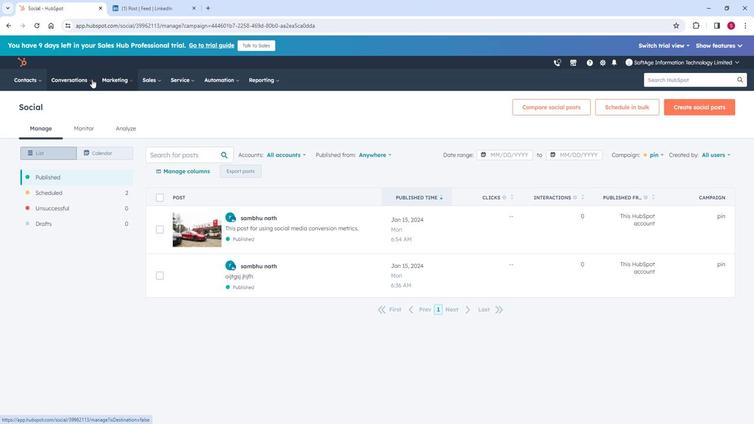 
Action: Mouse pressed left at (89, 83)
Screenshot: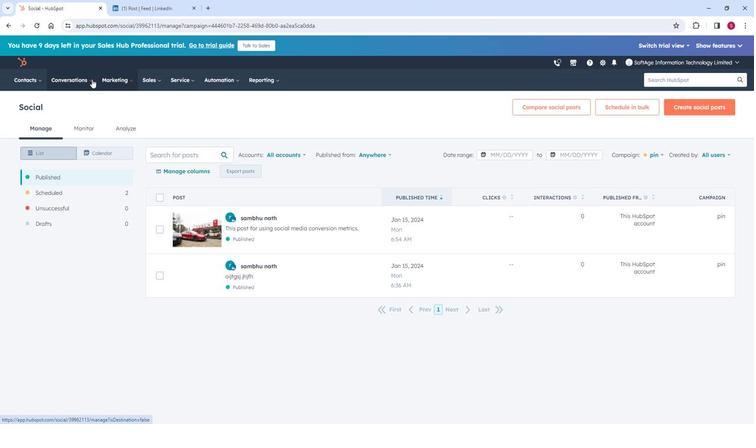
Action: Mouse moved to (124, 168)
Screenshot: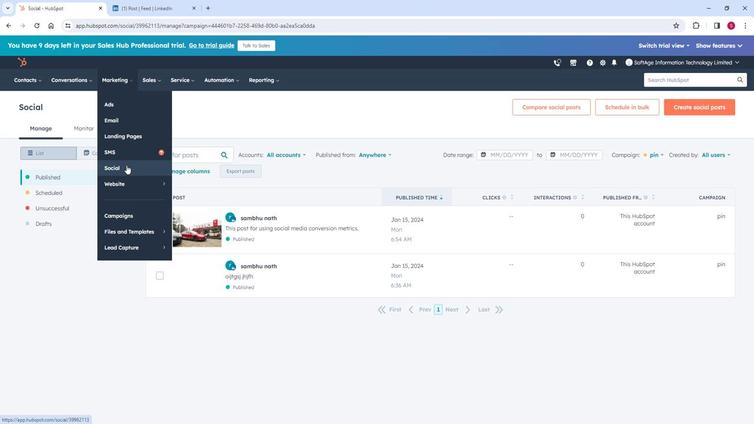 
Action: Mouse pressed left at (124, 168)
Screenshot: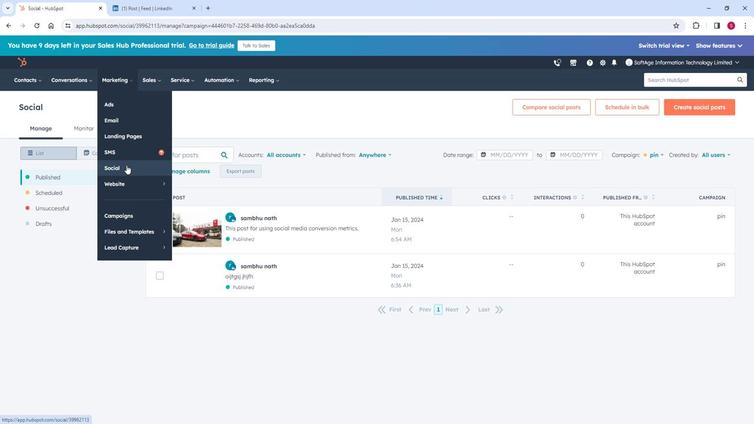 
Action: Mouse moved to (203, 232)
Screenshot: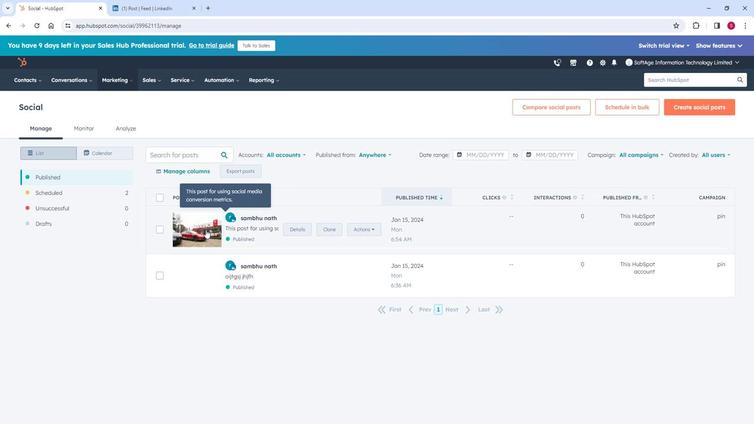 
Action: Mouse pressed left at (203, 232)
Screenshot: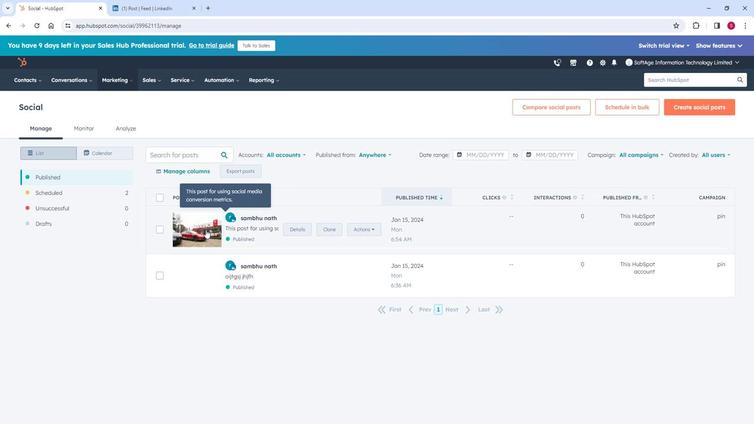 
Action: Mouse moved to (624, 299)
Screenshot: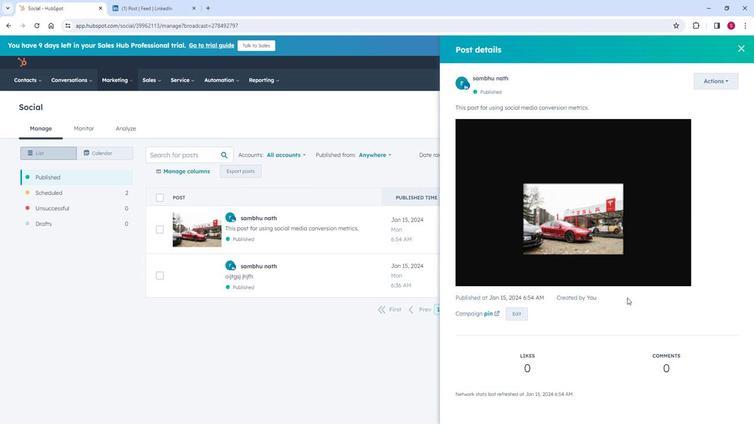 
Action: Mouse scrolled (624, 299) with delta (0, 0)
Screenshot: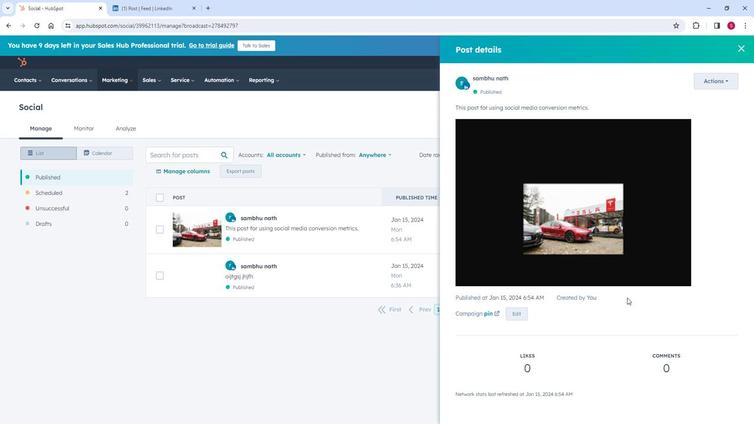 
Action: Mouse scrolled (624, 299) with delta (0, 0)
Screenshot: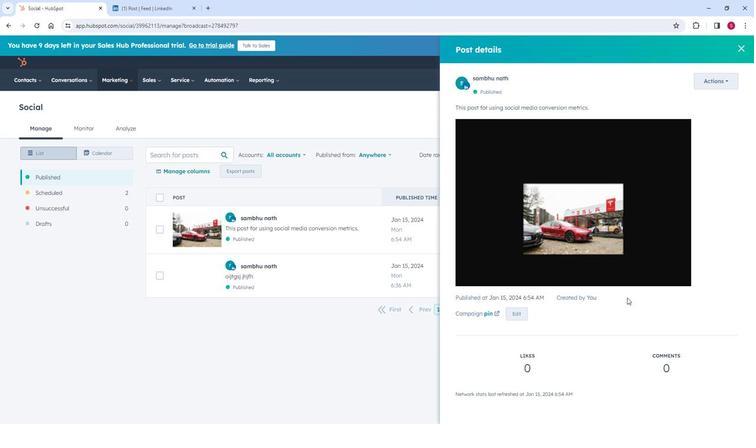 
Action: Mouse scrolled (624, 299) with delta (0, 0)
Screenshot: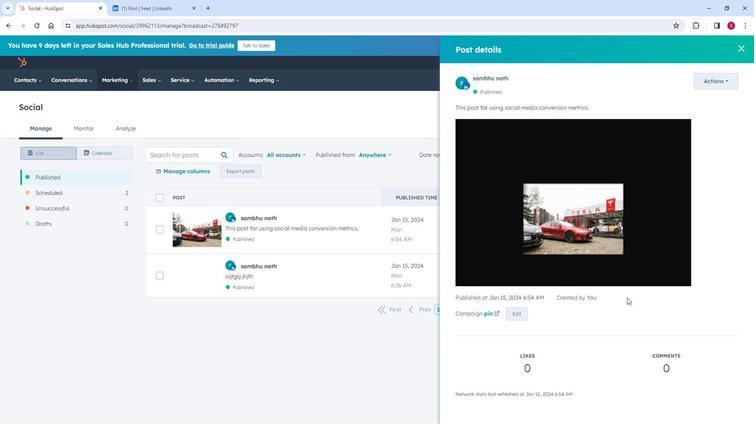 
Action: Mouse moved to (628, 300)
Screenshot: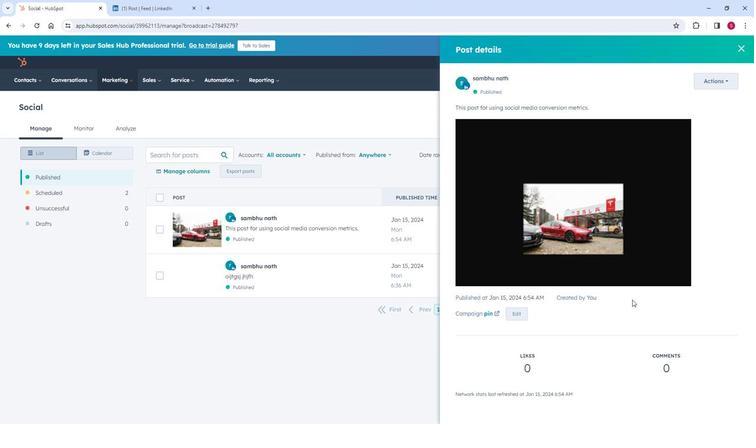 
Action: Mouse scrolled (628, 300) with delta (0, 0)
Screenshot: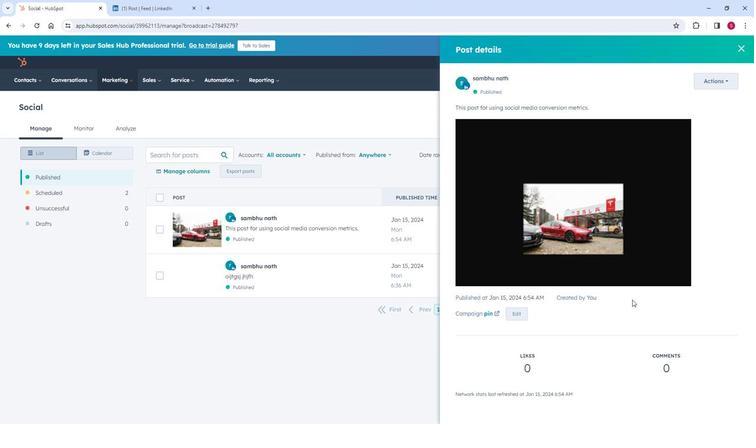 
Action: Mouse moved to (630, 301)
Screenshot: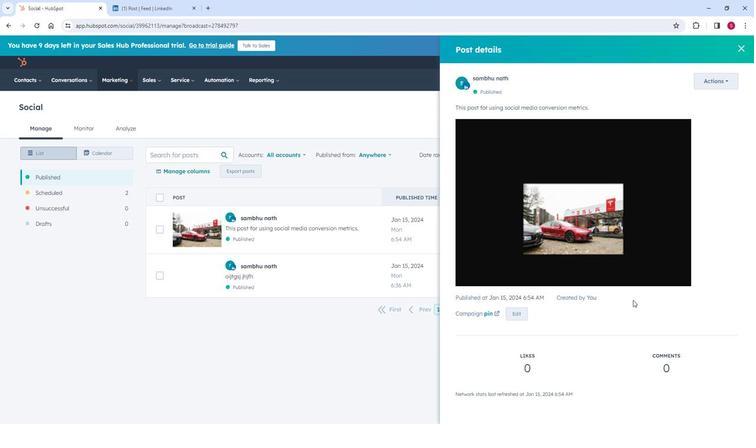 
Action: Mouse scrolled (630, 301) with delta (0, 0)
Screenshot: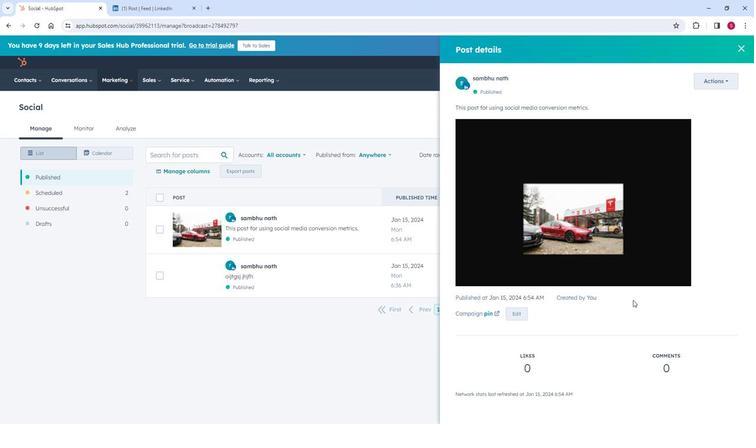 
Action: Mouse moved to (630, 301)
Screenshot: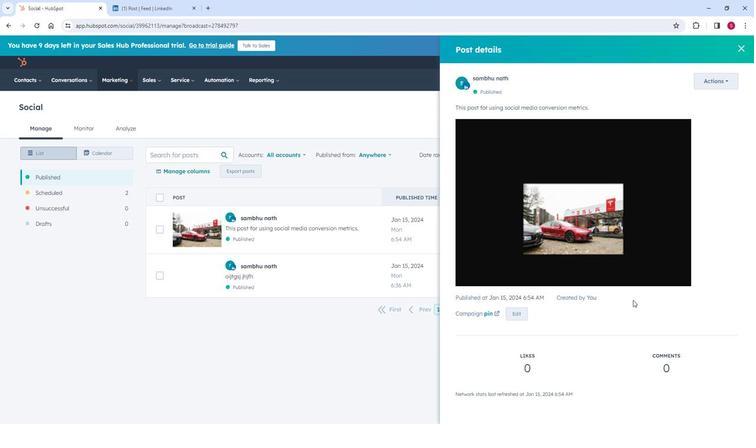
Action: Mouse scrolled (630, 301) with delta (0, 0)
Screenshot: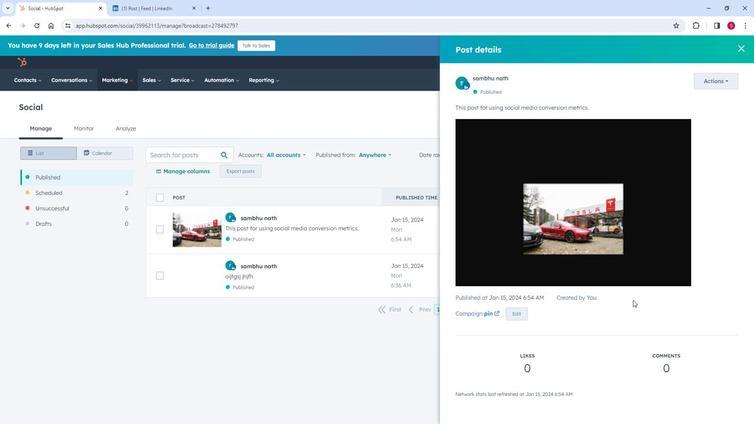 
Action: Mouse moved to (210, 349)
Screenshot: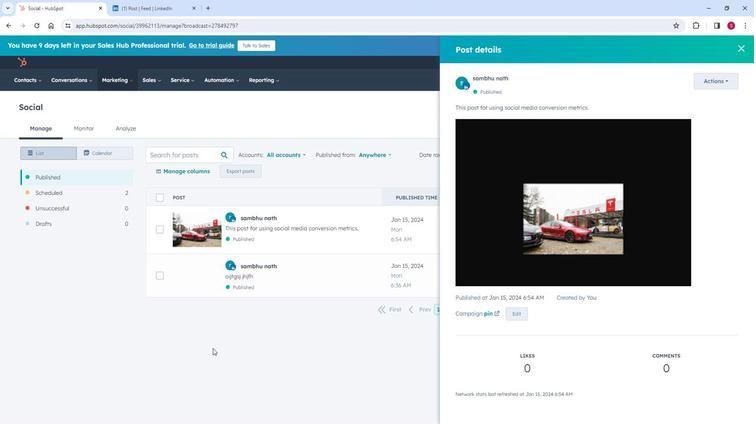 
Action: Mouse pressed left at (210, 349)
Screenshot: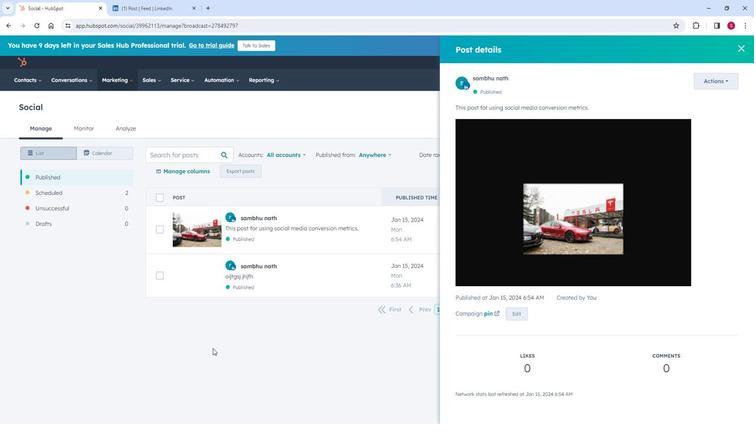 
Action: Mouse moved to (738, 51)
Screenshot: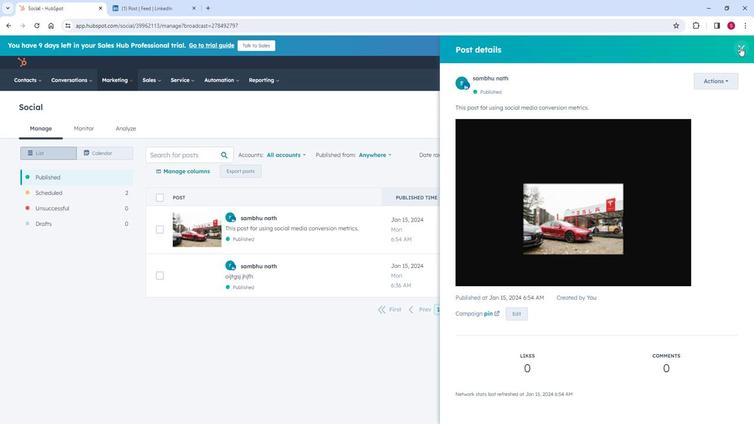 
Action: Mouse pressed left at (738, 51)
Screenshot: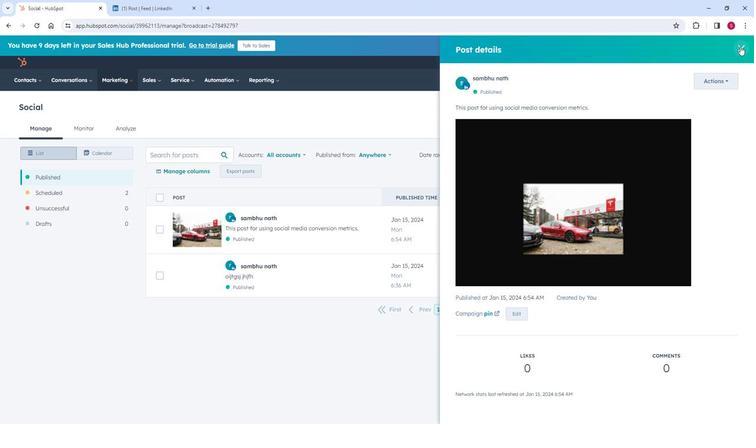 
Action: Mouse moved to (600, 181)
Screenshot: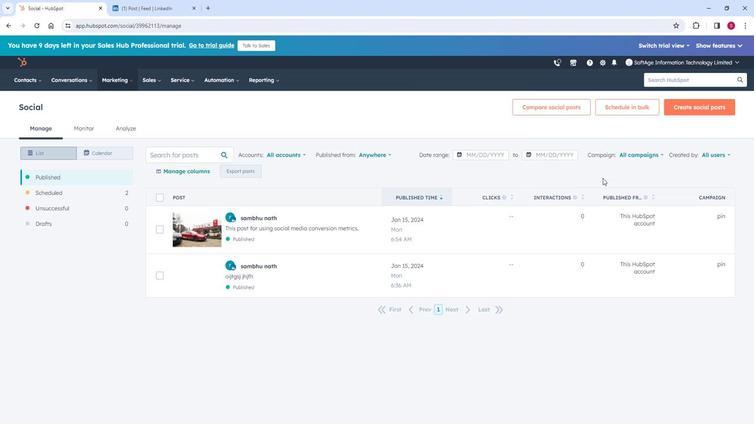
Action: Mouse pressed left at (600, 181)
Screenshot: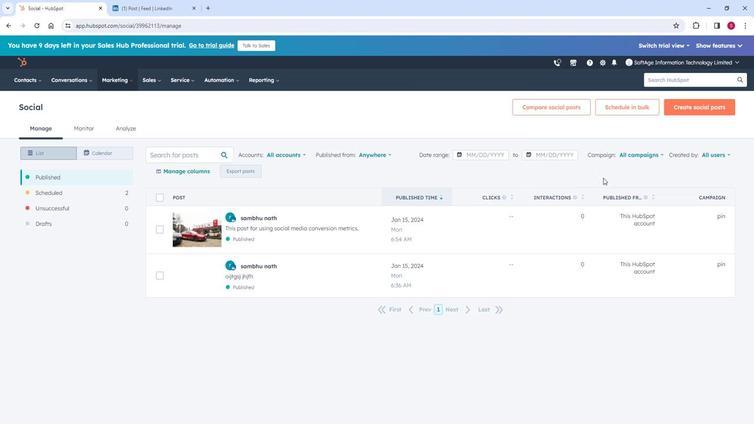 
Action: Mouse moved to (561, 117)
Screenshot: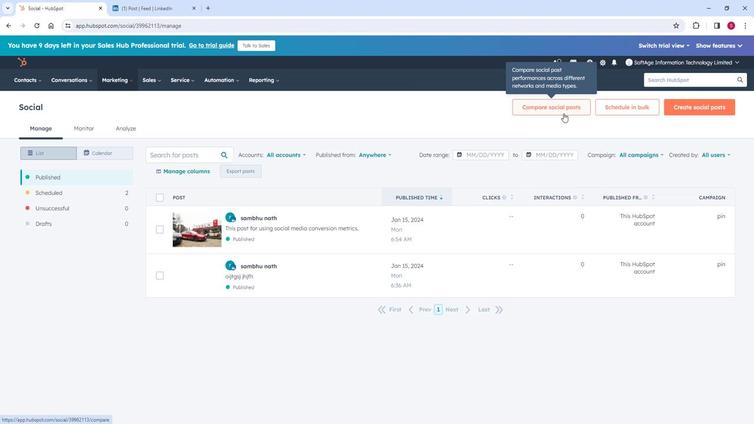 
Action: Mouse pressed left at (561, 117)
Screenshot: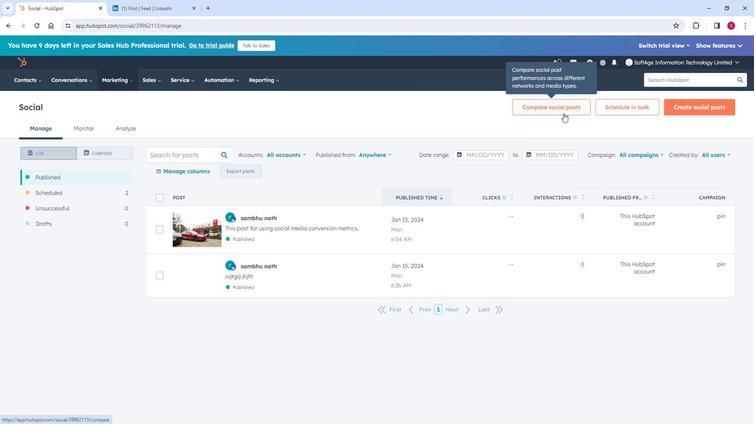 
Action: Mouse moved to (323, 197)
Screenshot: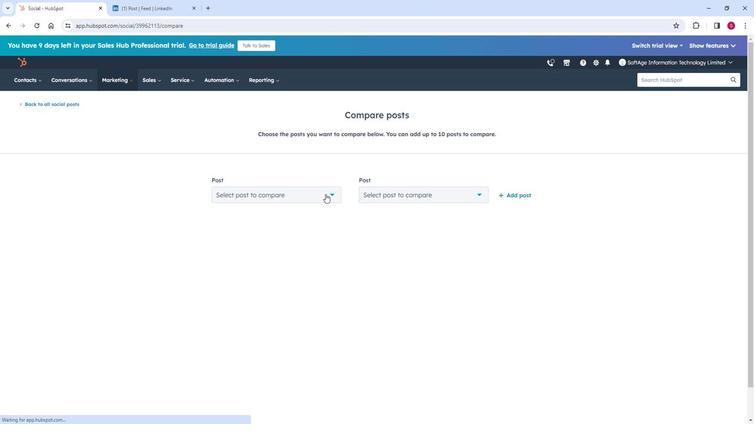 
Action: Mouse pressed left at (323, 197)
Screenshot: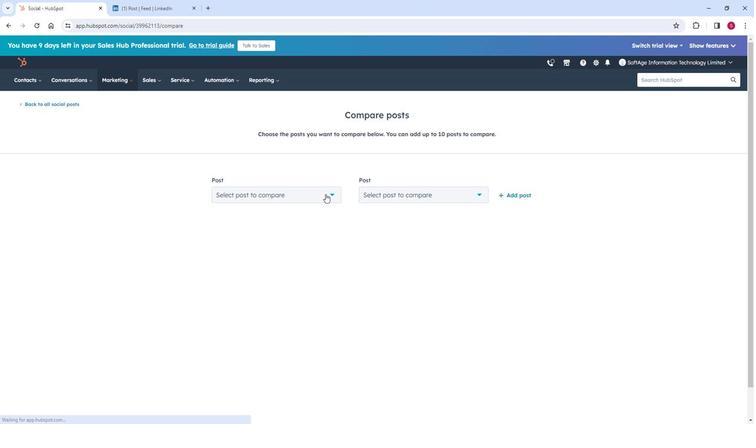 
Action: Mouse moved to (263, 244)
Screenshot: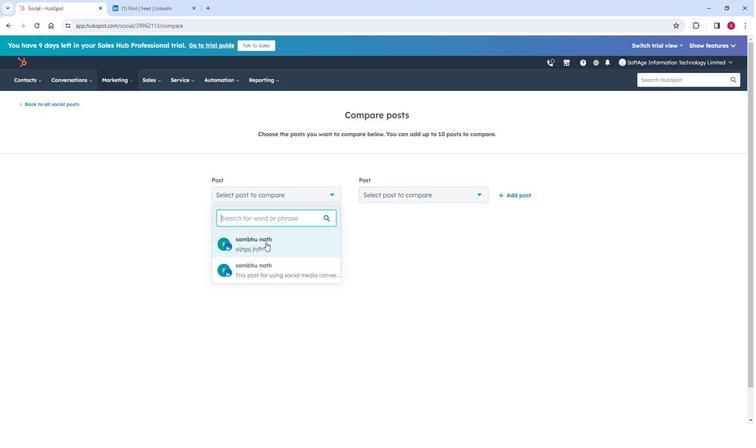 
Action: Mouse pressed left at (263, 244)
Screenshot: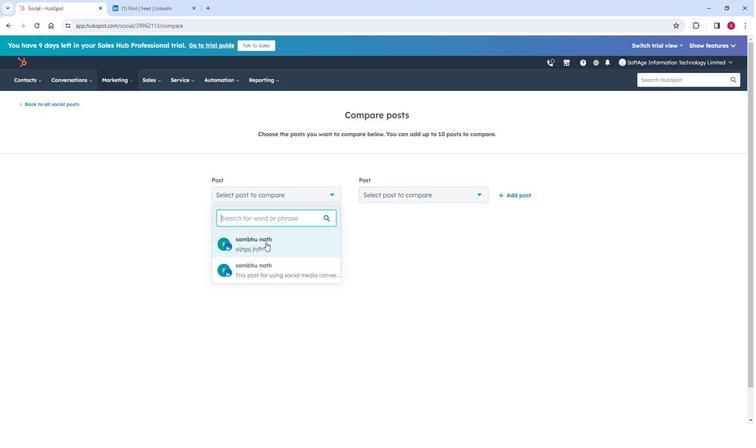 
Action: Mouse moved to (428, 197)
Screenshot: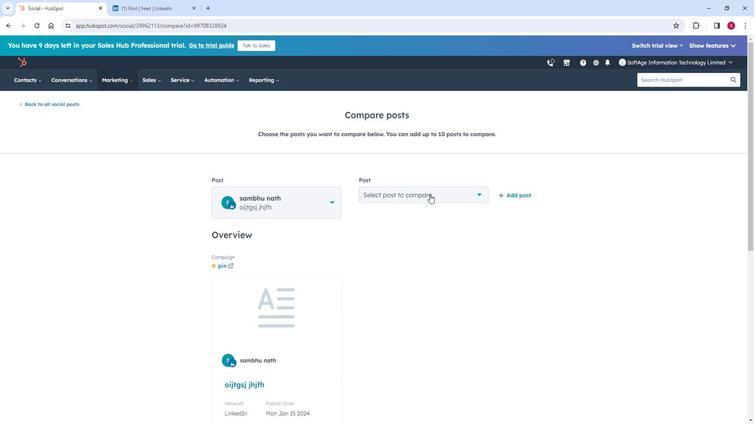 
Action: Mouse pressed left at (428, 197)
Screenshot: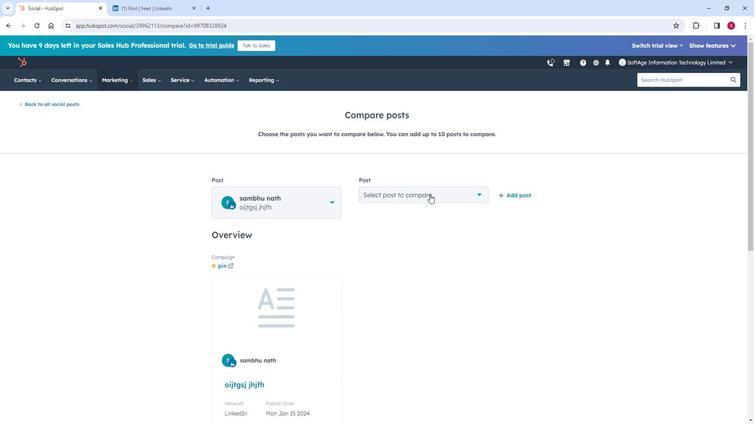 
Action: Mouse moved to (408, 251)
Screenshot: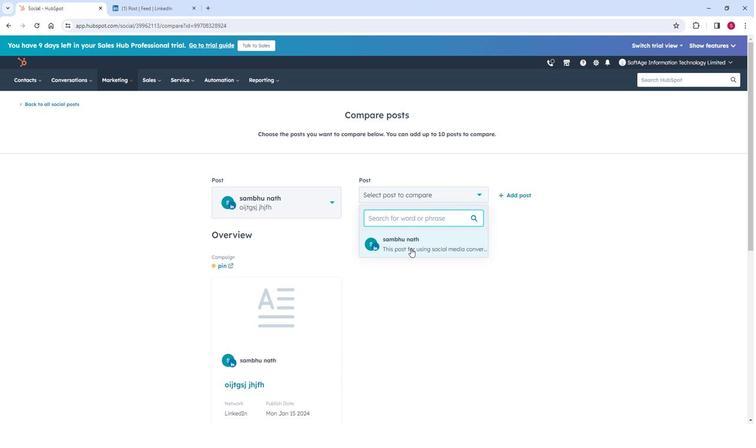 
Action: Mouse pressed left at (408, 251)
Screenshot: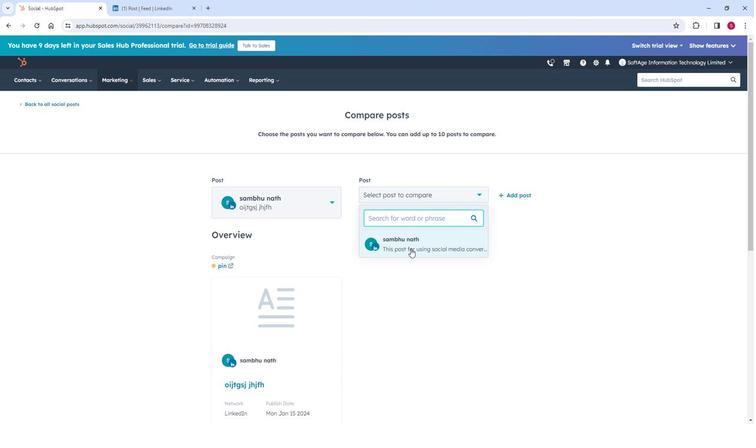 
Action: Mouse moved to (524, 291)
Screenshot: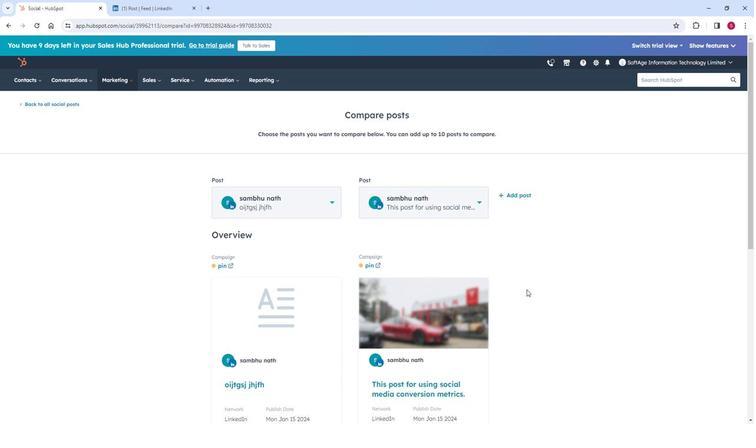 
Action: Mouse scrolled (524, 291) with delta (0, 0)
Screenshot: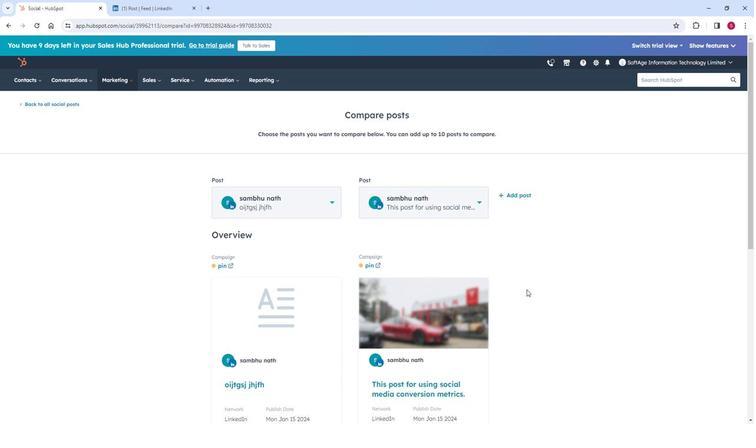
Action: Mouse moved to (524, 291)
Screenshot: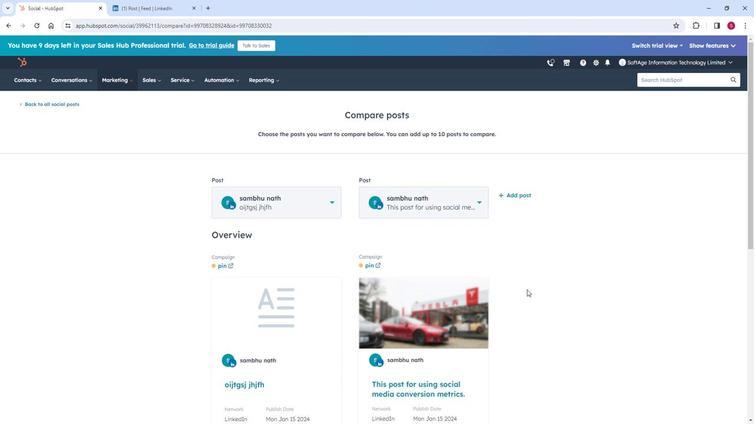 
Action: Mouse scrolled (524, 291) with delta (0, 0)
Screenshot: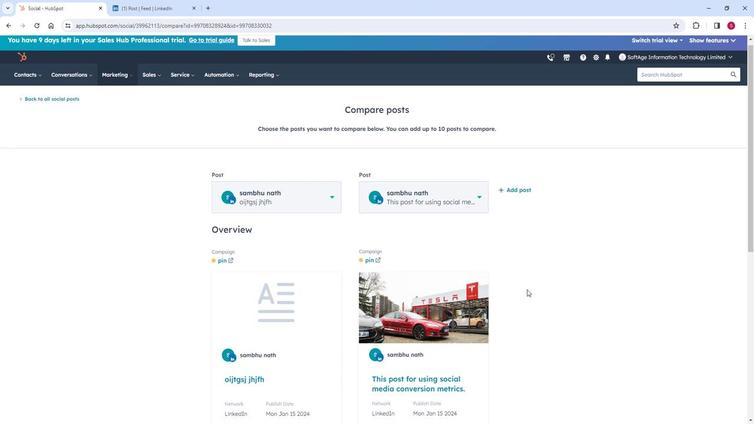 
Action: Mouse scrolled (524, 291) with delta (0, 0)
Screenshot: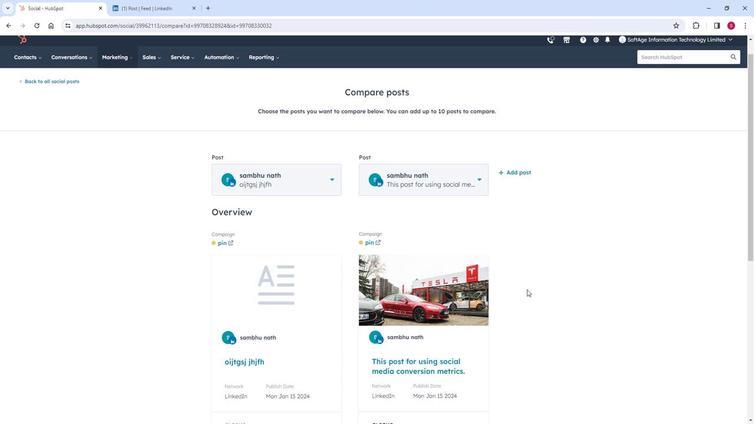 
Action: Mouse scrolled (524, 291) with delta (0, 0)
Screenshot: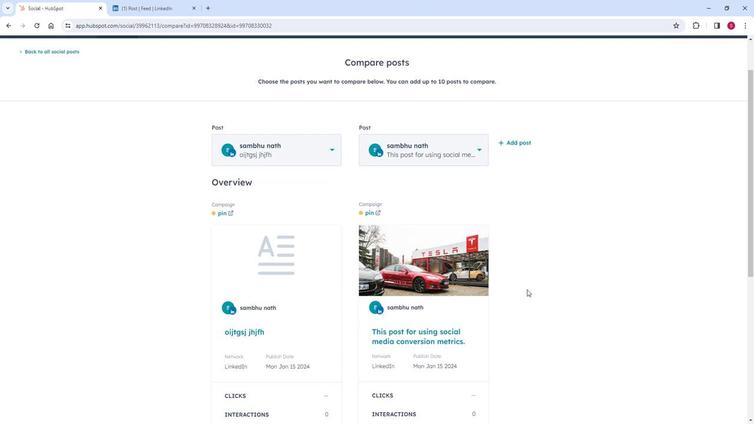 
Action: Mouse scrolled (524, 291) with delta (0, 0)
Screenshot: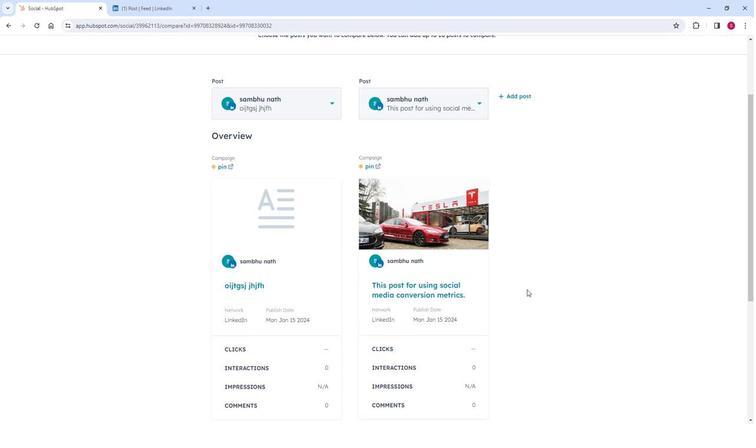 
Action: Mouse moved to (464, 284)
Screenshot: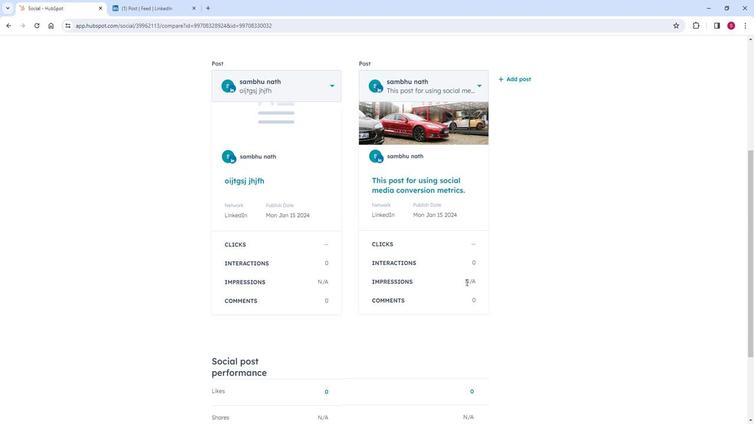 
Action: Mouse scrolled (464, 284) with delta (0, 0)
